 Task: Send an email with the signature Allison Brown with the subject Request for feedback and the message I am writing to confirm our meeting time. from softage.1@softage.net to softage.8@softage.net and softage.9@softage.net with an attached document Business_plan.docx
Action: Mouse moved to (359, 583)
Screenshot: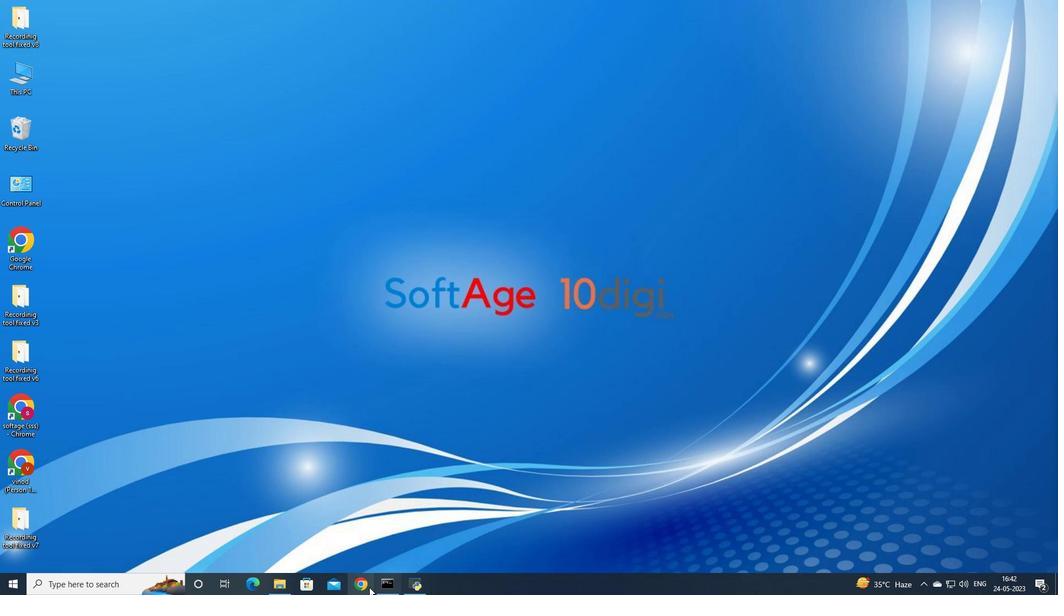 
Action: Mouse pressed left at (359, 583)
Screenshot: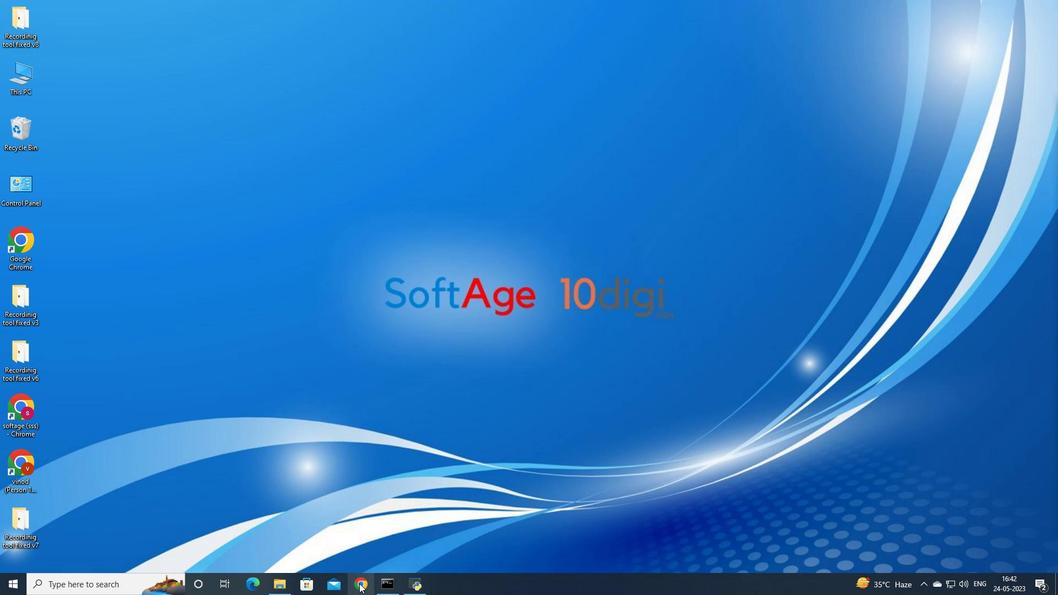 
Action: Mouse moved to (484, 347)
Screenshot: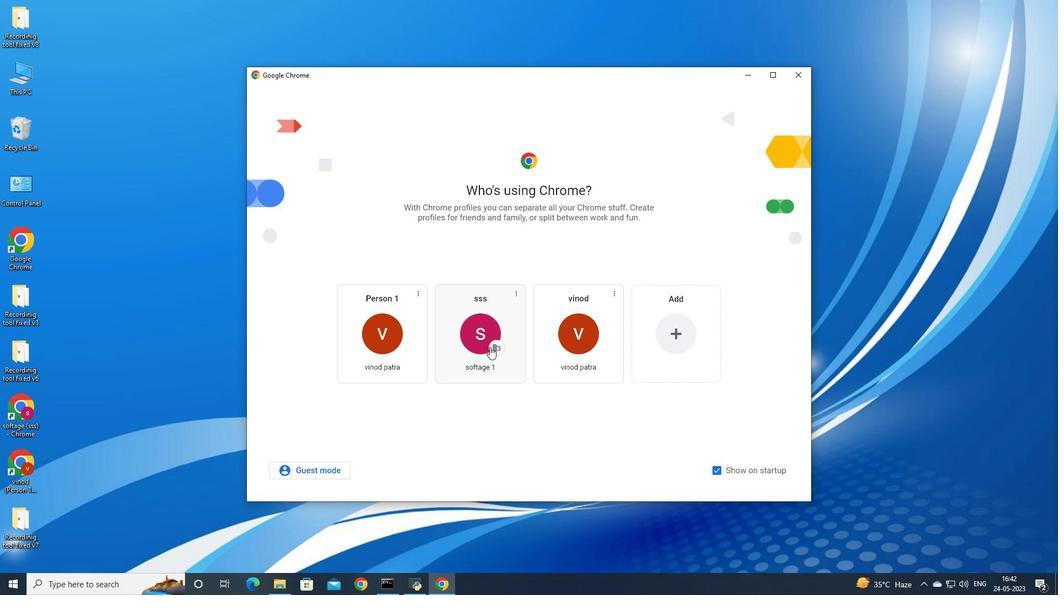 
Action: Mouse pressed left at (484, 347)
Screenshot: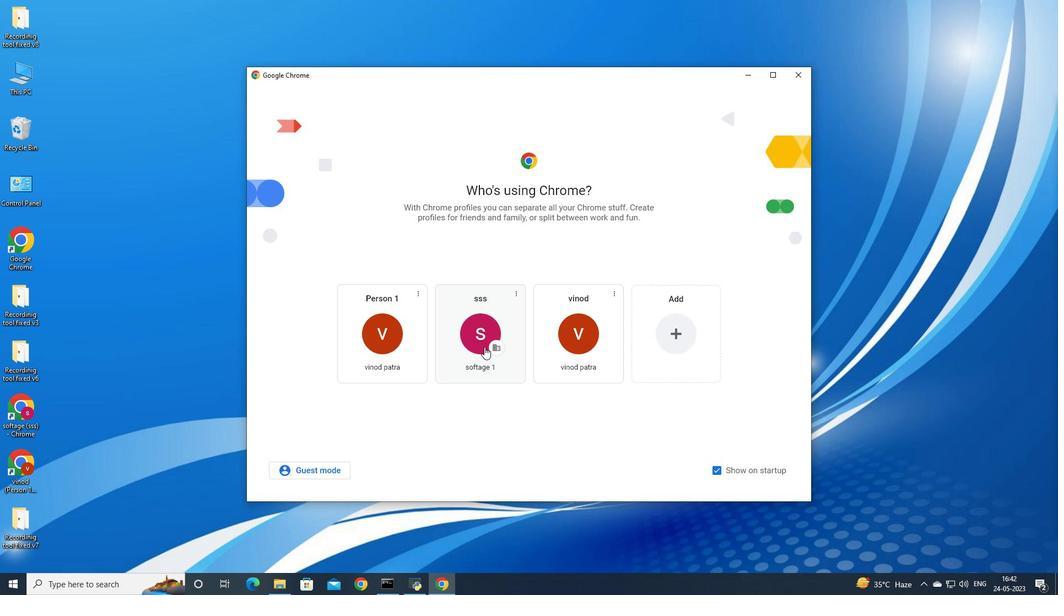 
Action: Mouse moved to (943, 56)
Screenshot: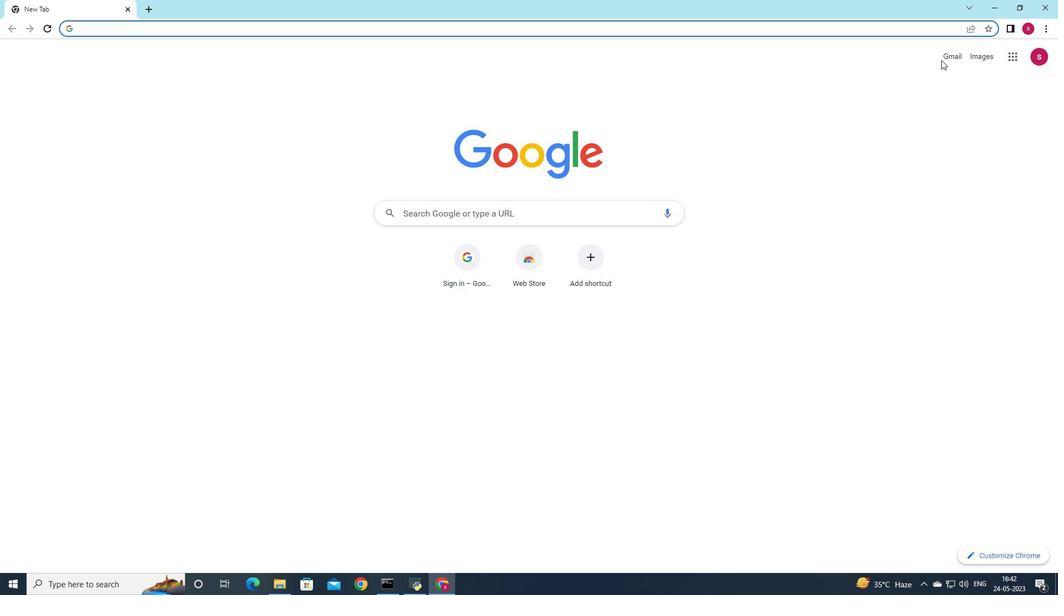 
Action: Mouse pressed left at (943, 56)
Screenshot: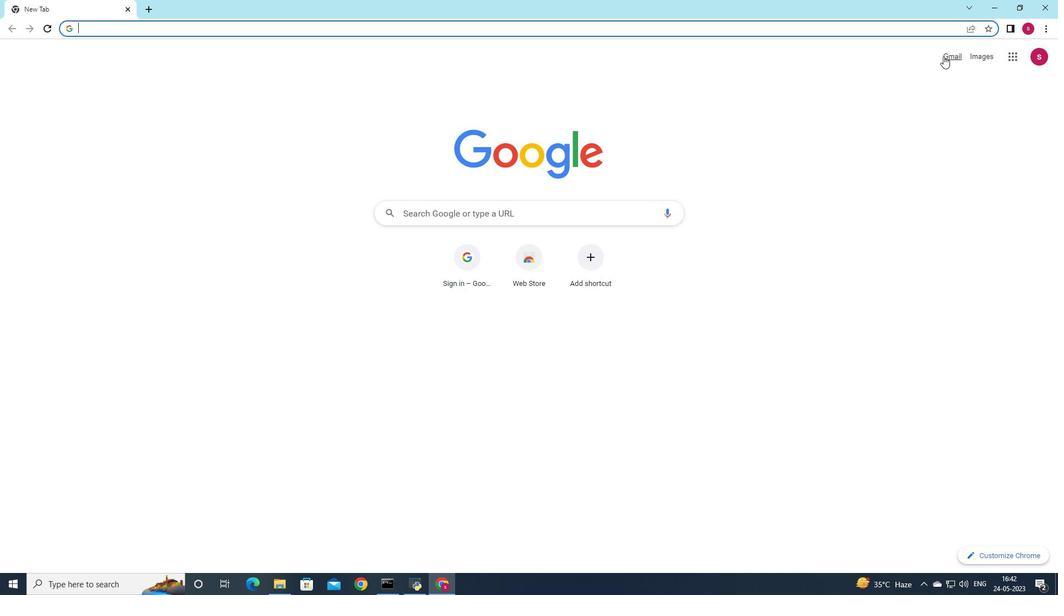 
Action: Mouse moved to (936, 73)
Screenshot: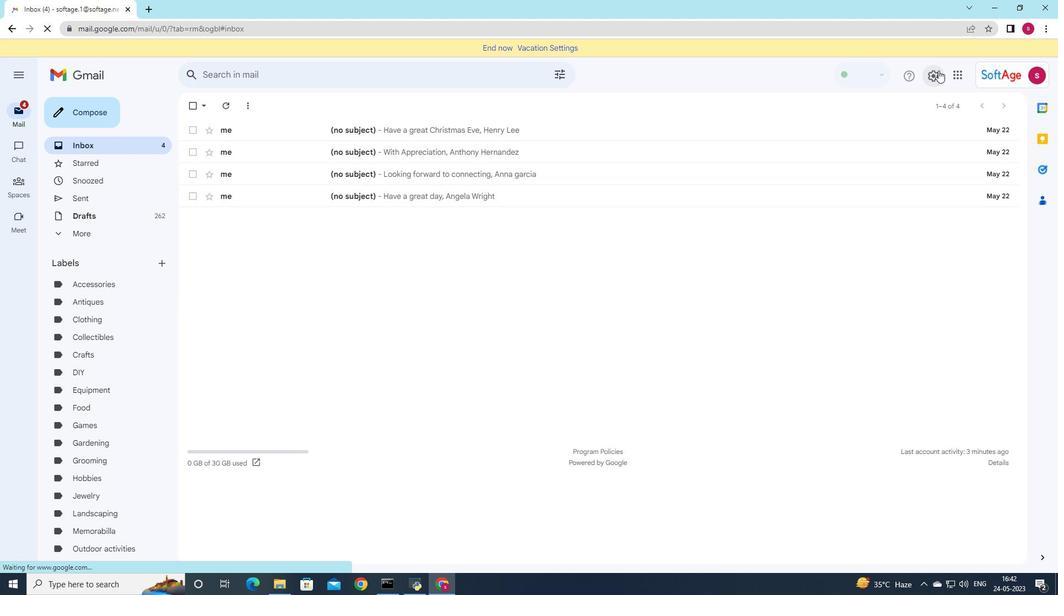
Action: Mouse pressed left at (936, 73)
Screenshot: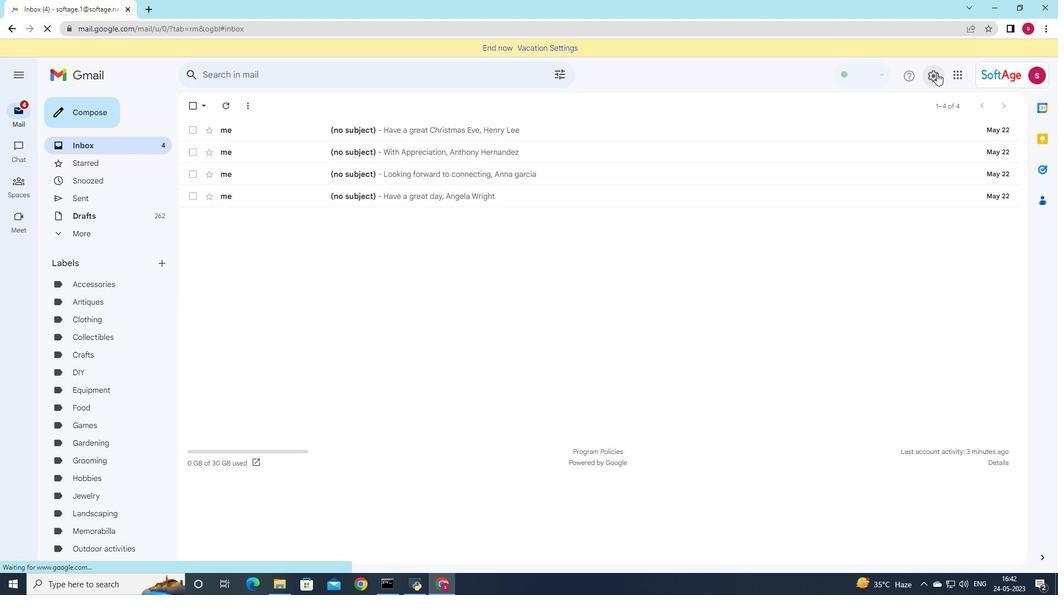 
Action: Mouse moved to (950, 127)
Screenshot: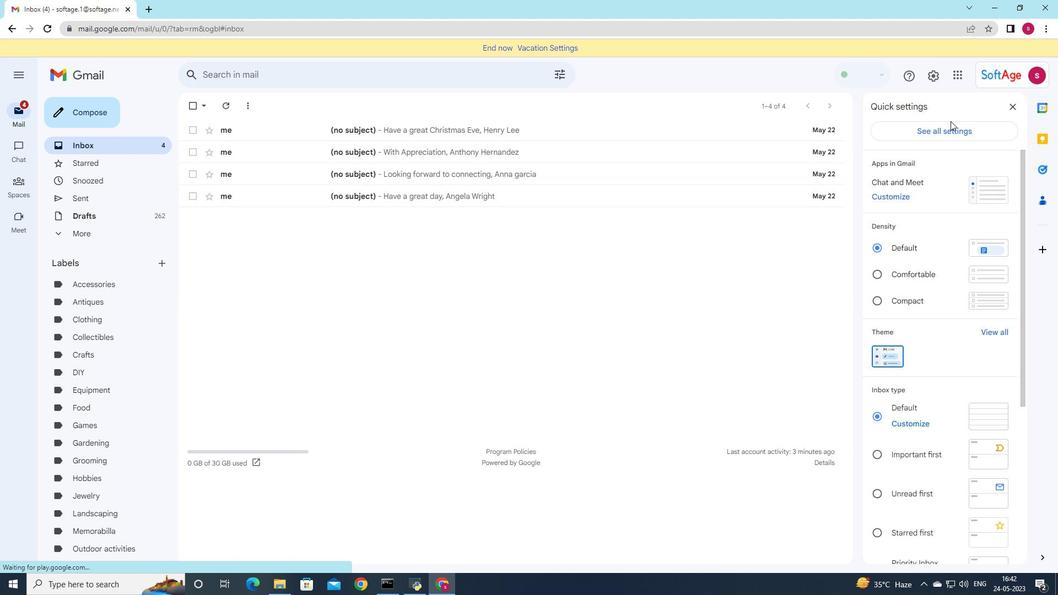 
Action: Mouse pressed left at (950, 127)
Screenshot: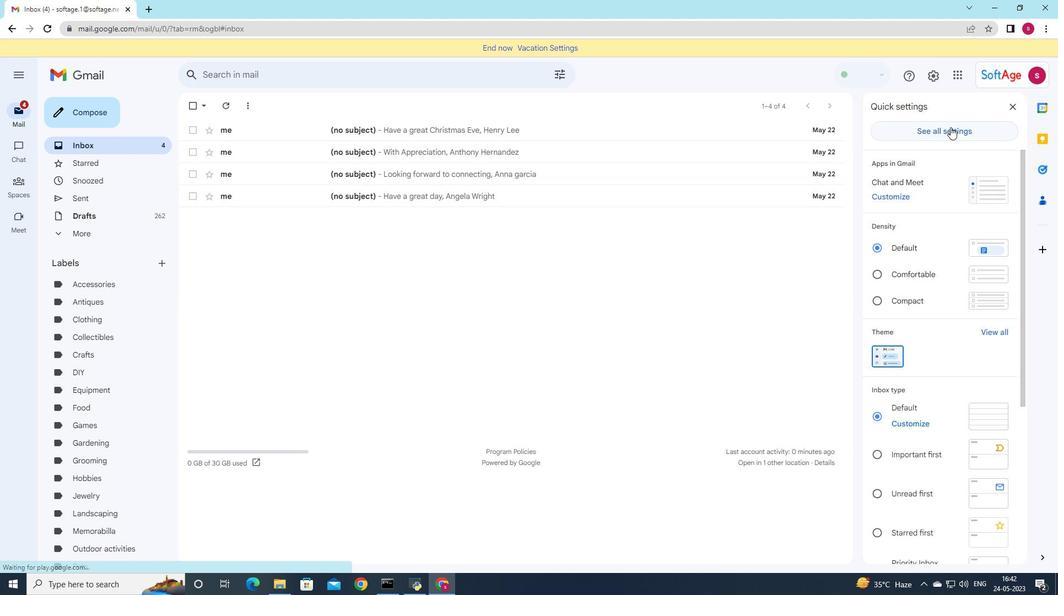 
Action: Mouse moved to (370, 325)
Screenshot: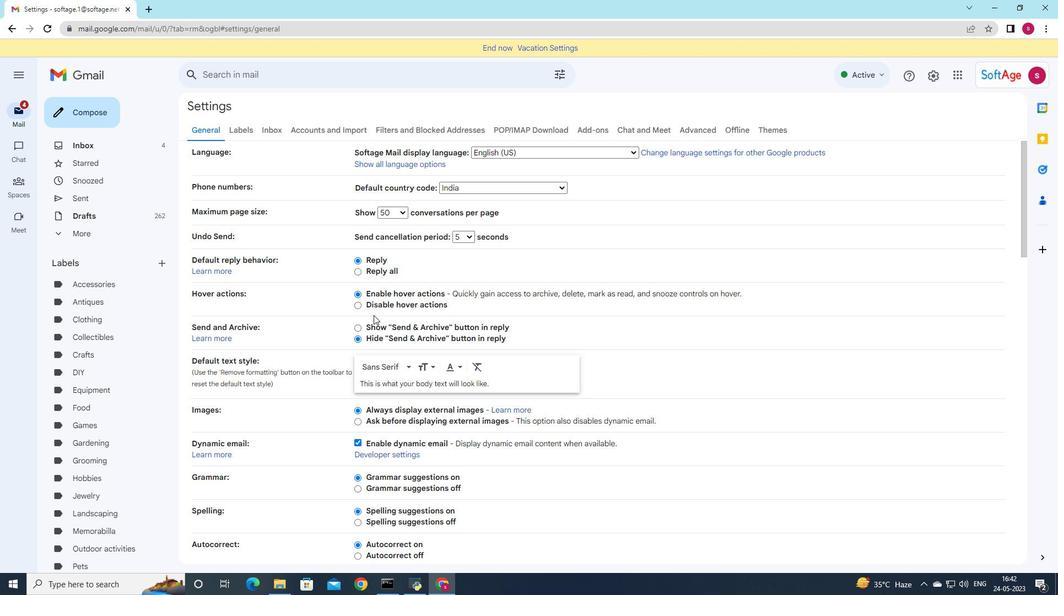 
Action: Mouse scrolled (370, 324) with delta (0, 0)
Screenshot: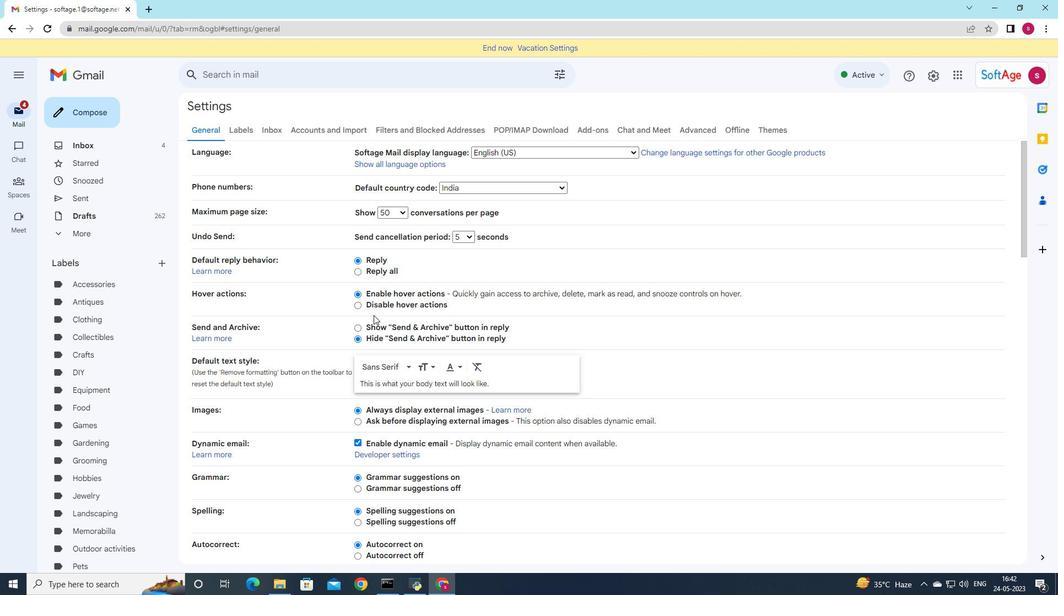 
Action: Mouse moved to (369, 333)
Screenshot: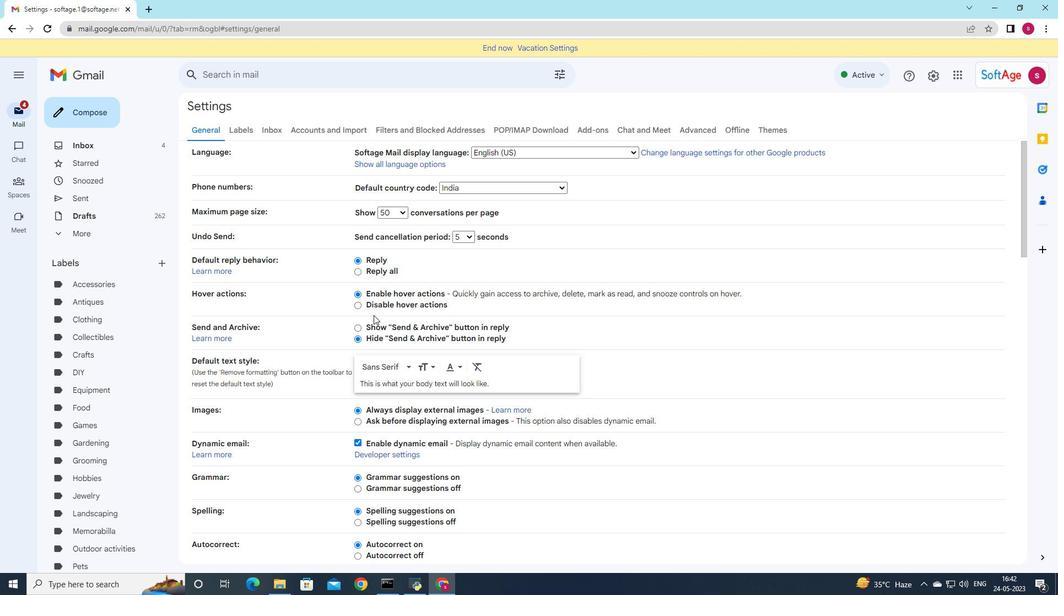 
Action: Mouse scrolled (369, 333) with delta (0, 0)
Screenshot: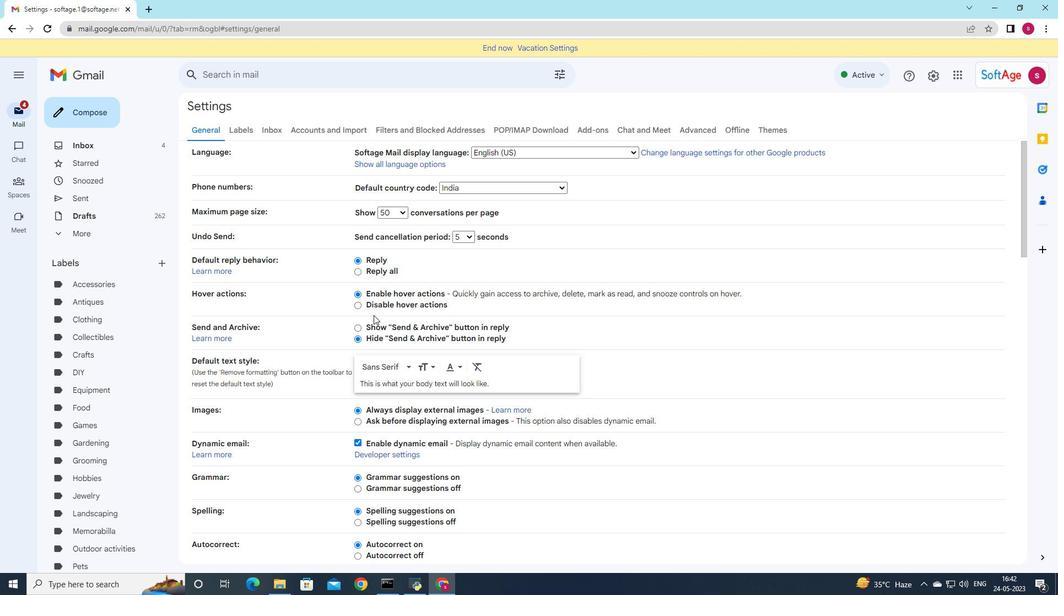 
Action: Mouse moved to (369, 333)
Screenshot: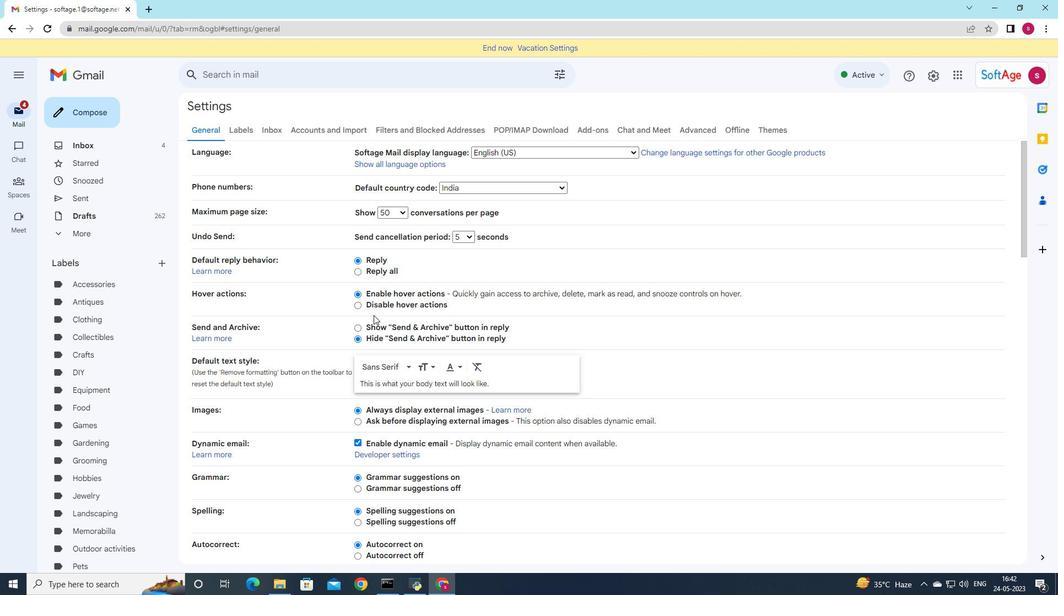 
Action: Mouse scrolled (369, 333) with delta (0, 0)
Screenshot: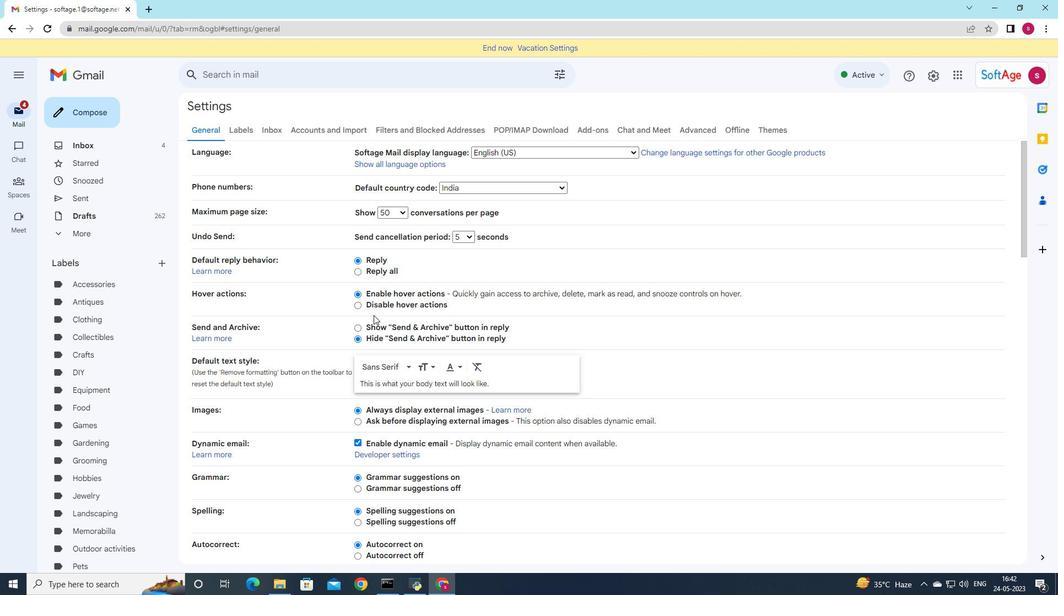 
Action: Mouse scrolled (369, 333) with delta (0, 0)
Screenshot: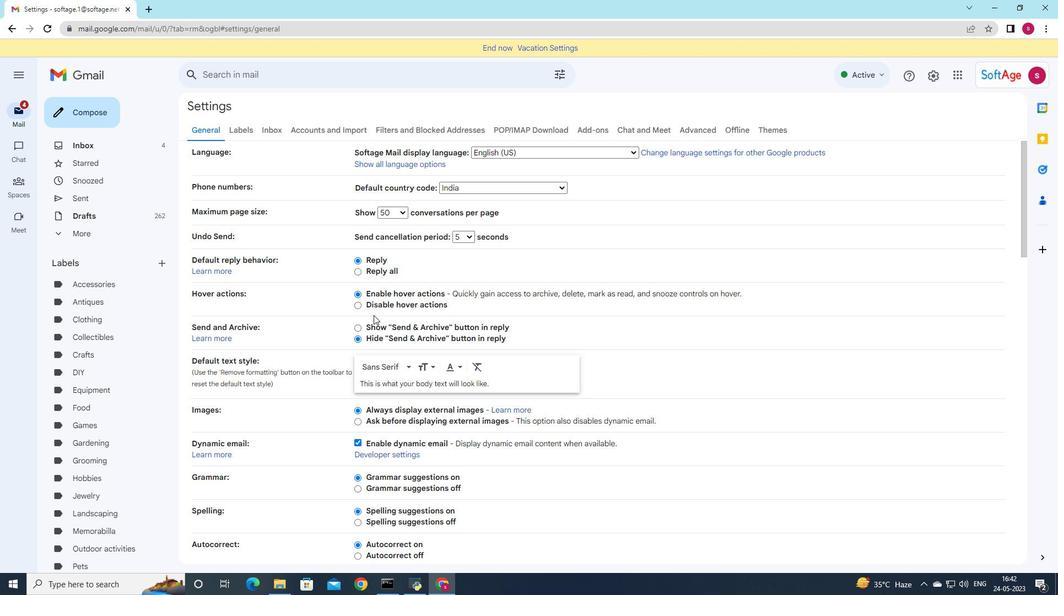 
Action: Mouse moved to (370, 325)
Screenshot: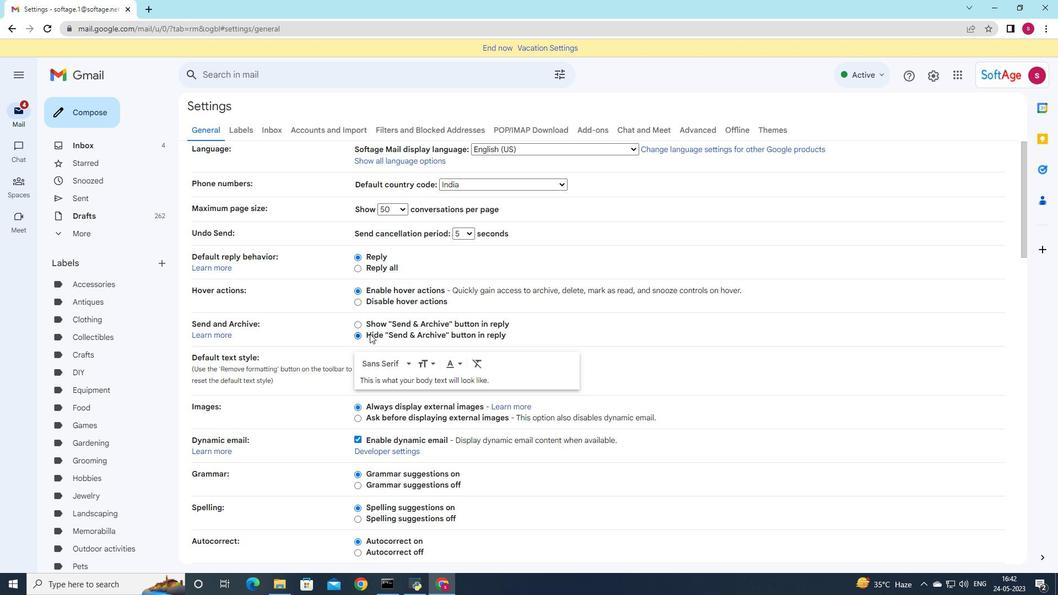 
Action: Mouse scrolled (370, 325) with delta (0, 0)
Screenshot: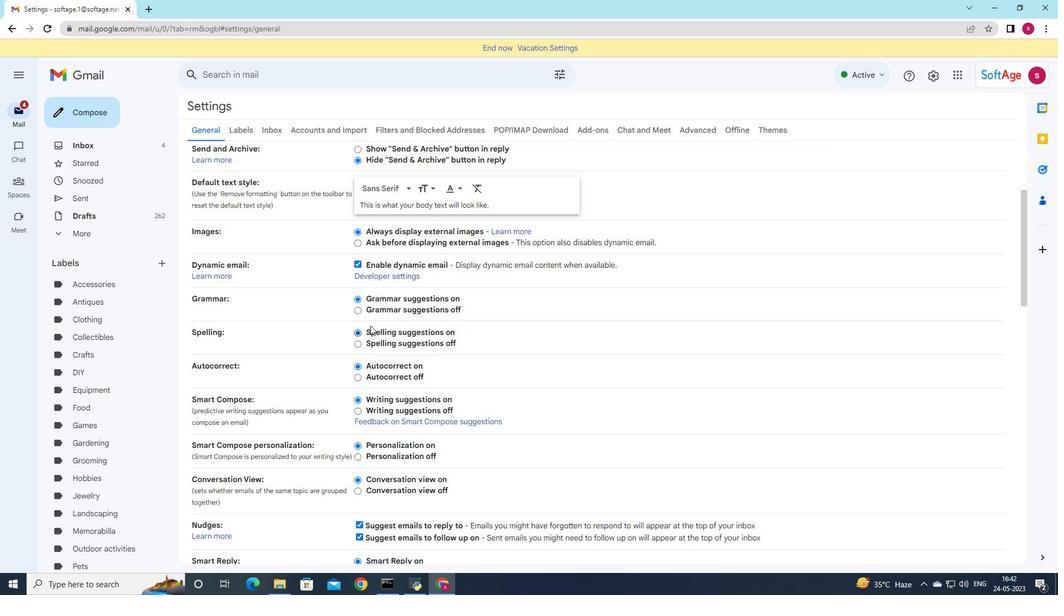 
Action: Mouse moved to (371, 326)
Screenshot: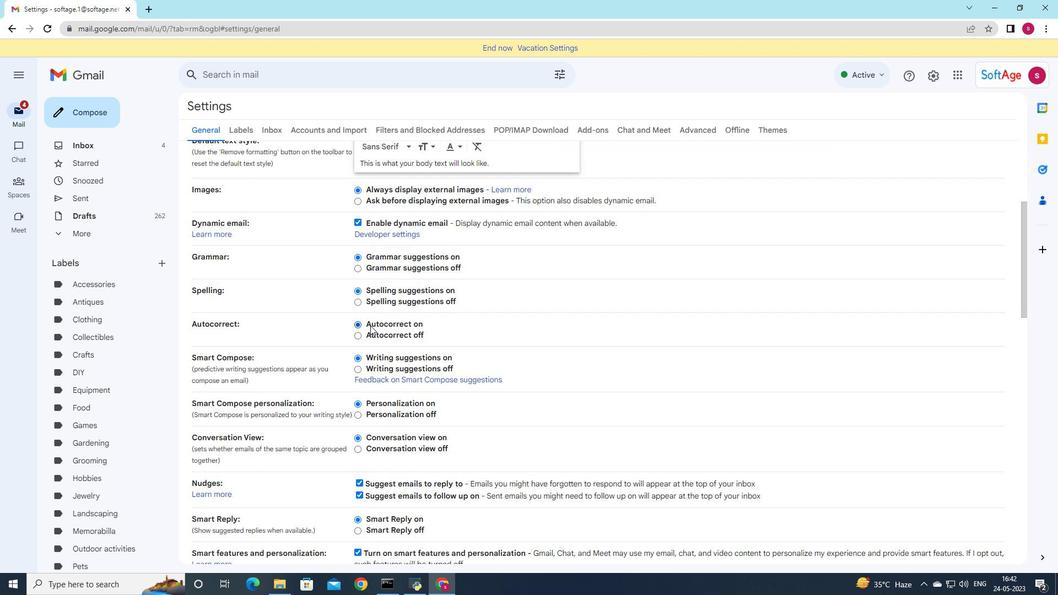 
Action: Mouse scrolled (370, 325) with delta (0, 0)
Screenshot: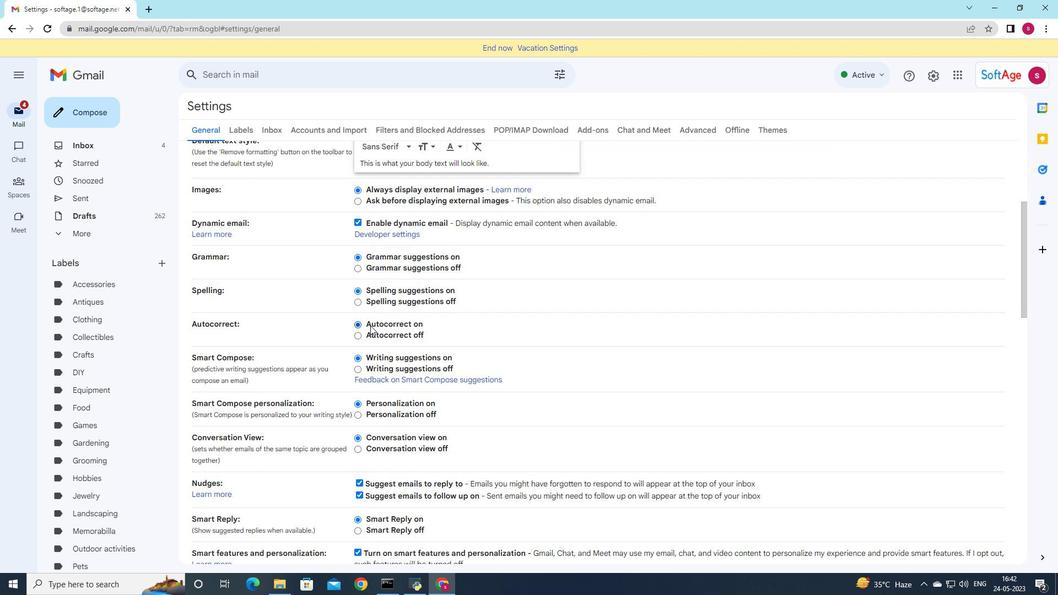 
Action: Mouse moved to (373, 327)
Screenshot: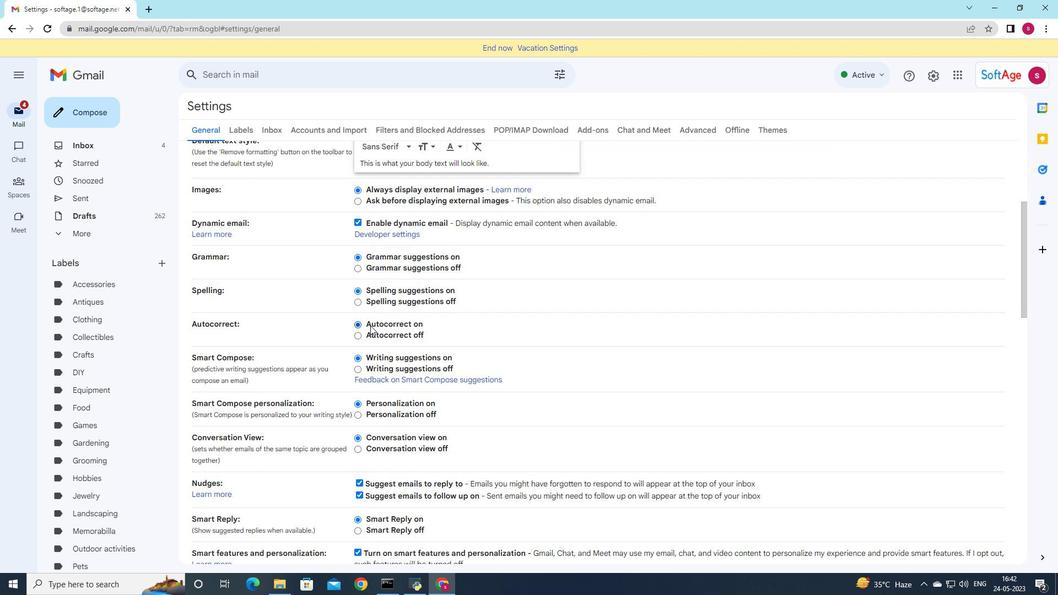 
Action: Mouse scrolled (370, 325) with delta (0, 0)
Screenshot: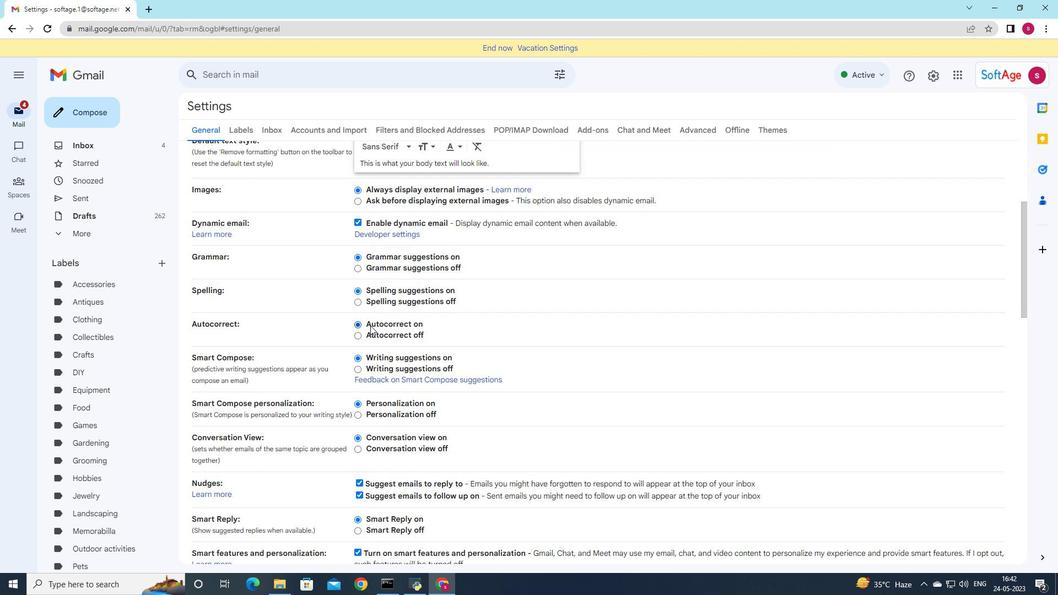 
Action: Mouse scrolled (370, 325) with delta (0, 0)
Screenshot: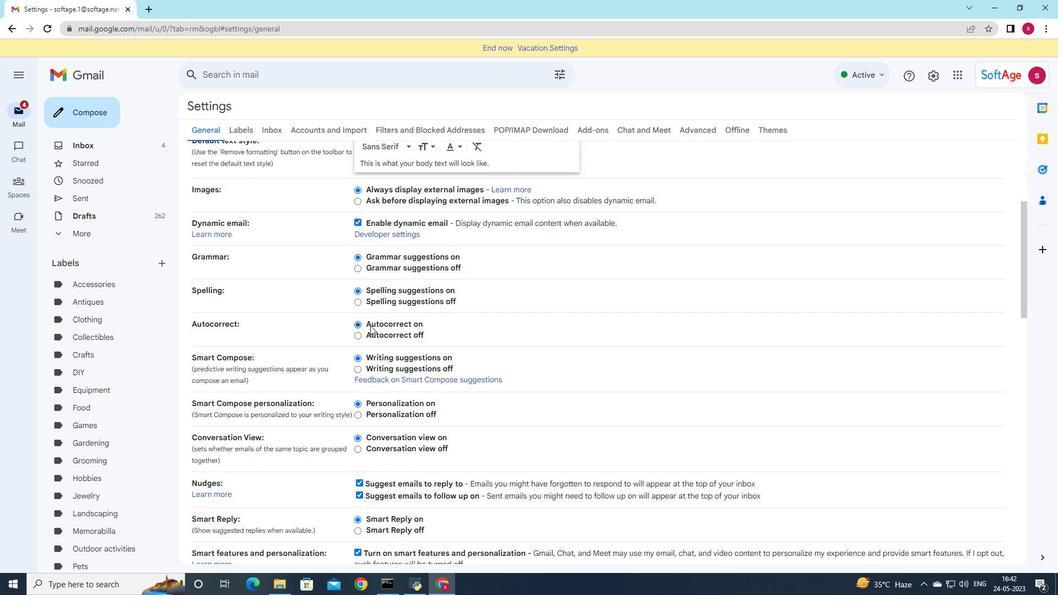 
Action: Mouse moved to (396, 369)
Screenshot: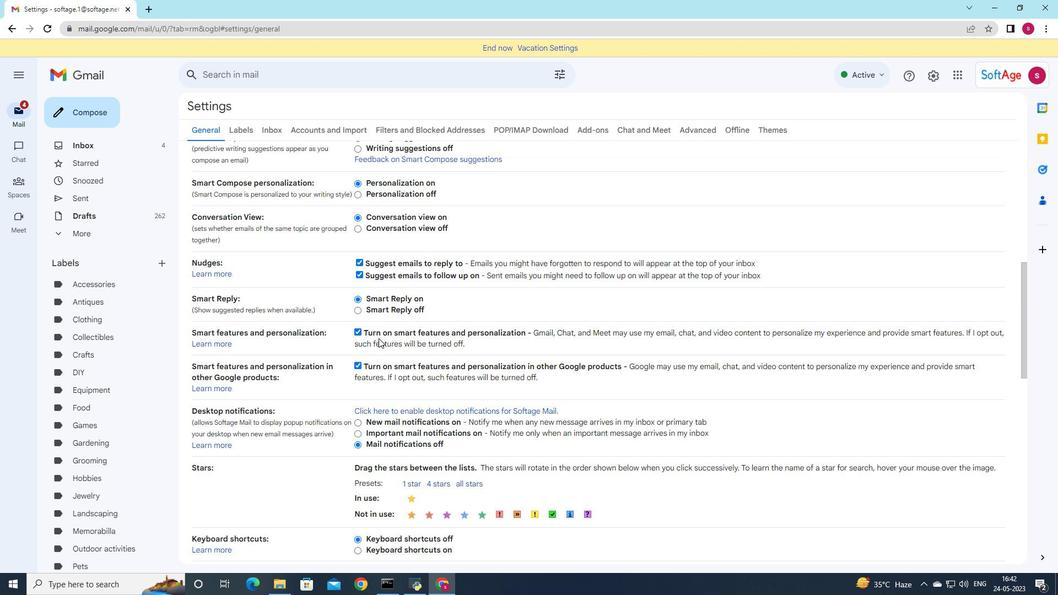 
Action: Mouse scrolled (396, 369) with delta (0, 0)
Screenshot: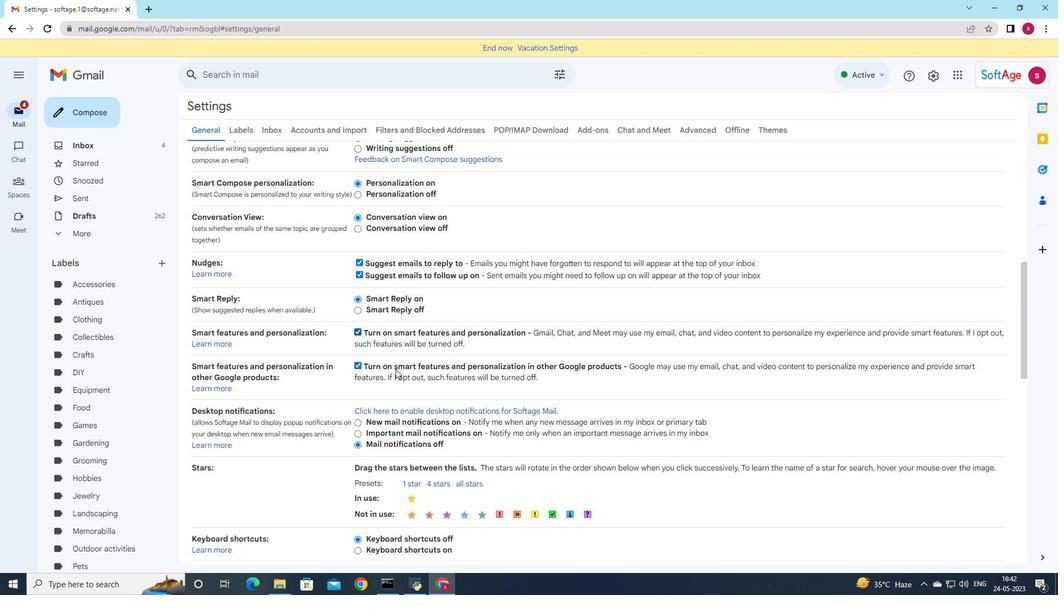 
Action: Mouse moved to (396, 370)
Screenshot: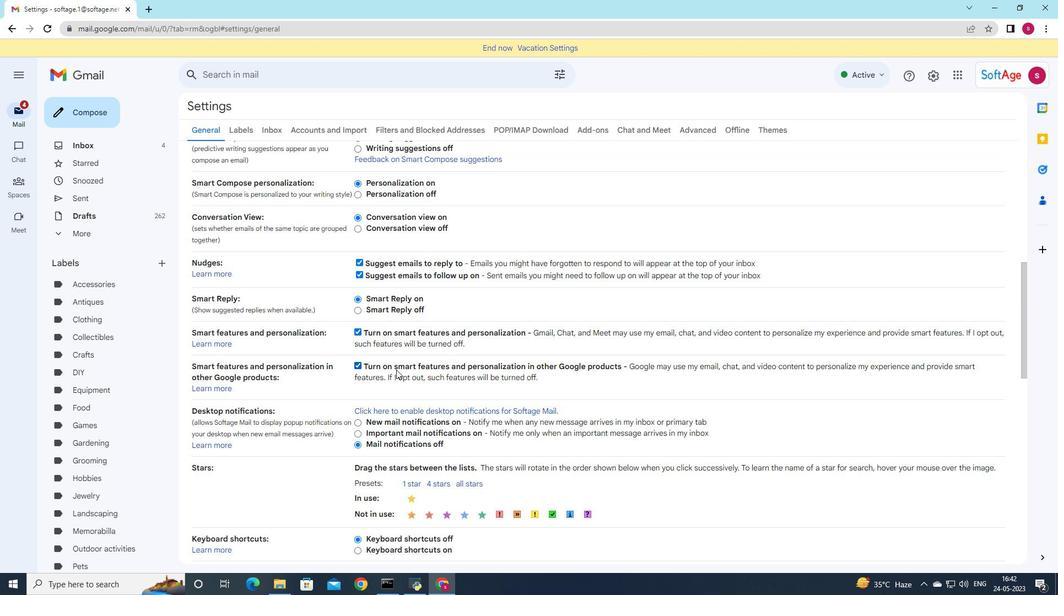 
Action: Mouse scrolled (396, 370) with delta (0, 0)
Screenshot: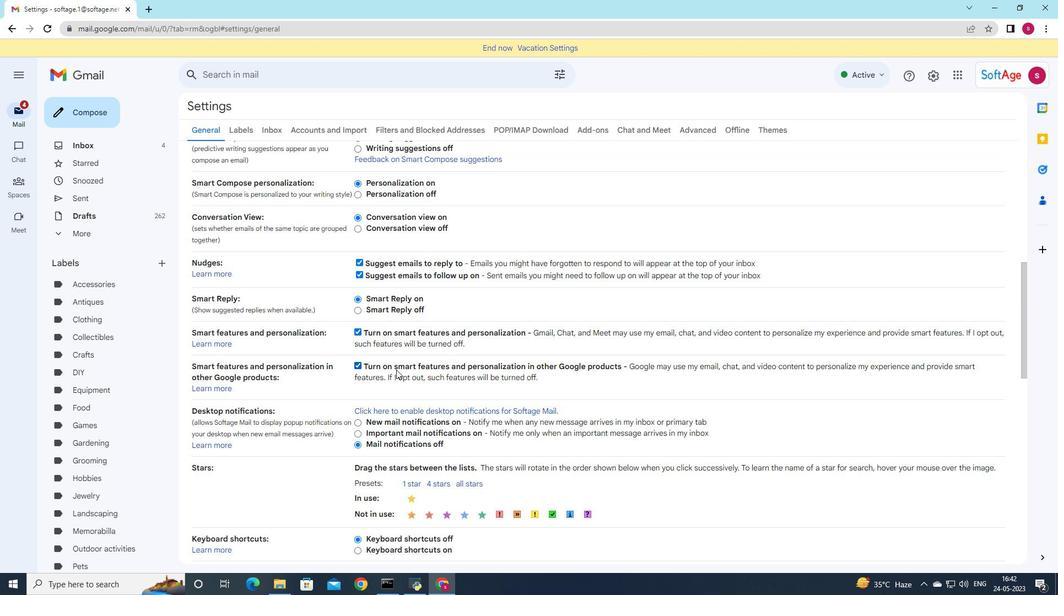 
Action: Mouse moved to (396, 371)
Screenshot: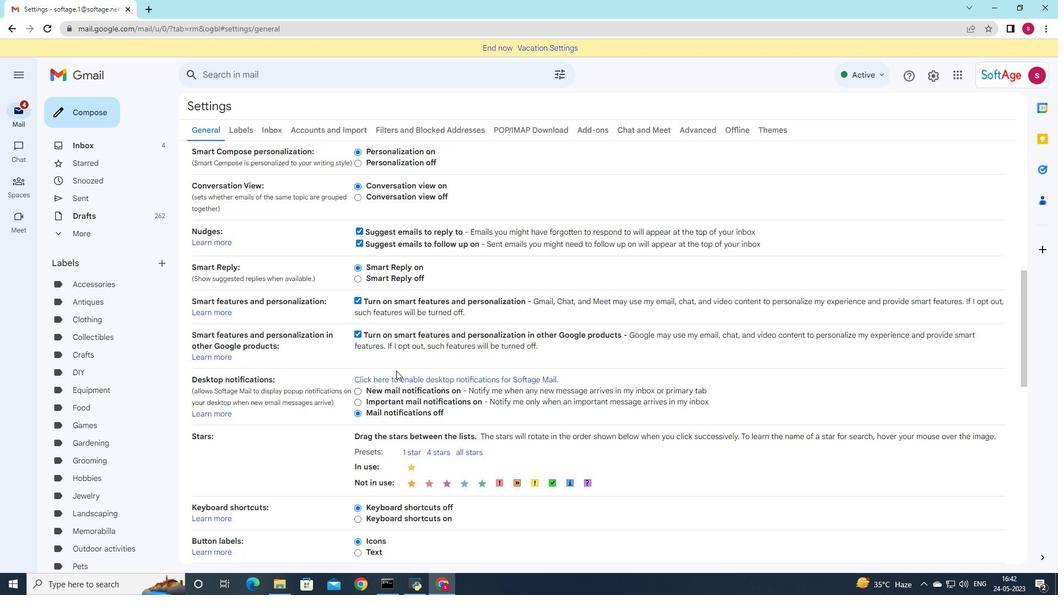 
Action: Mouse scrolled (396, 370) with delta (0, 0)
Screenshot: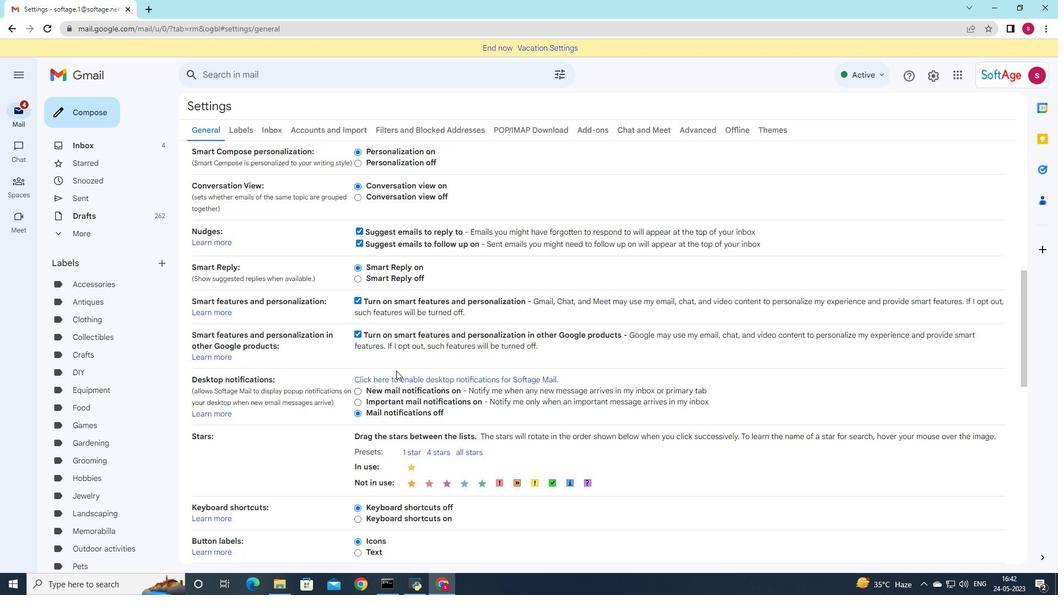 
Action: Mouse moved to (396, 374)
Screenshot: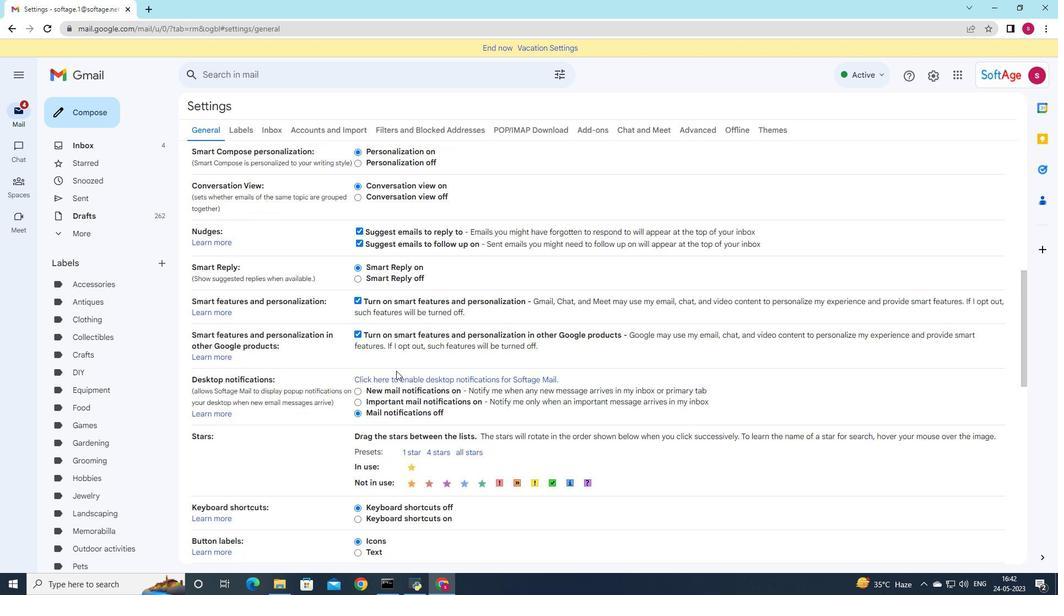 
Action: Mouse scrolled (395, 370) with delta (0, 0)
Screenshot: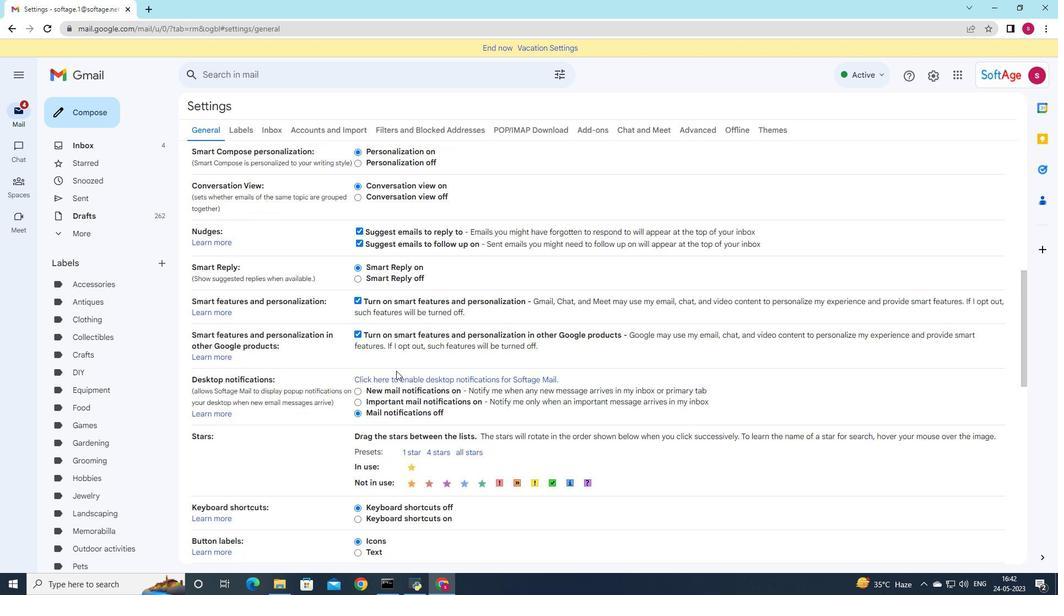 
Action: Mouse moved to (397, 375)
Screenshot: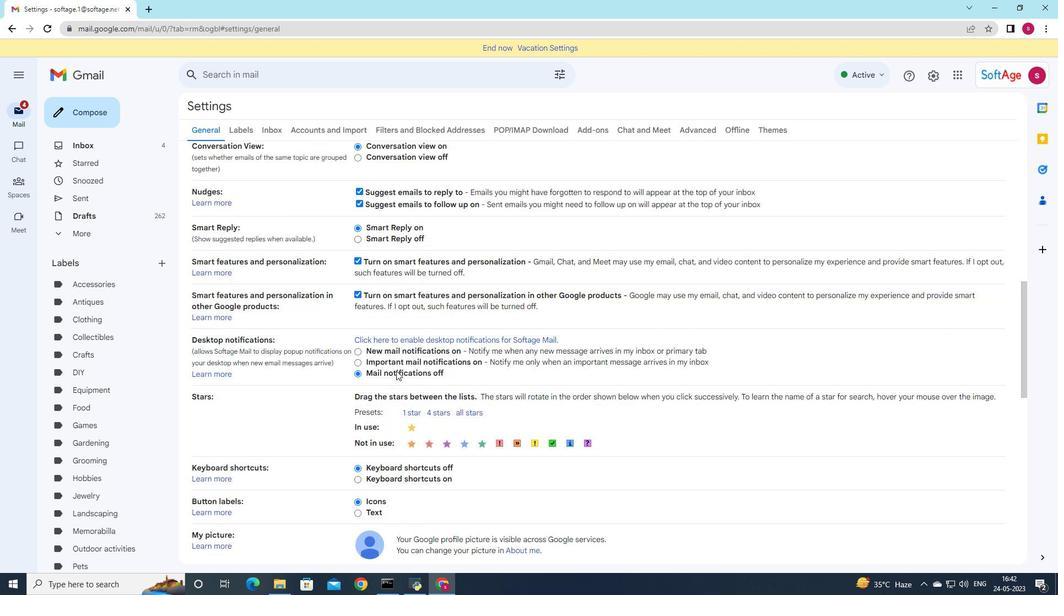 
Action: Mouse scrolled (395, 372) with delta (0, 0)
Screenshot: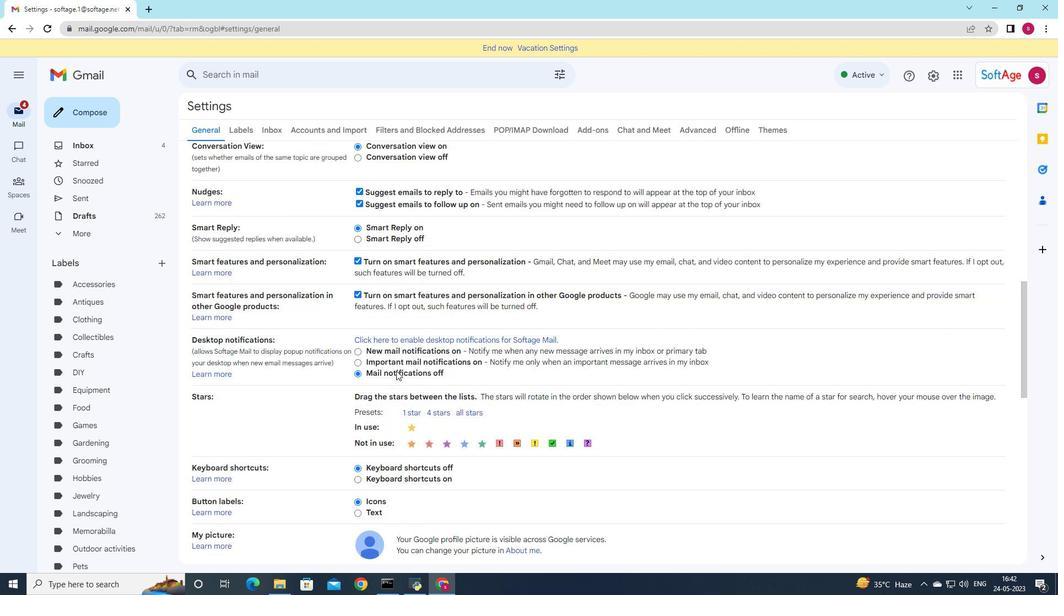 
Action: Mouse moved to (426, 388)
Screenshot: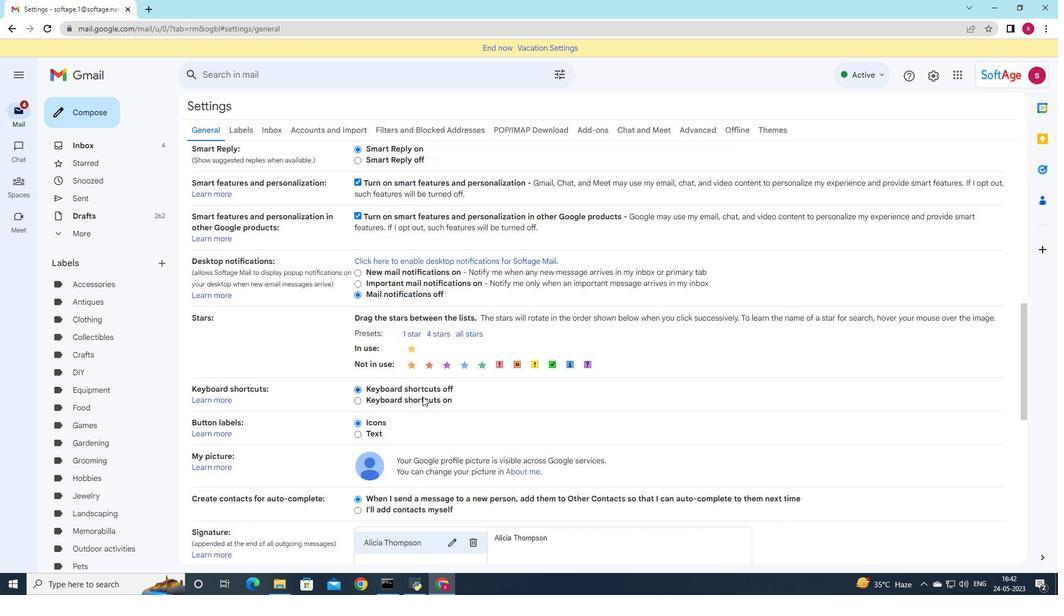 
Action: Mouse scrolled (426, 387) with delta (0, 0)
Screenshot: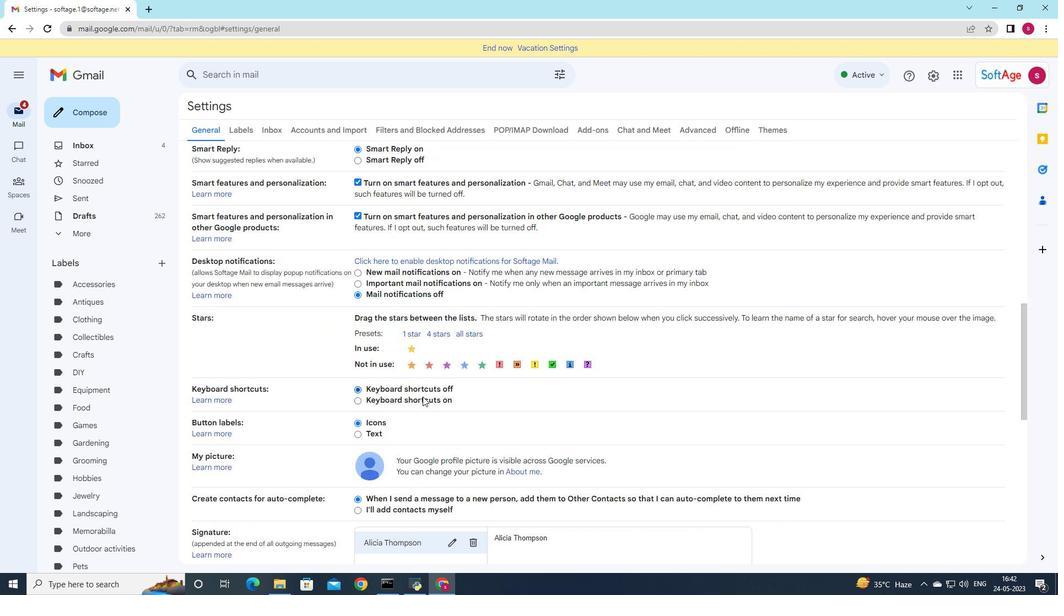 
Action: Mouse scrolled (426, 387) with delta (0, 0)
Screenshot: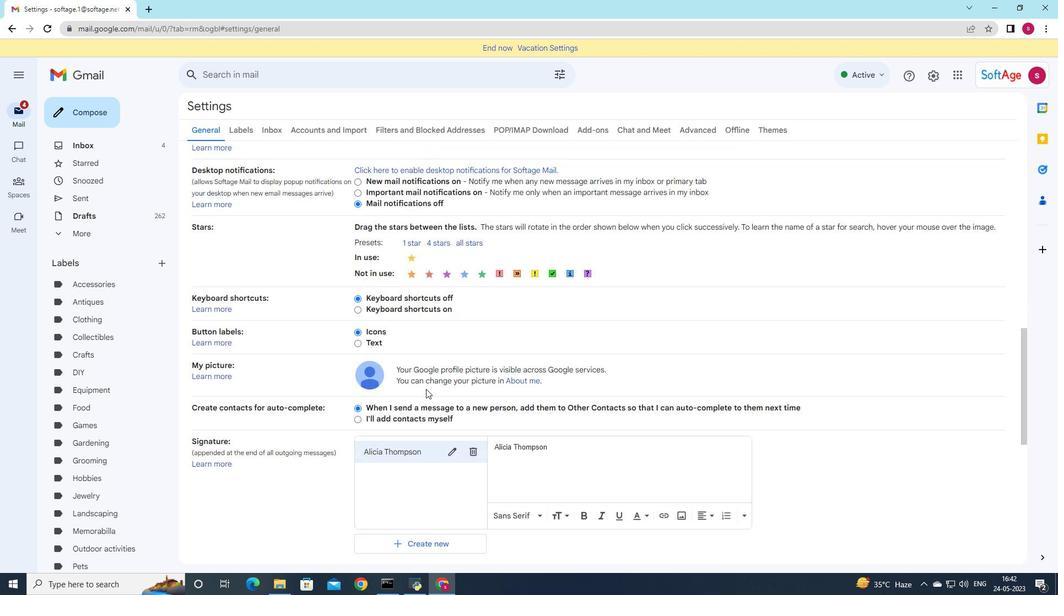 
Action: Mouse scrolled (426, 387) with delta (0, 0)
Screenshot: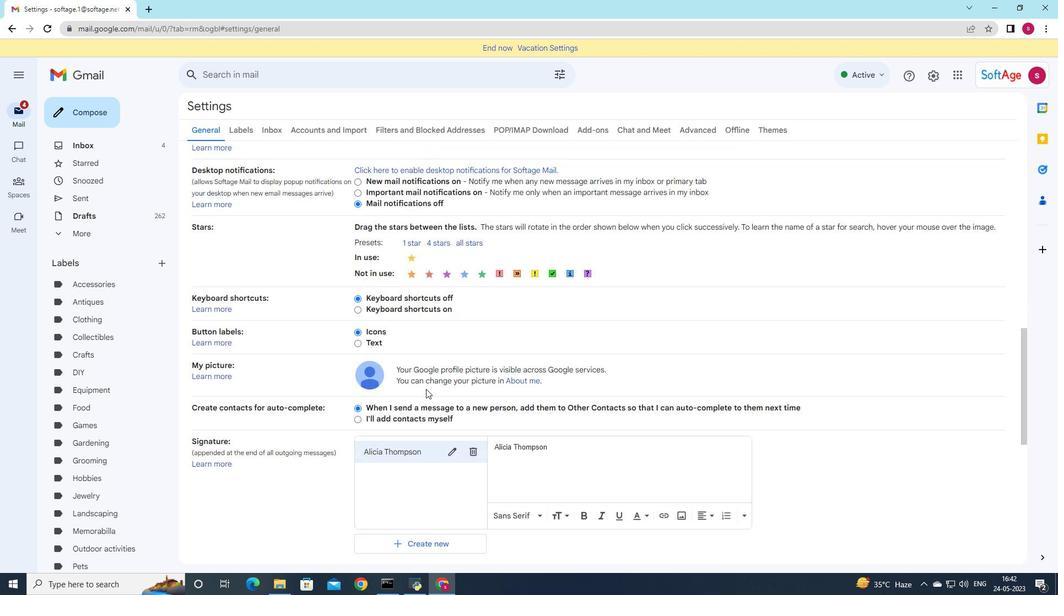 
Action: Mouse moved to (426, 390)
Screenshot: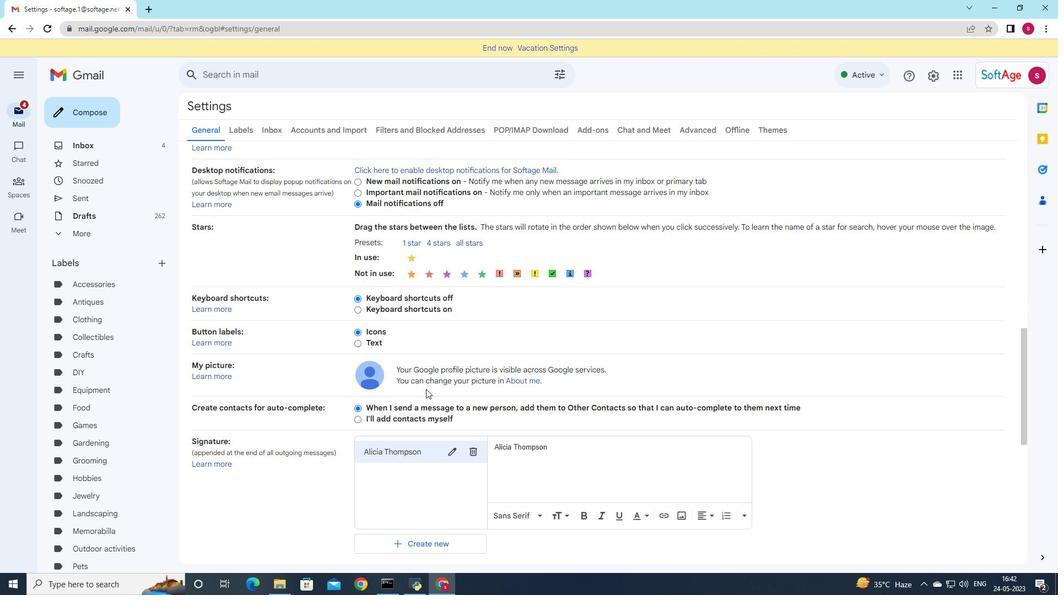 
Action: Mouse scrolled (426, 390) with delta (0, 0)
Screenshot: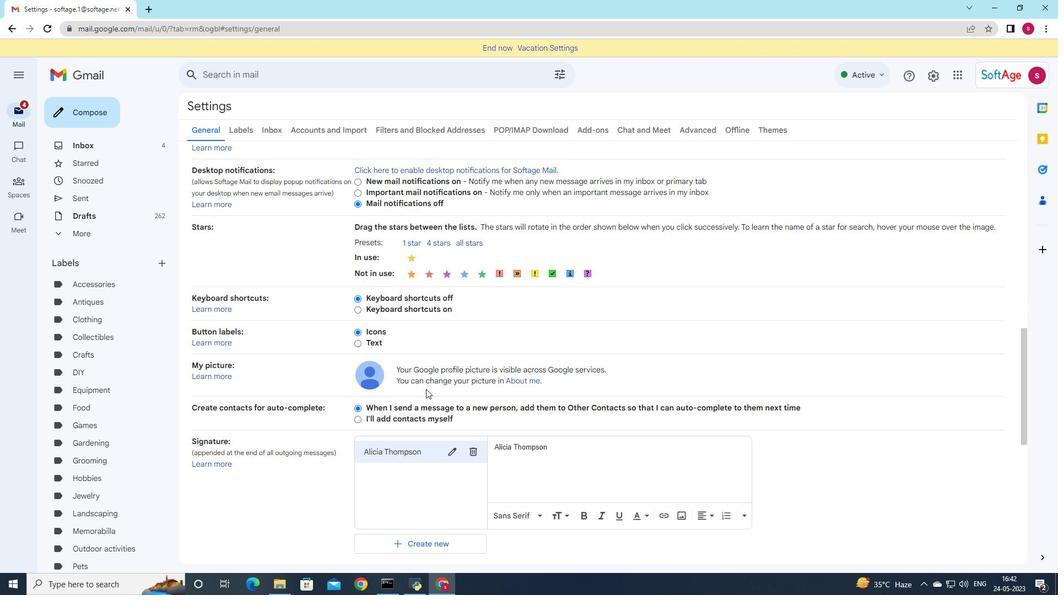 
Action: Mouse moved to (475, 192)
Screenshot: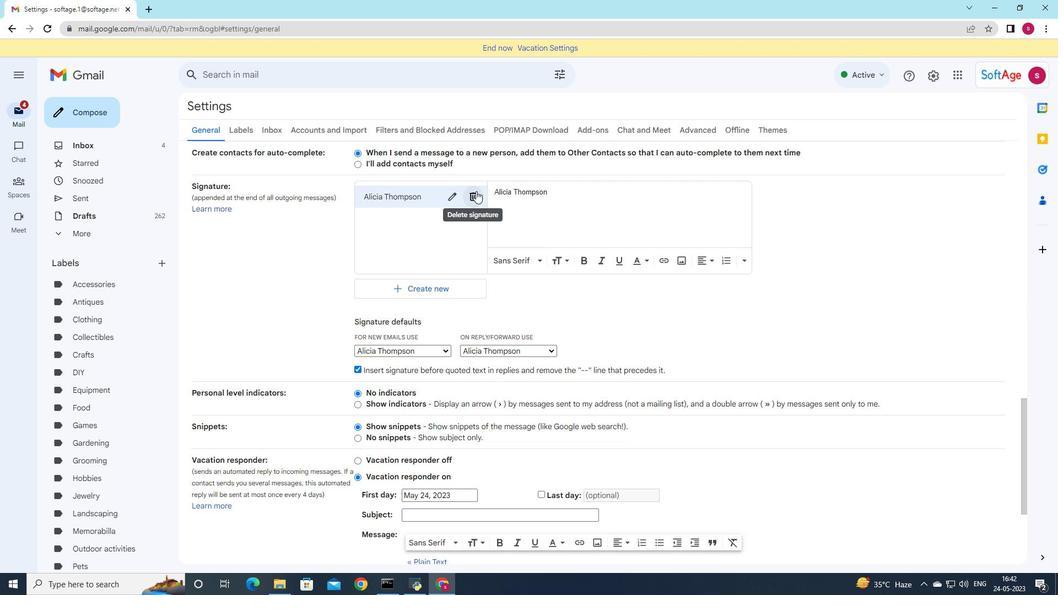 
Action: Mouse pressed left at (475, 192)
Screenshot: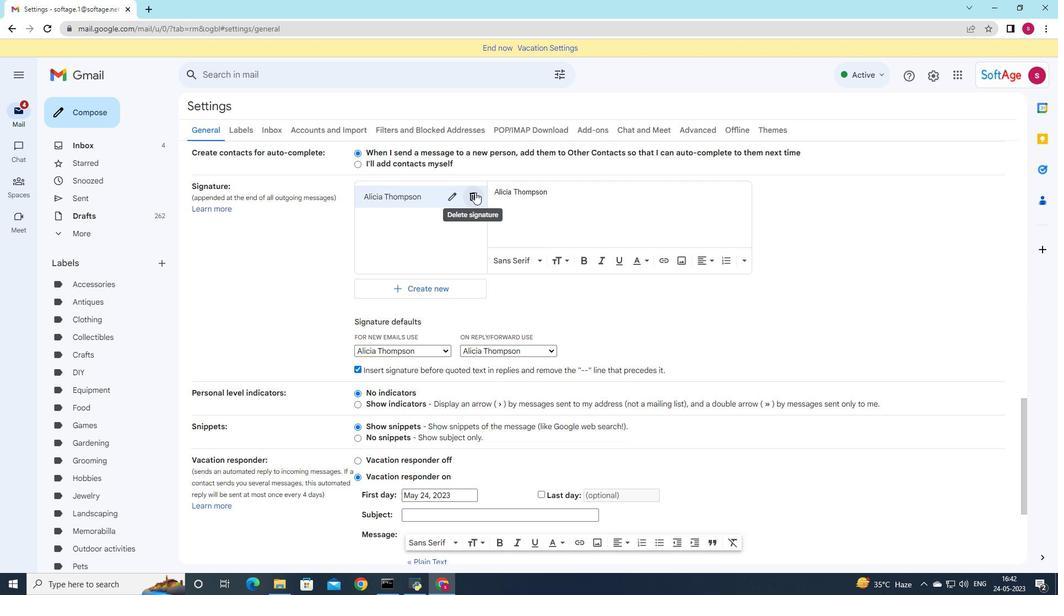 
Action: Mouse moved to (628, 324)
Screenshot: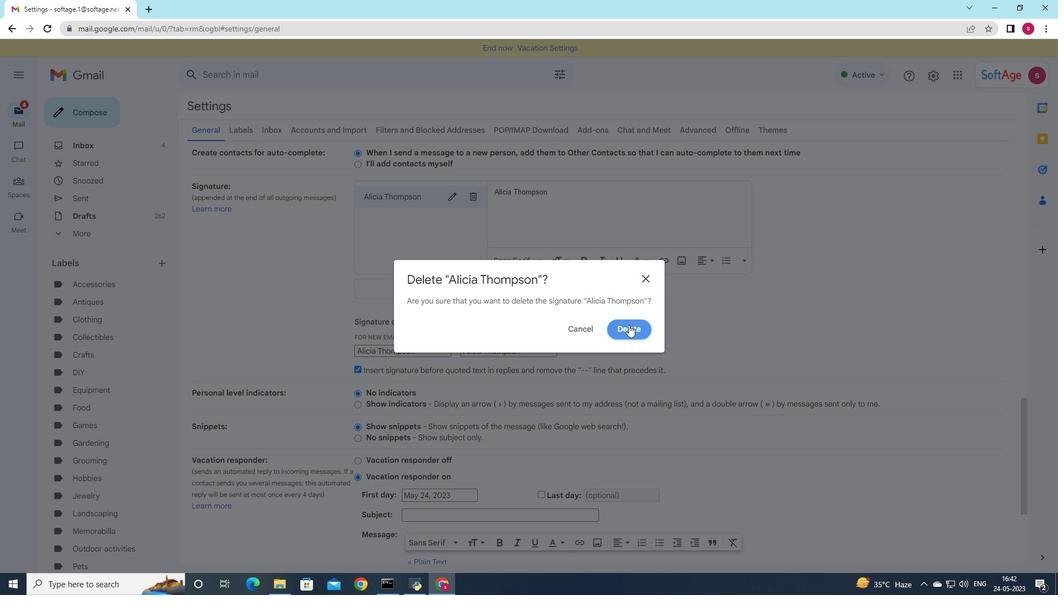 
Action: Mouse pressed left at (628, 324)
Screenshot: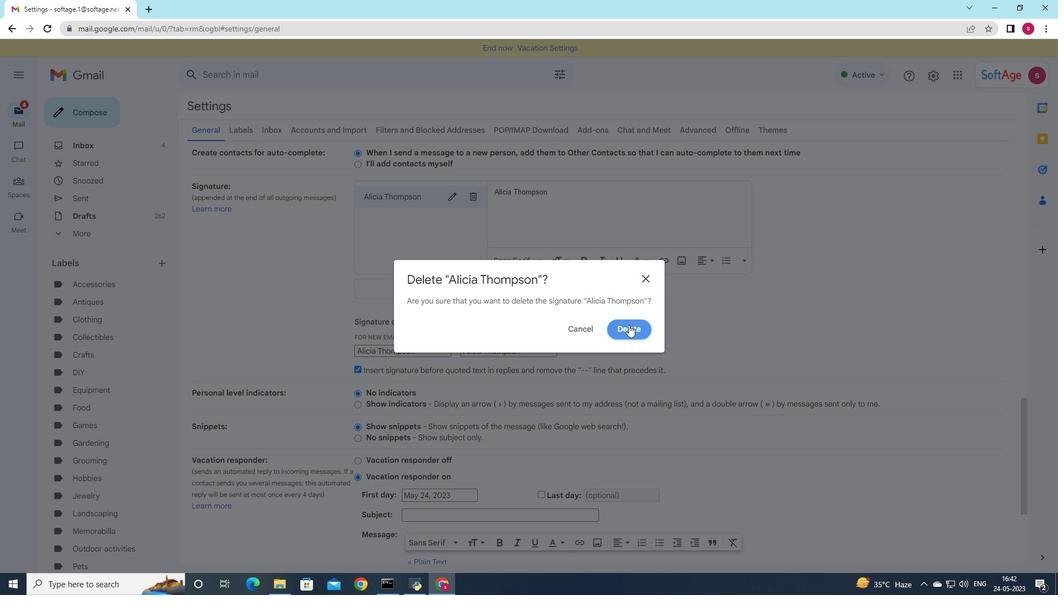 
Action: Mouse moved to (406, 207)
Screenshot: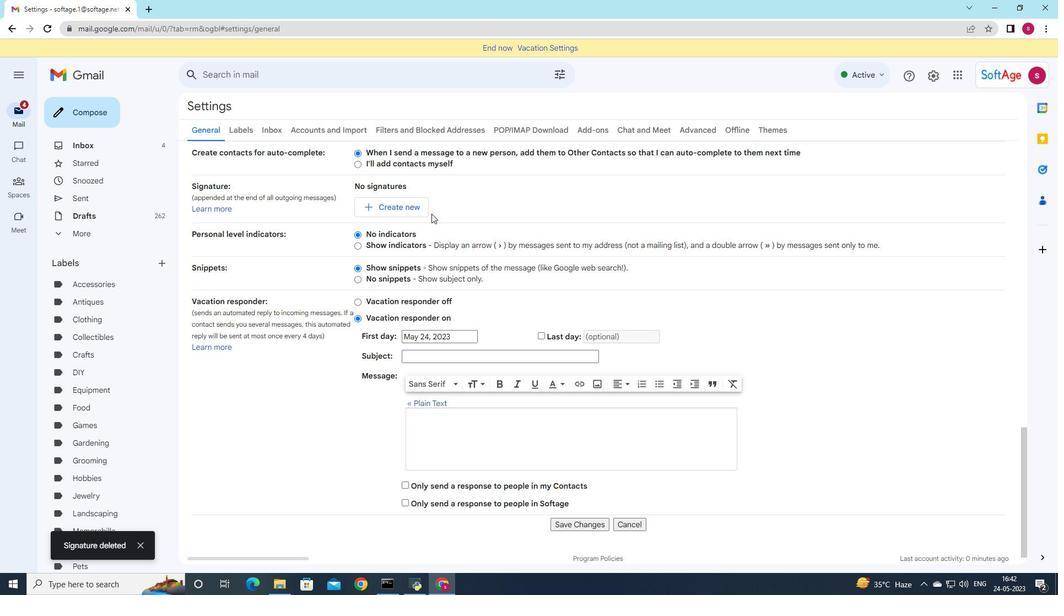 
Action: Mouse pressed left at (406, 207)
Screenshot: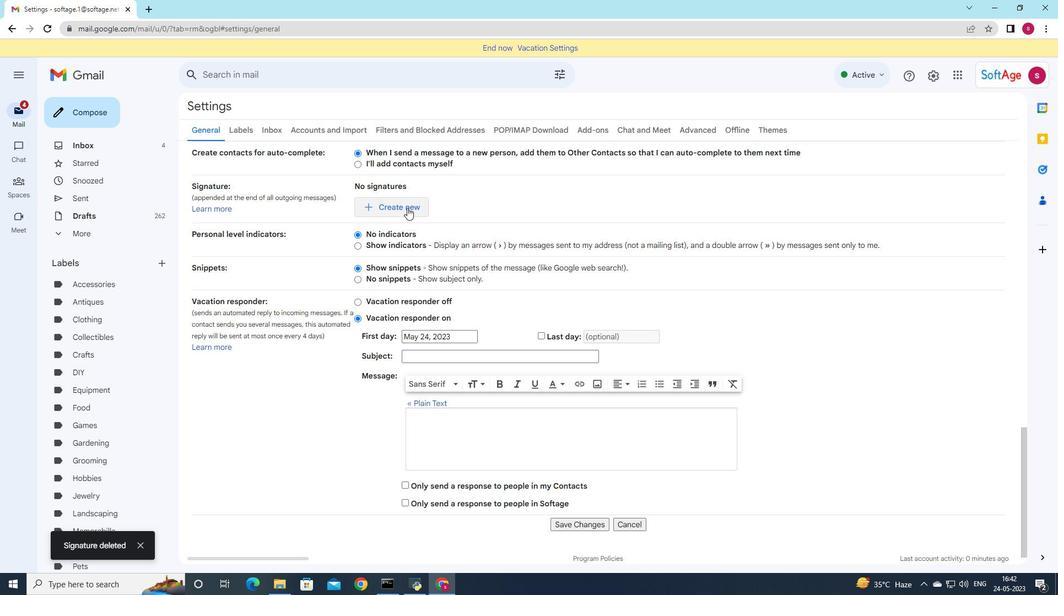 
Action: Mouse moved to (521, 218)
Screenshot: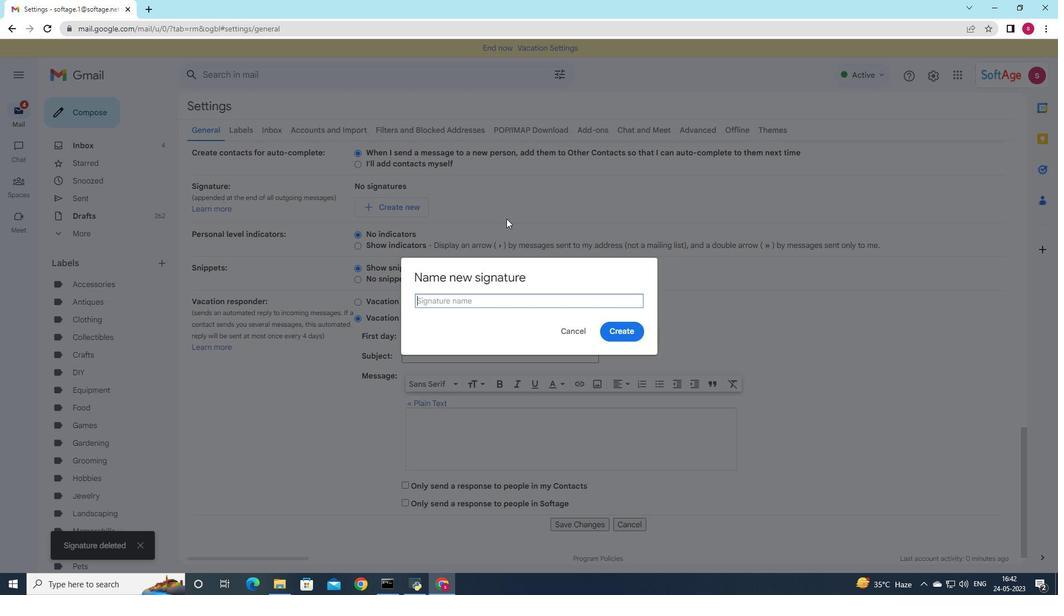 
Action: Key pressed <Key.shift>Allison<Key.space><Key.shift>Brown
Screenshot: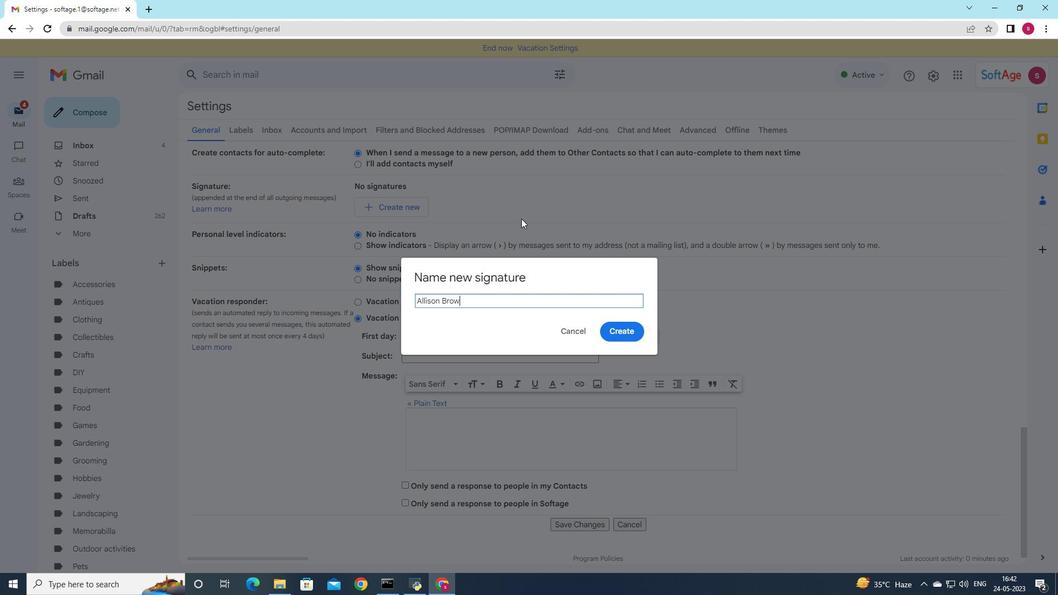 
Action: Mouse moved to (632, 327)
Screenshot: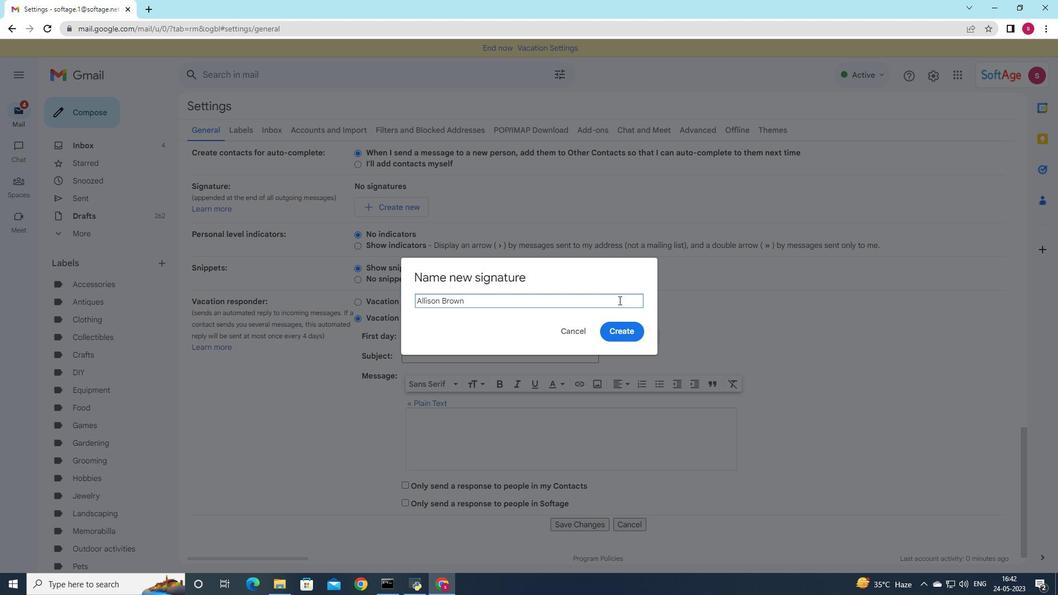 
Action: Mouse pressed left at (632, 327)
Screenshot: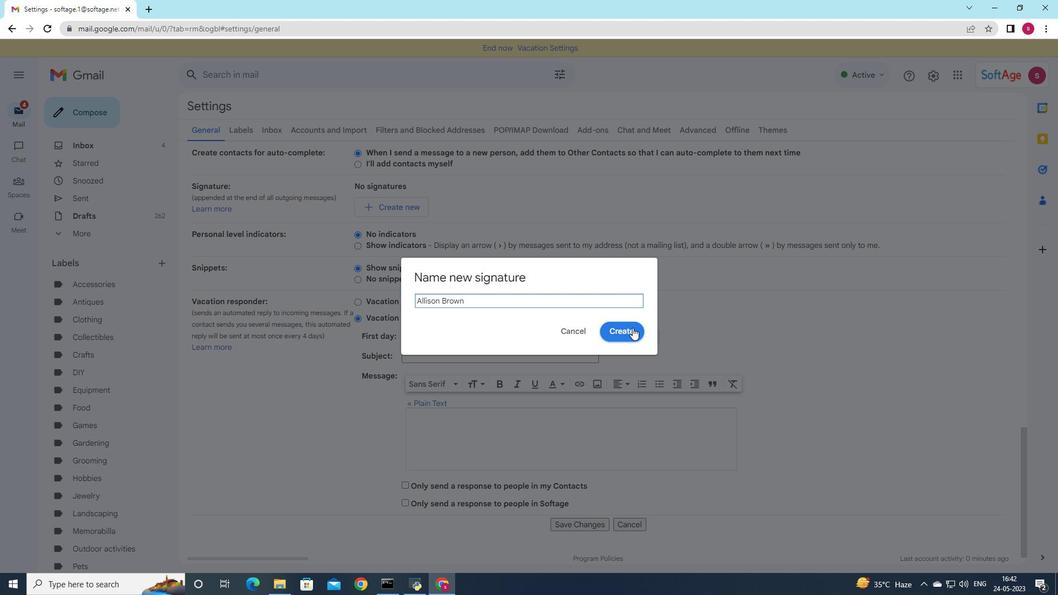 
Action: Mouse moved to (571, 189)
Screenshot: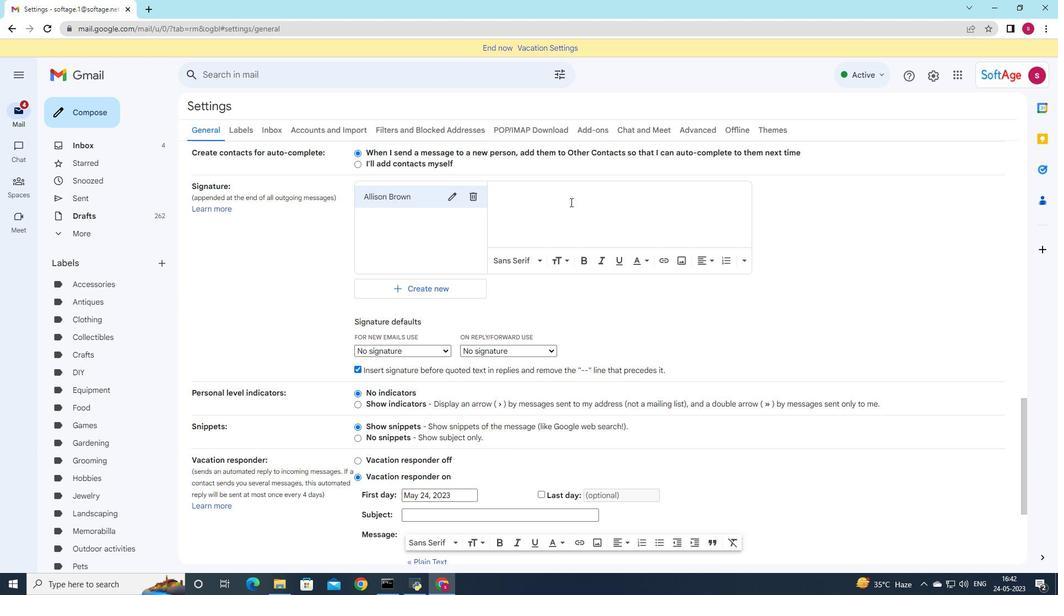 
Action: Mouse pressed left at (571, 189)
Screenshot: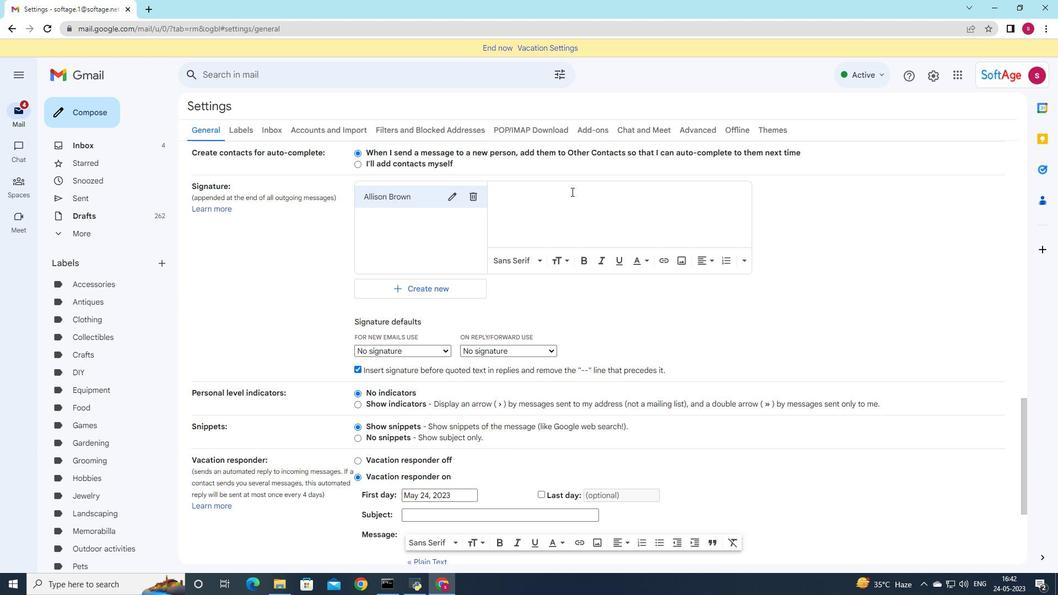 
Action: Mouse moved to (572, 207)
Screenshot: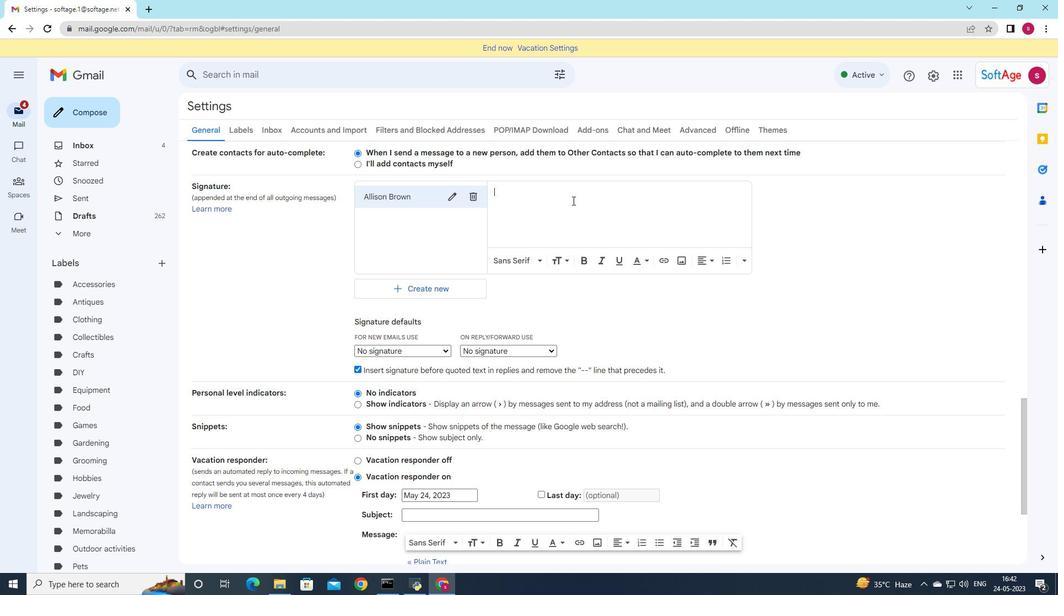 
Action: Key pressed <Key.shift>Allison<Key.space><Key.shift>Brown
Screenshot: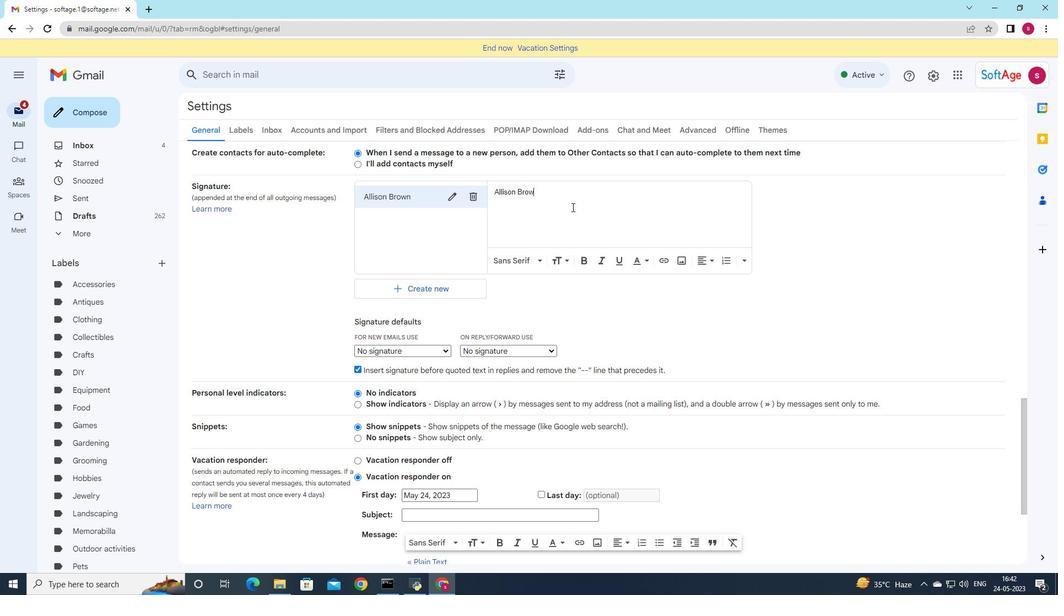 
Action: Mouse moved to (576, 295)
Screenshot: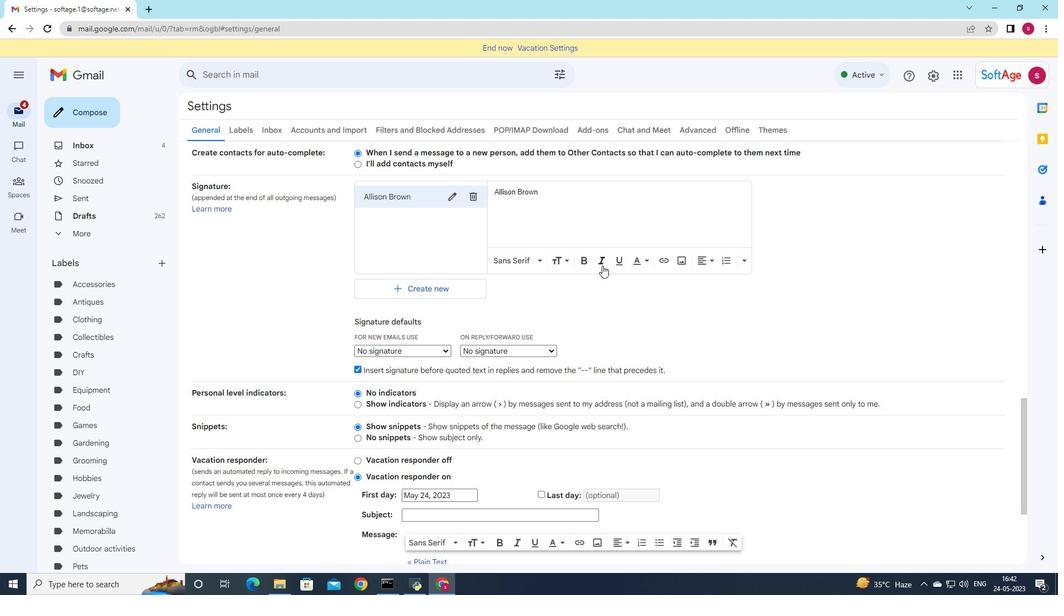 
Action: Mouse scrolled (576, 294) with delta (0, 0)
Screenshot: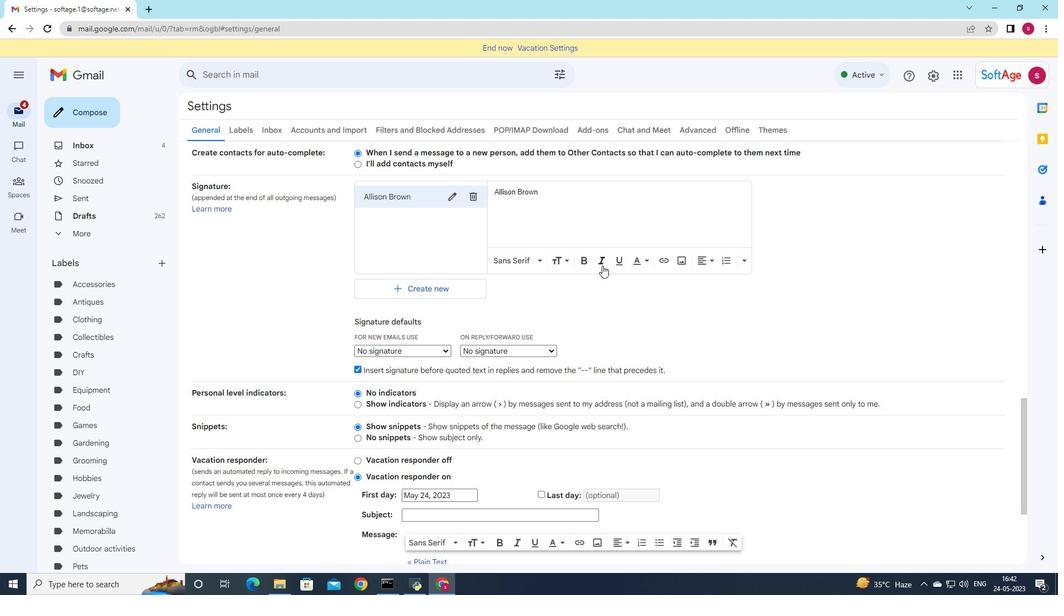 
Action: Mouse moved to (576, 295)
Screenshot: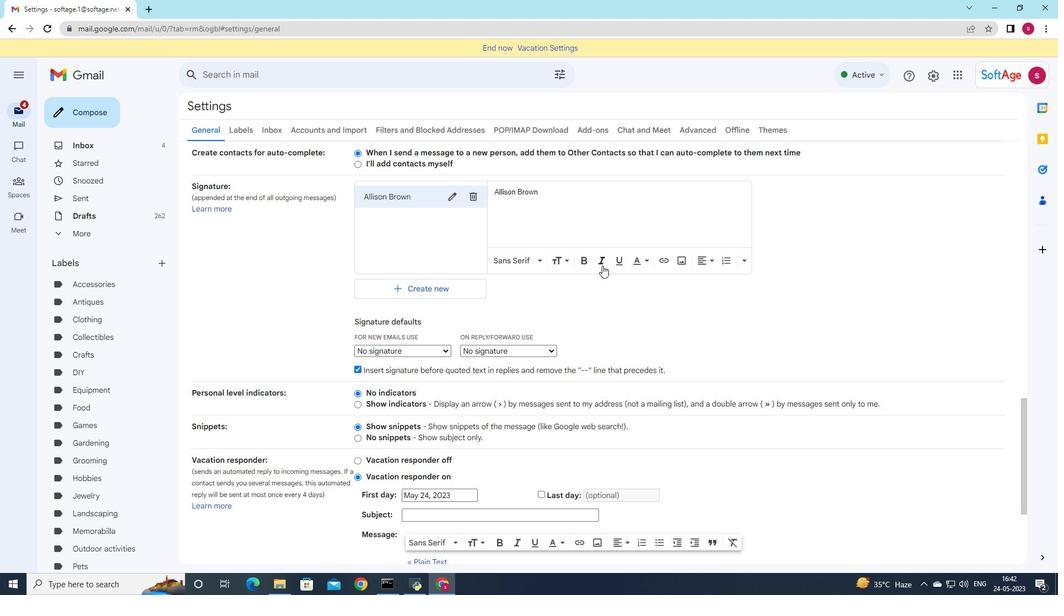 
Action: Mouse scrolled (576, 294) with delta (0, 0)
Screenshot: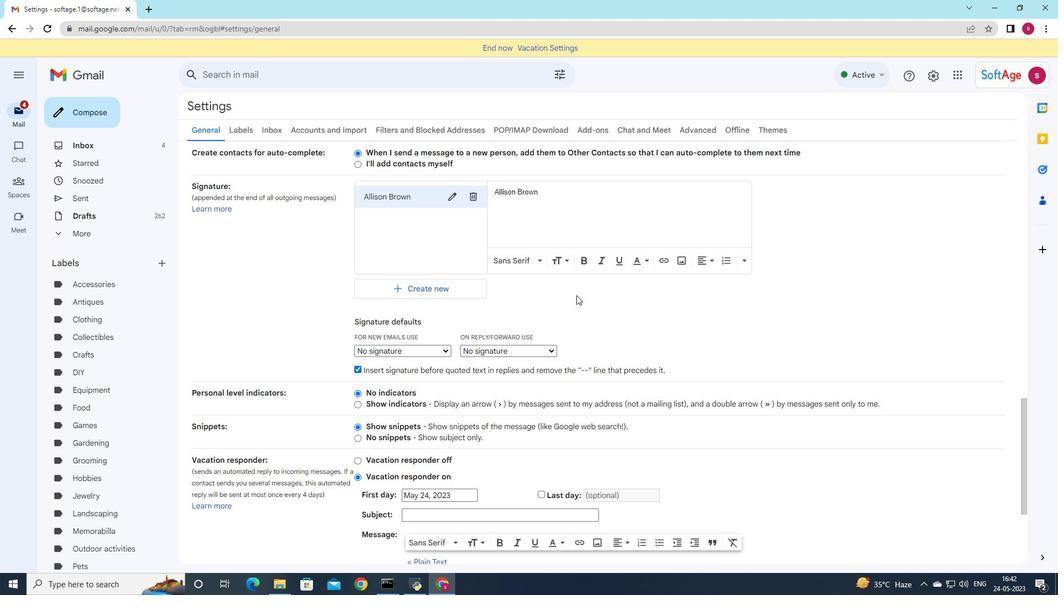
Action: Mouse moved to (433, 242)
Screenshot: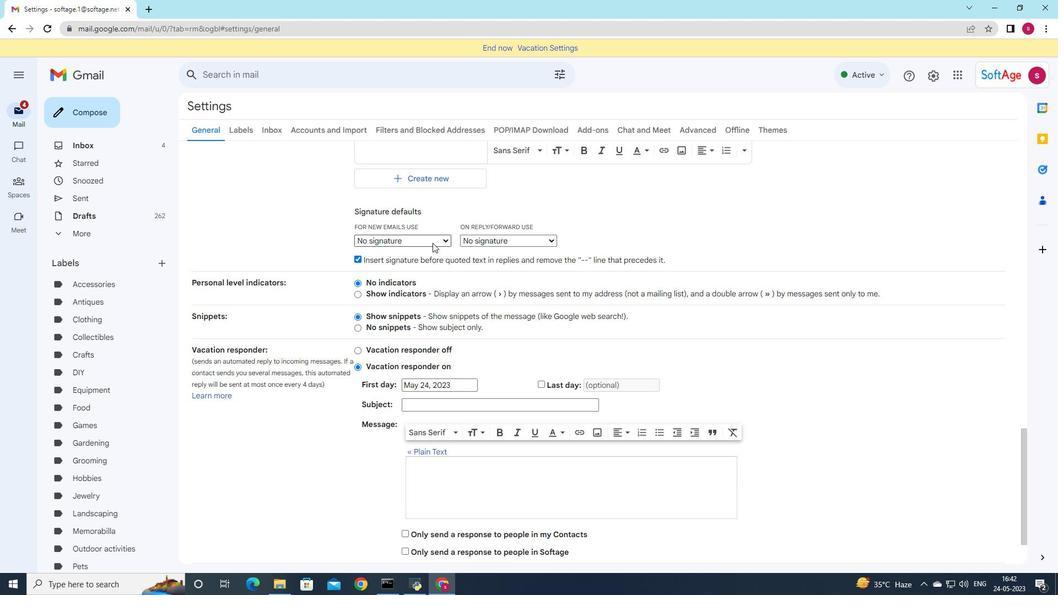 
Action: Mouse pressed left at (433, 242)
Screenshot: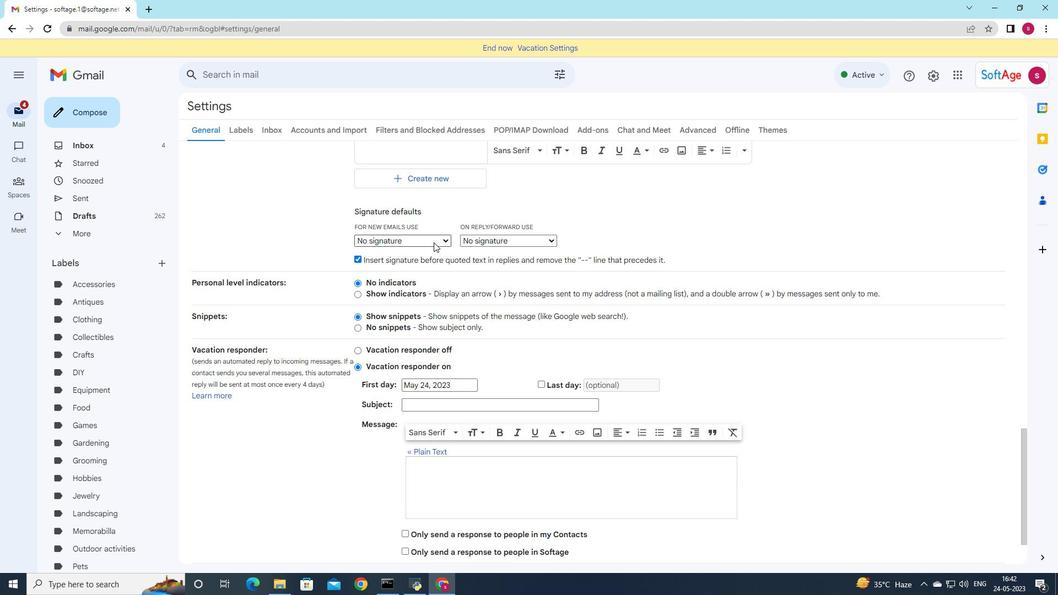 
Action: Mouse moved to (429, 257)
Screenshot: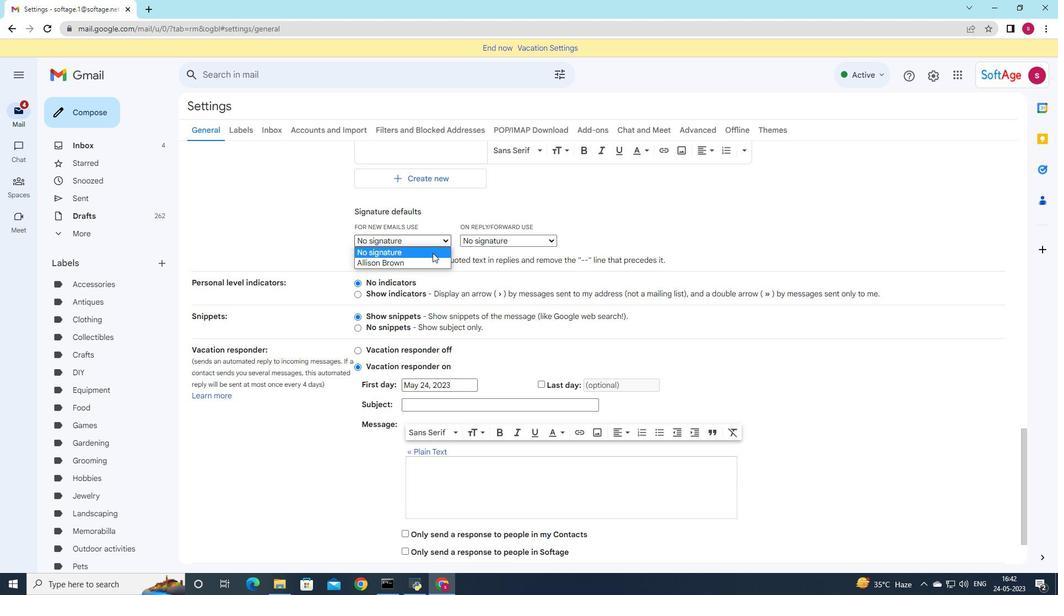 
Action: Mouse pressed left at (429, 257)
Screenshot: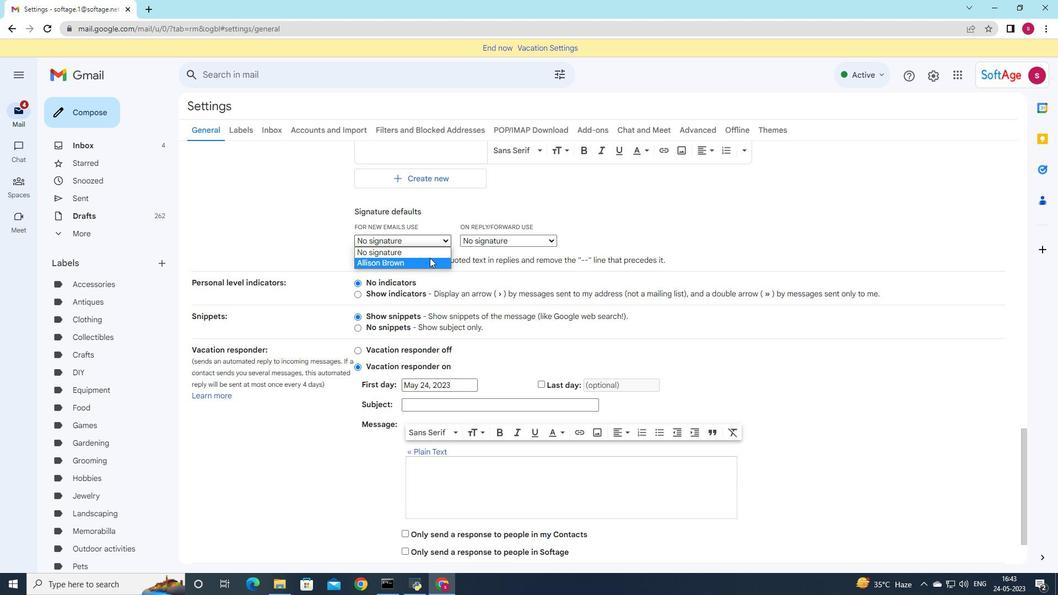 
Action: Mouse moved to (477, 240)
Screenshot: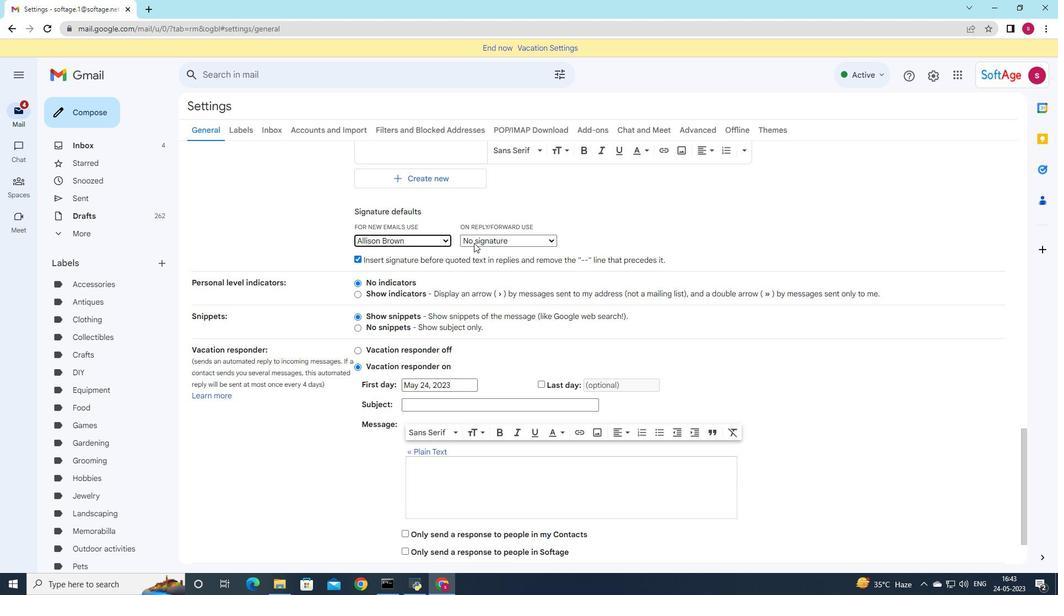 
Action: Mouse pressed left at (477, 240)
Screenshot: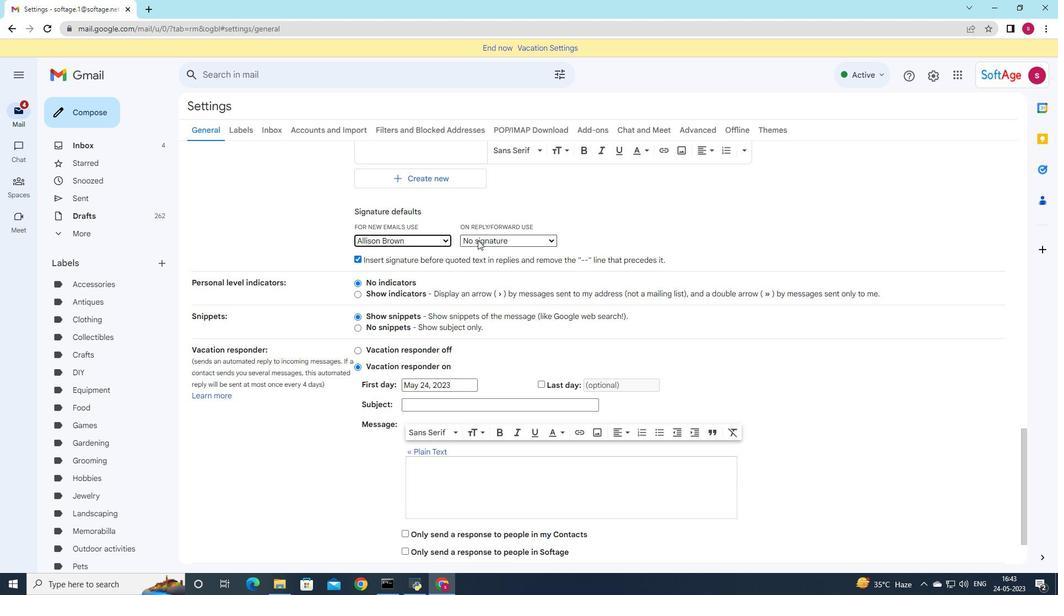 
Action: Mouse moved to (478, 264)
Screenshot: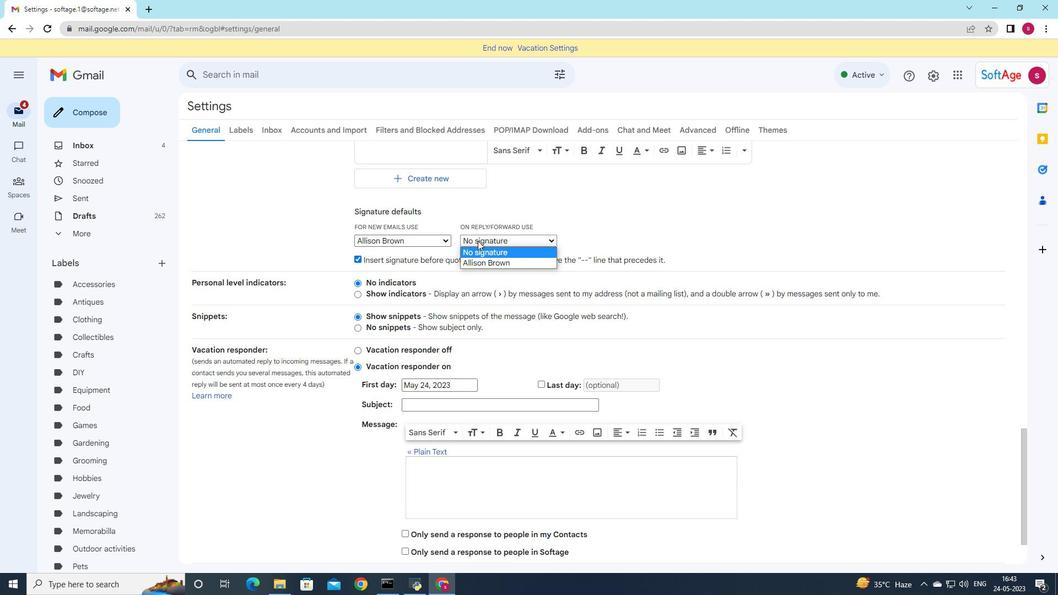 
Action: Mouse pressed left at (478, 264)
Screenshot: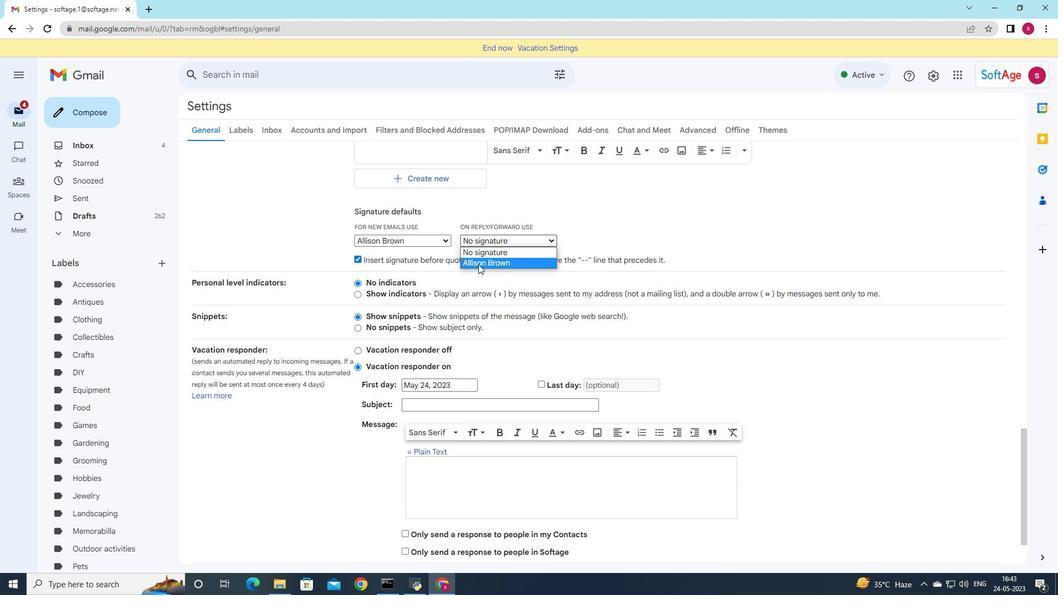 
Action: Mouse moved to (478, 262)
Screenshot: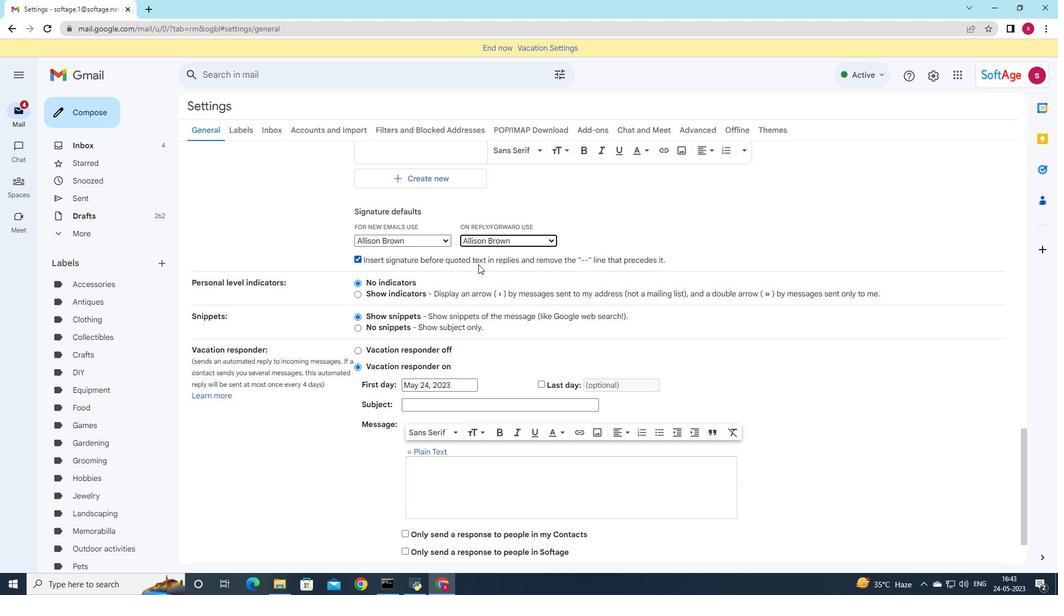 
Action: Mouse scrolled (478, 261) with delta (0, 0)
Screenshot: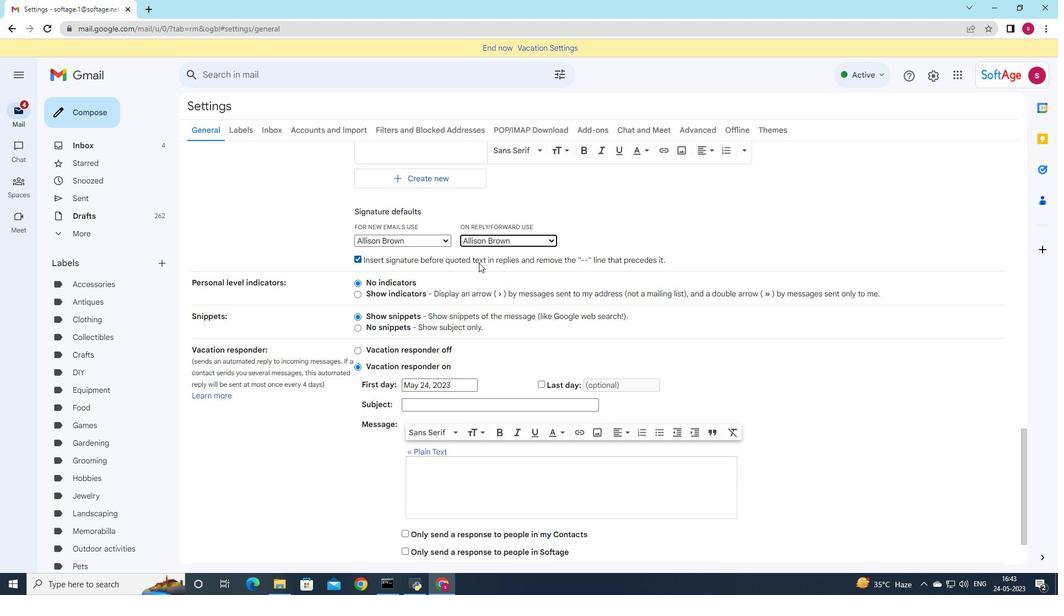 
Action: Mouse scrolled (478, 261) with delta (0, 0)
Screenshot: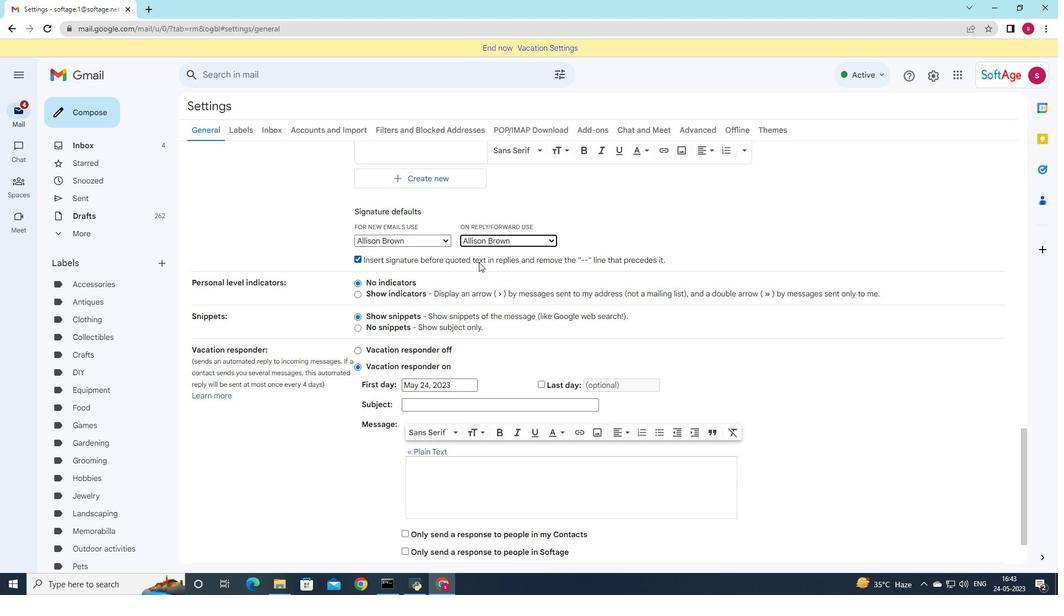 
Action: Mouse scrolled (478, 261) with delta (0, 0)
Screenshot: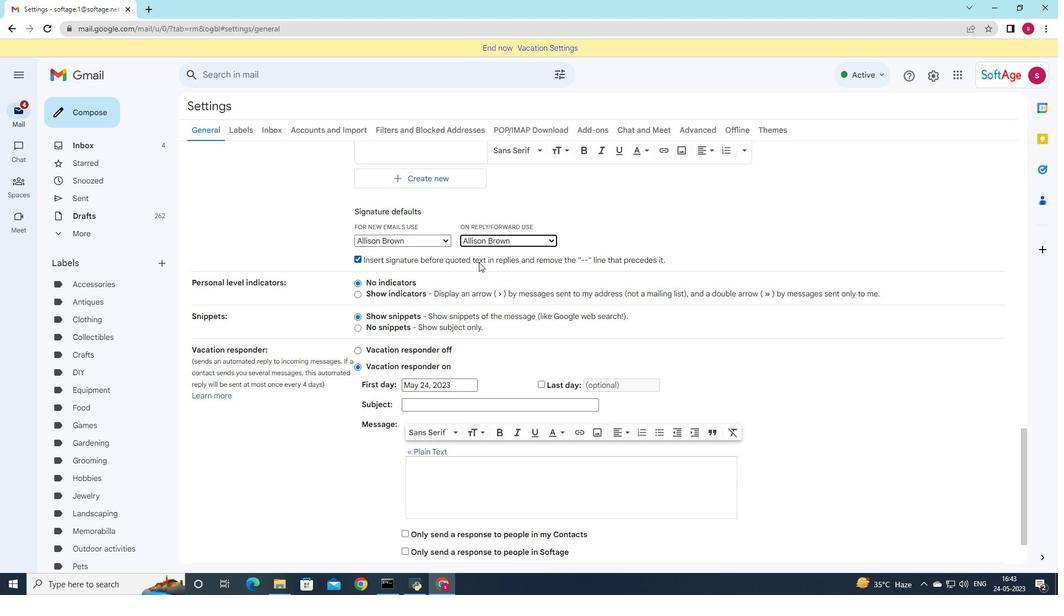 
Action: Mouse scrolled (478, 261) with delta (0, 0)
Screenshot: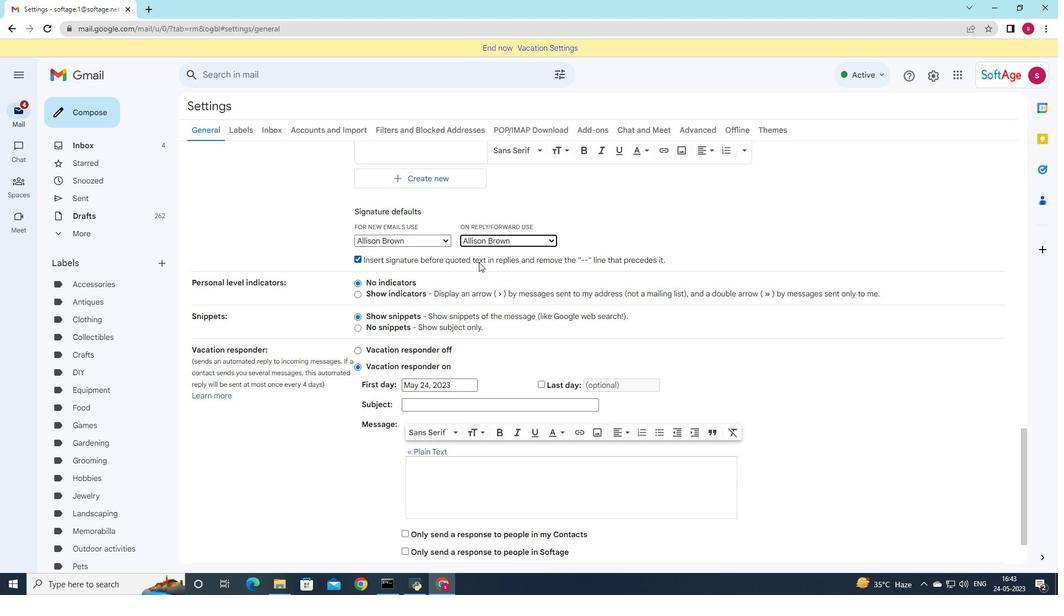
Action: Mouse scrolled (478, 261) with delta (0, 0)
Screenshot: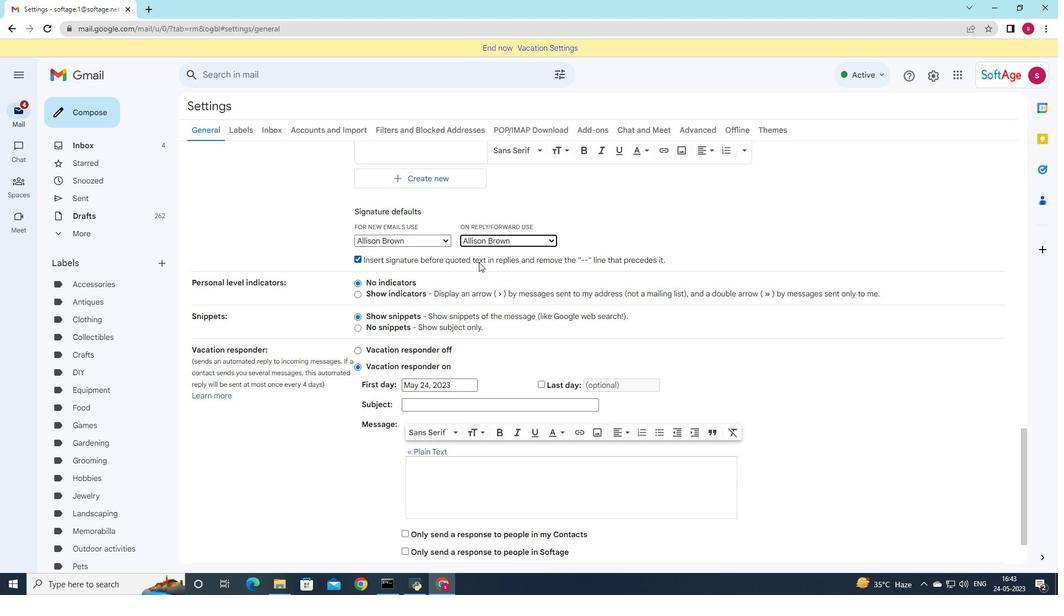 
Action: Mouse moved to (479, 261)
Screenshot: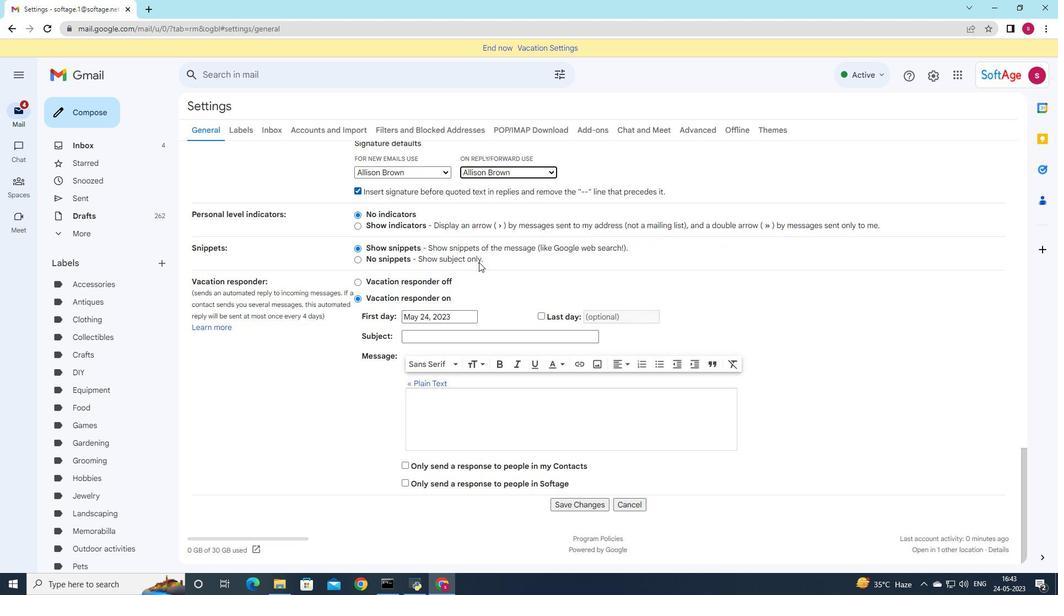
Action: Mouse scrolled (479, 261) with delta (0, 0)
Screenshot: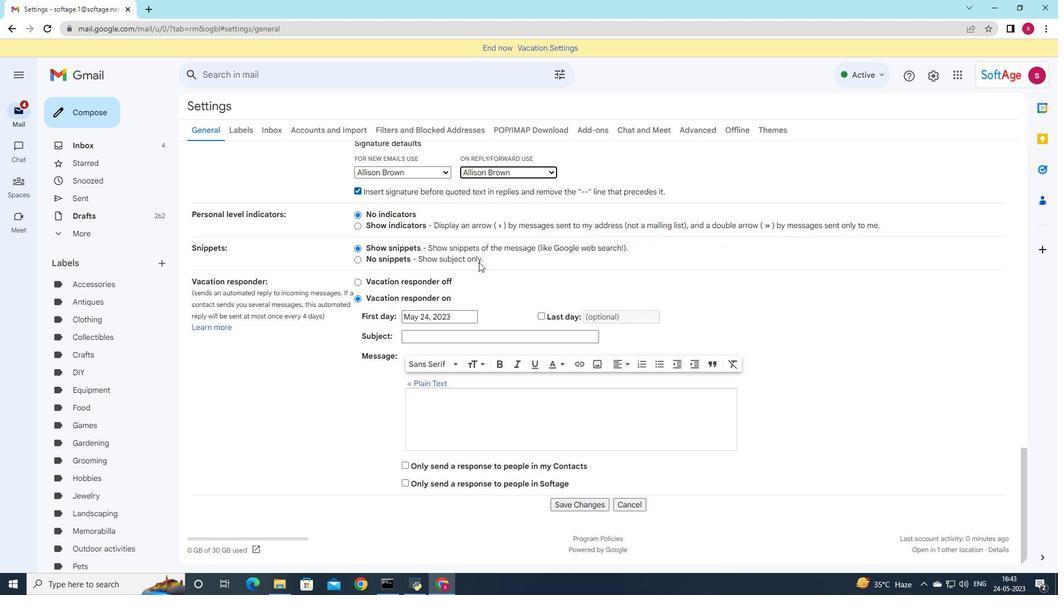 
Action: Mouse moved to (480, 266)
Screenshot: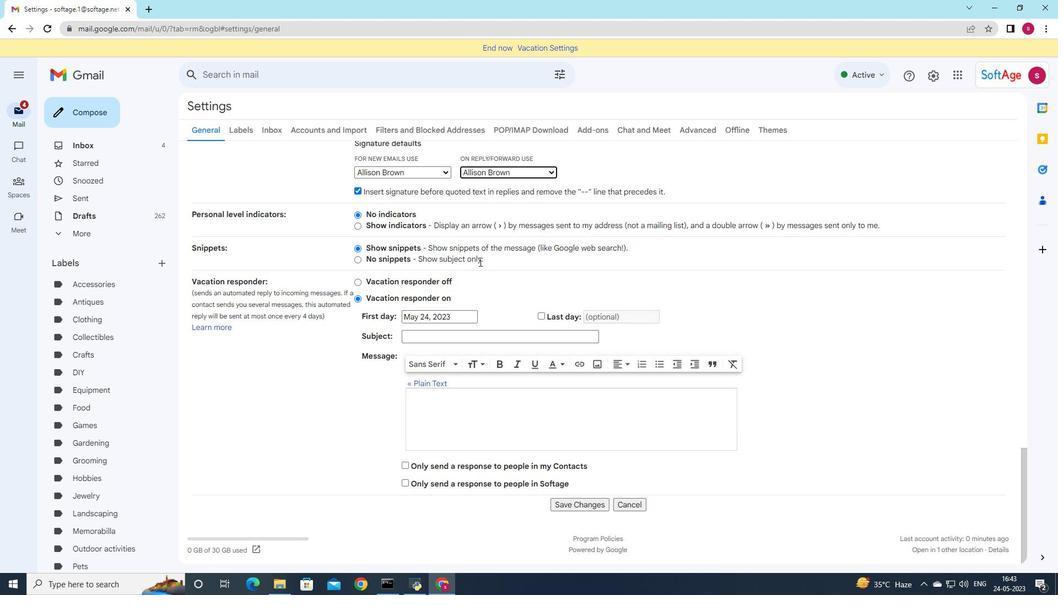 
Action: Mouse scrolled (480, 265) with delta (0, 0)
Screenshot: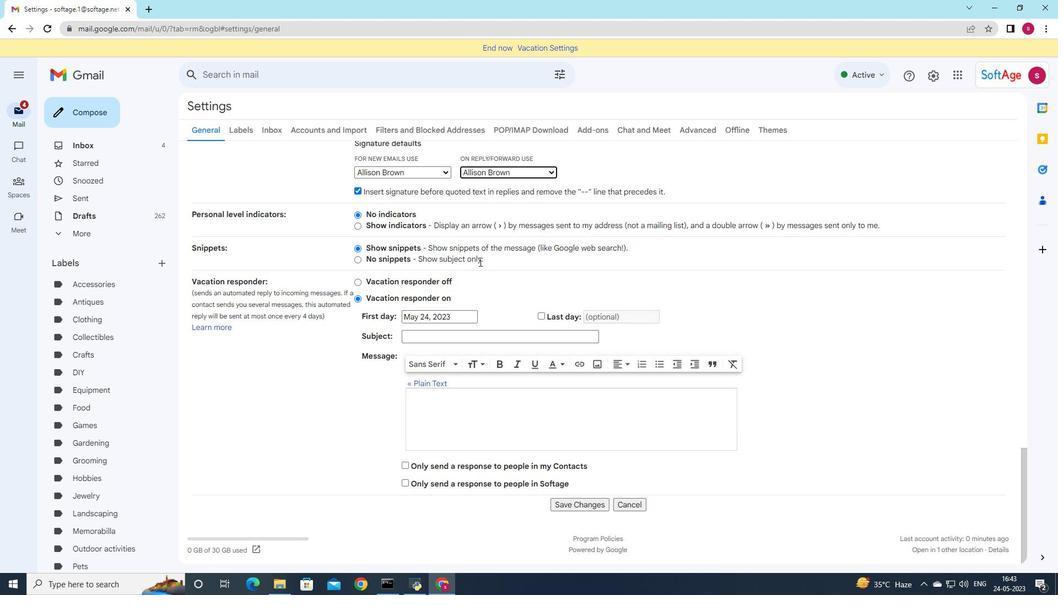 
Action: Mouse moved to (586, 503)
Screenshot: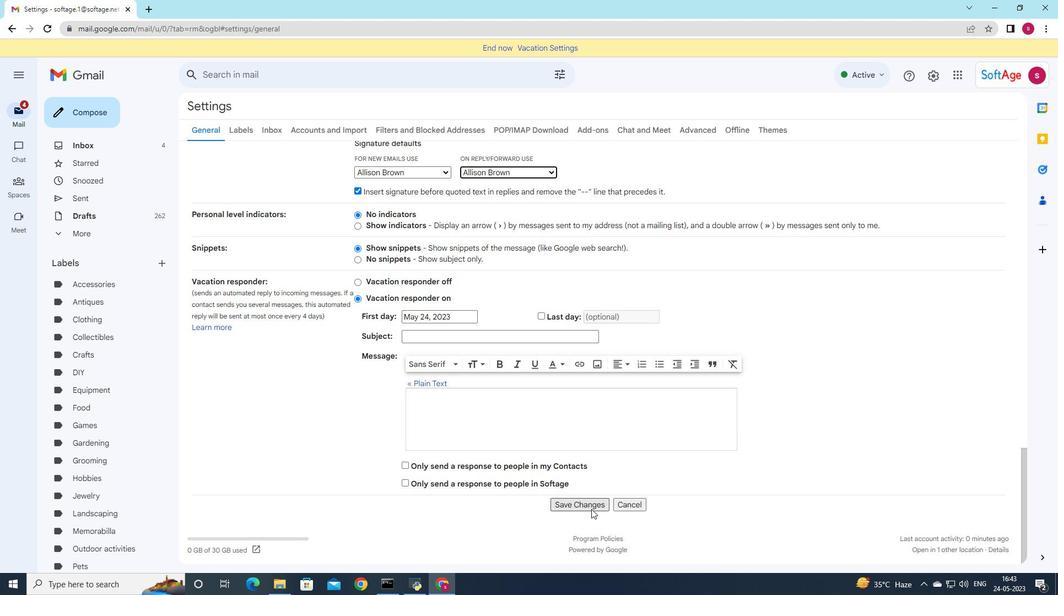 
Action: Mouse pressed left at (586, 503)
Screenshot: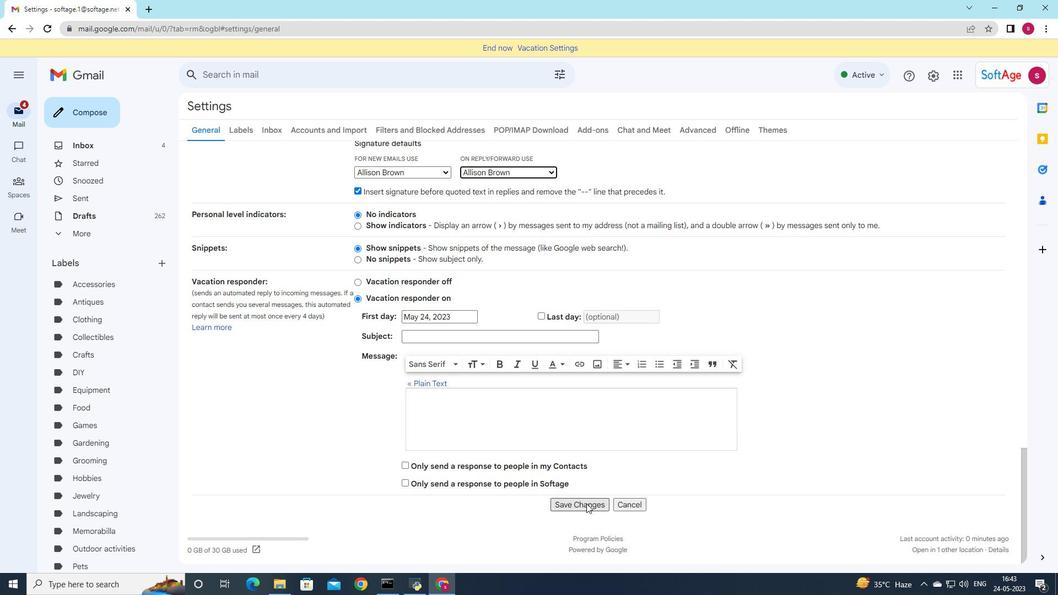 
Action: Mouse moved to (95, 107)
Screenshot: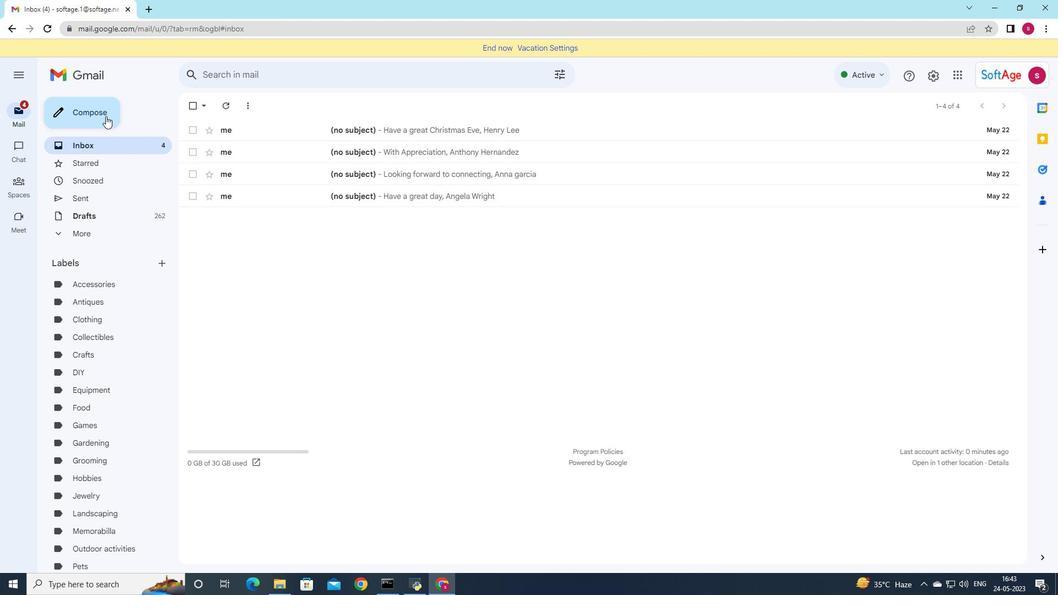 
Action: Mouse pressed left at (95, 107)
Screenshot: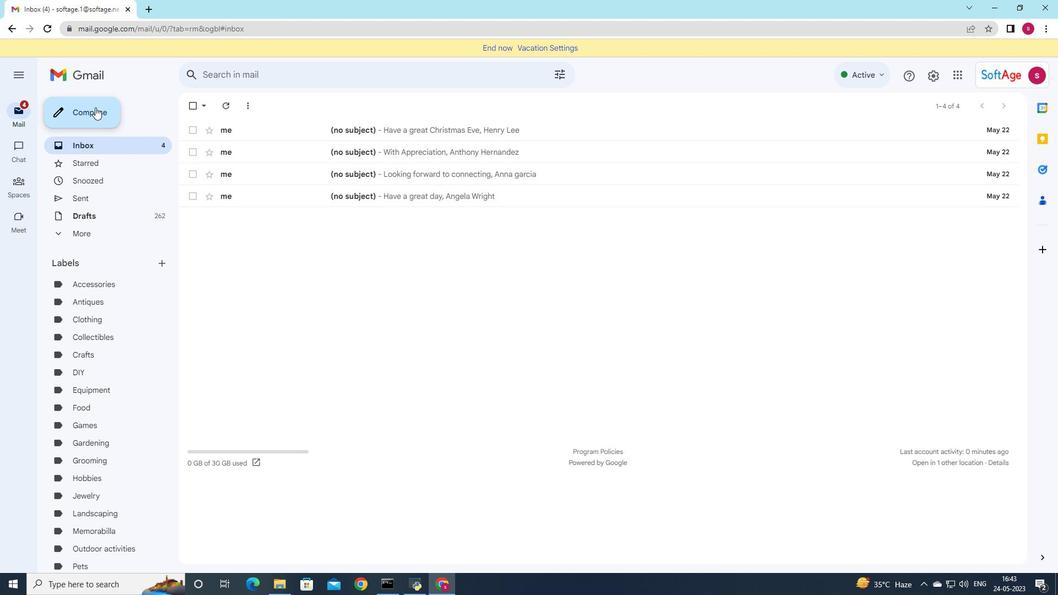 
Action: Mouse moved to (795, 266)
Screenshot: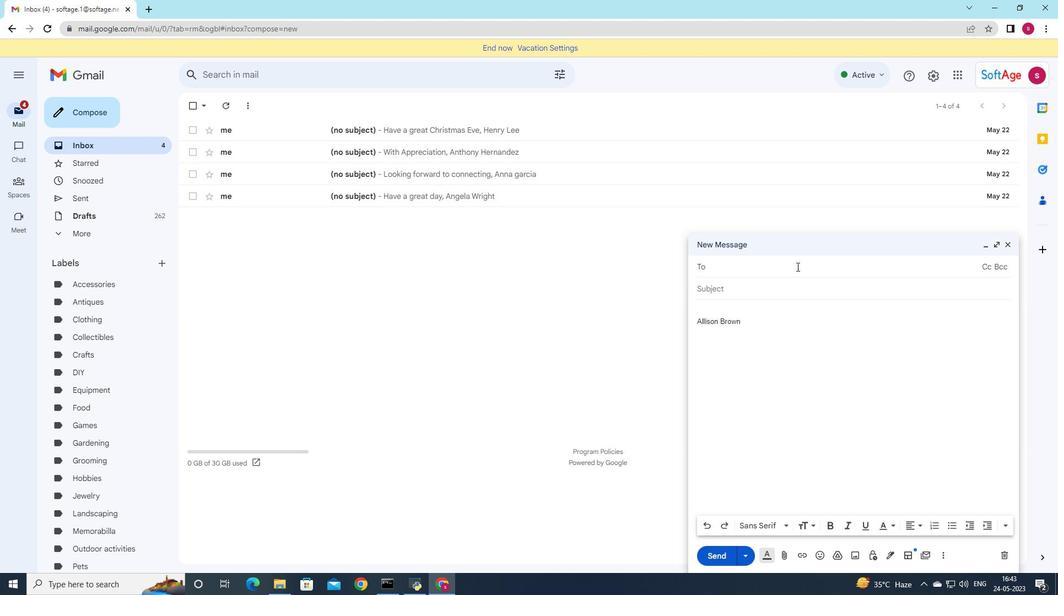 
Action: Key pressed s
Screenshot: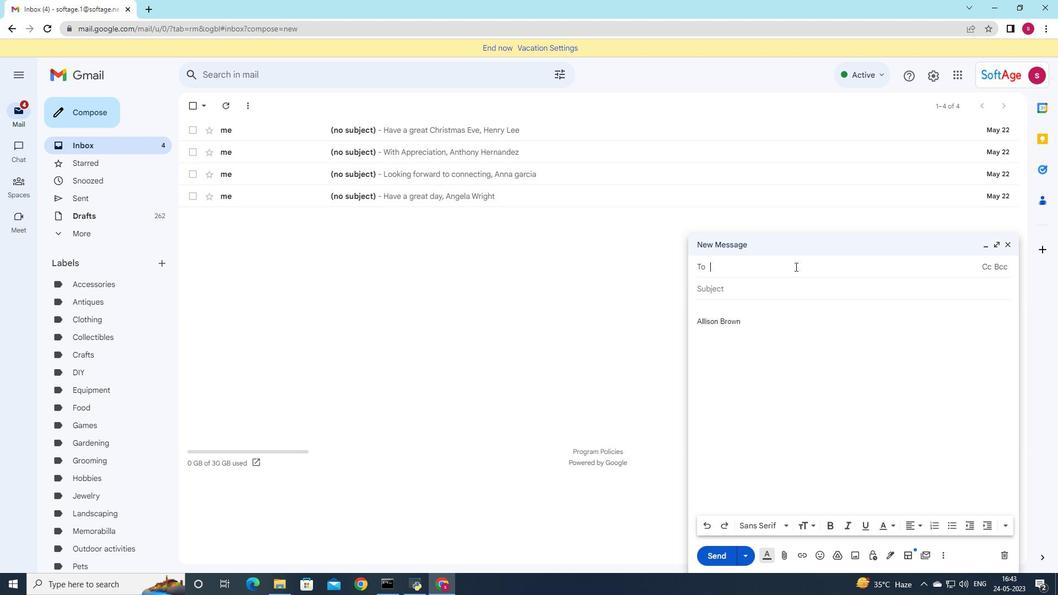 
Action: Mouse moved to (785, 476)
Screenshot: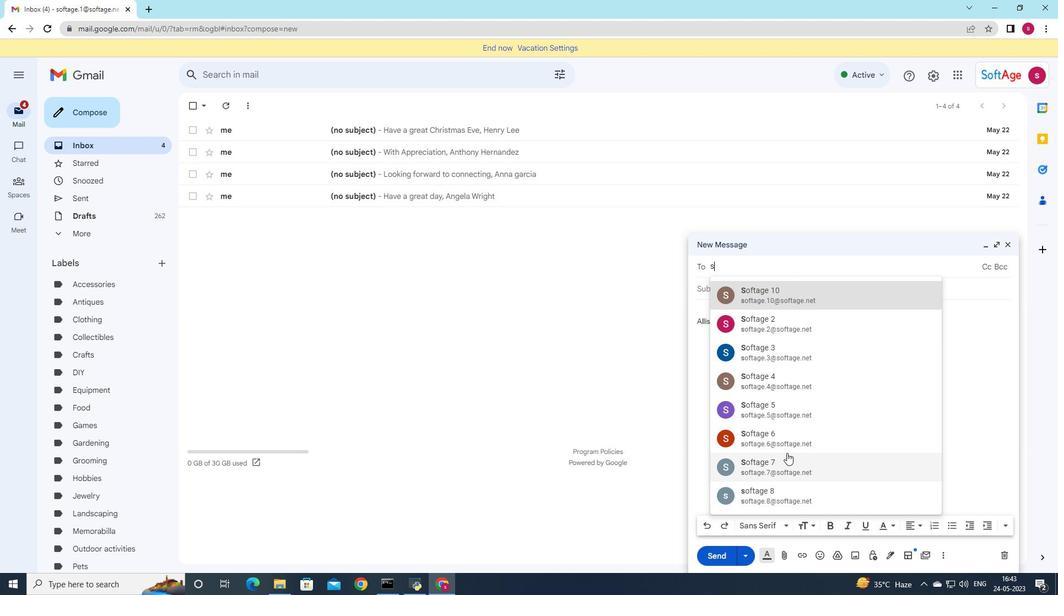 
Action: Mouse pressed left at (785, 476)
Screenshot: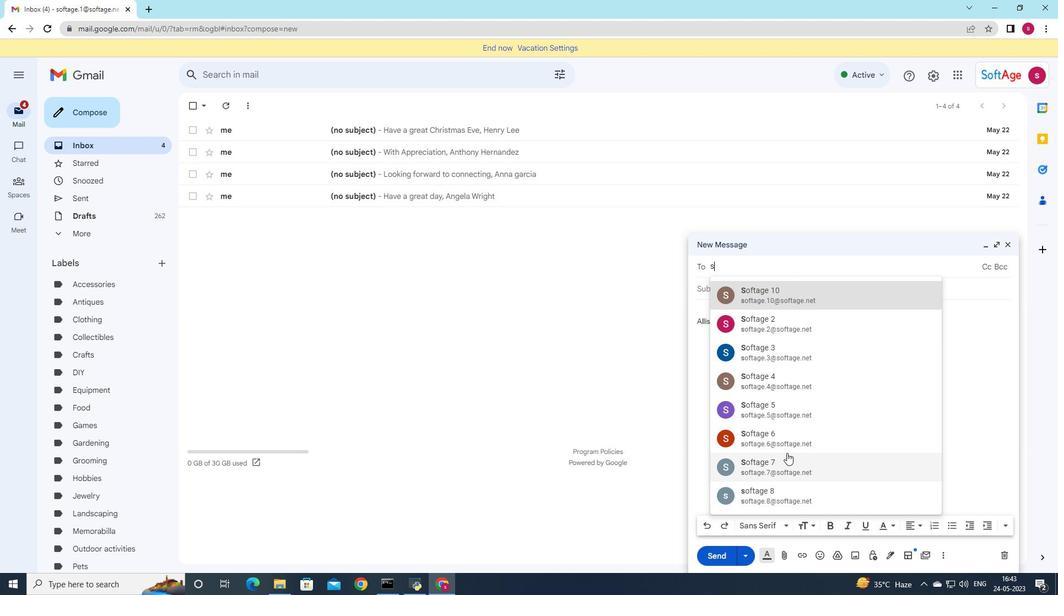
Action: Mouse moved to (786, 484)
Screenshot: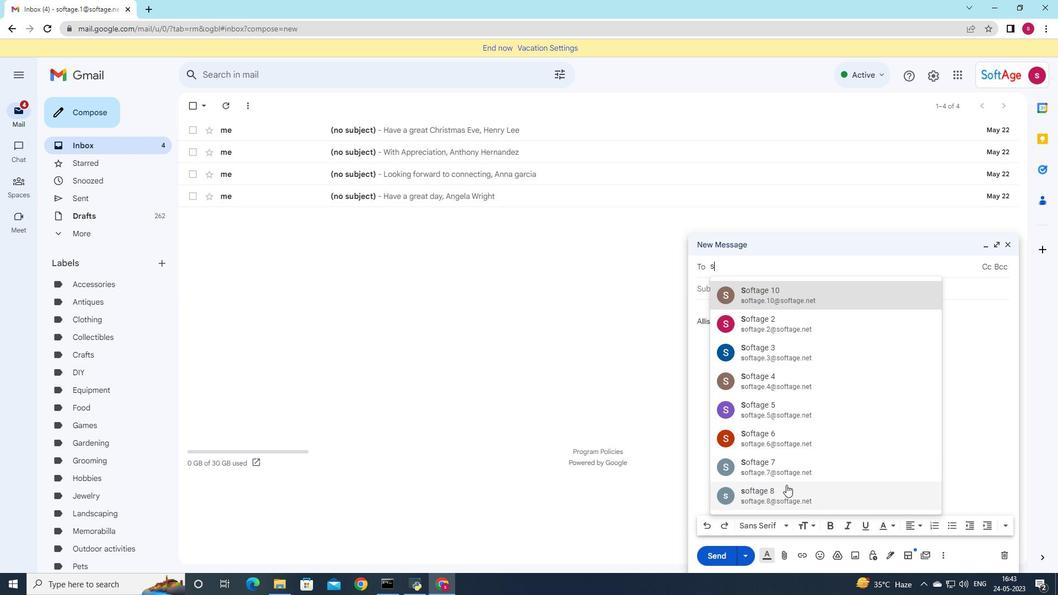 
Action: Mouse pressed left at (786, 484)
Screenshot: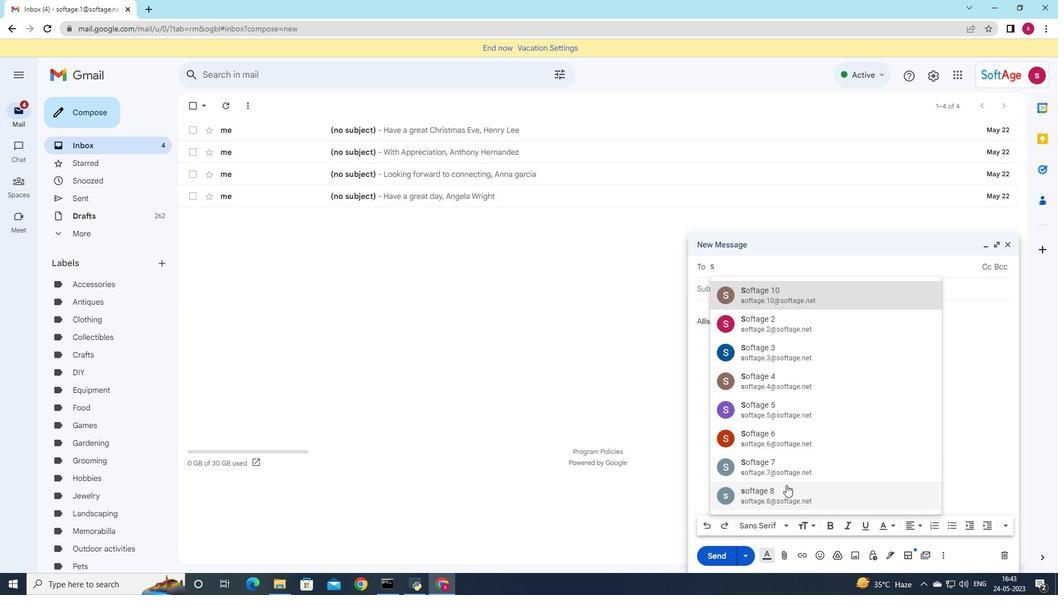 
Action: Mouse moved to (818, 383)
Screenshot: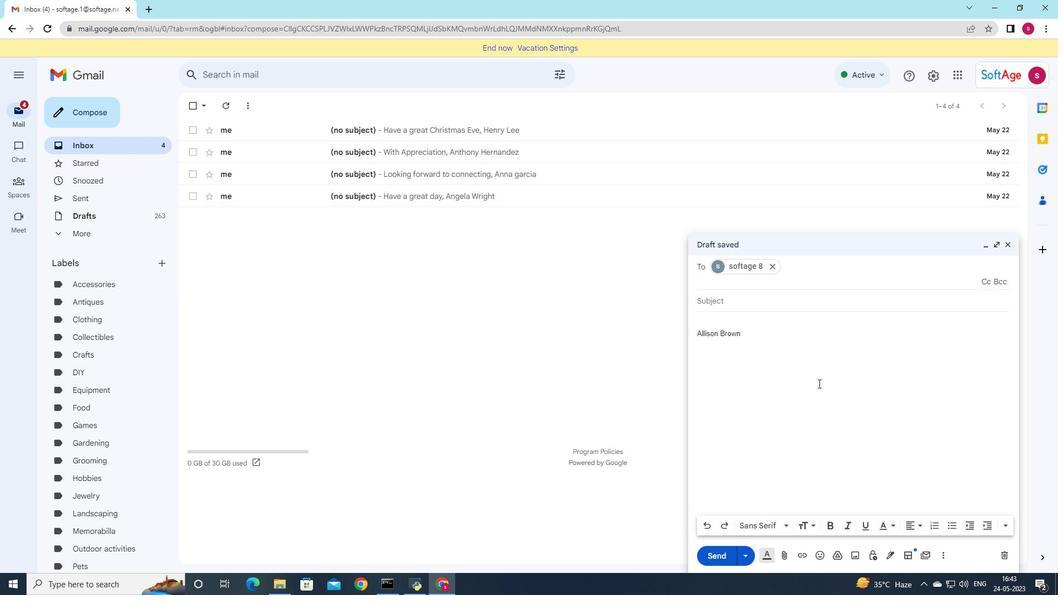 
Action: Key pressed s
Screenshot: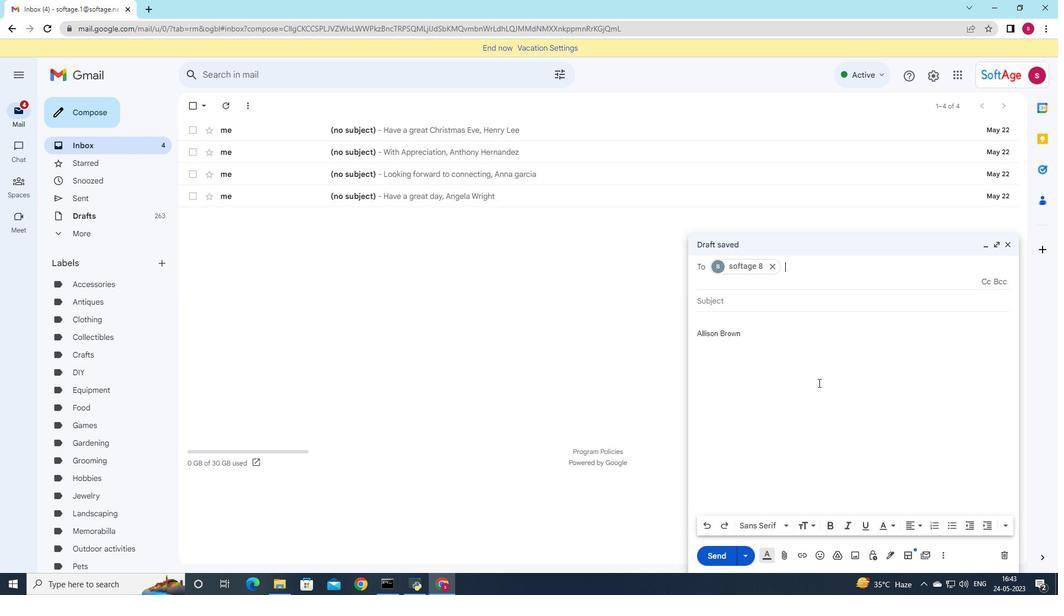 
Action: Mouse moved to (929, 337)
Screenshot: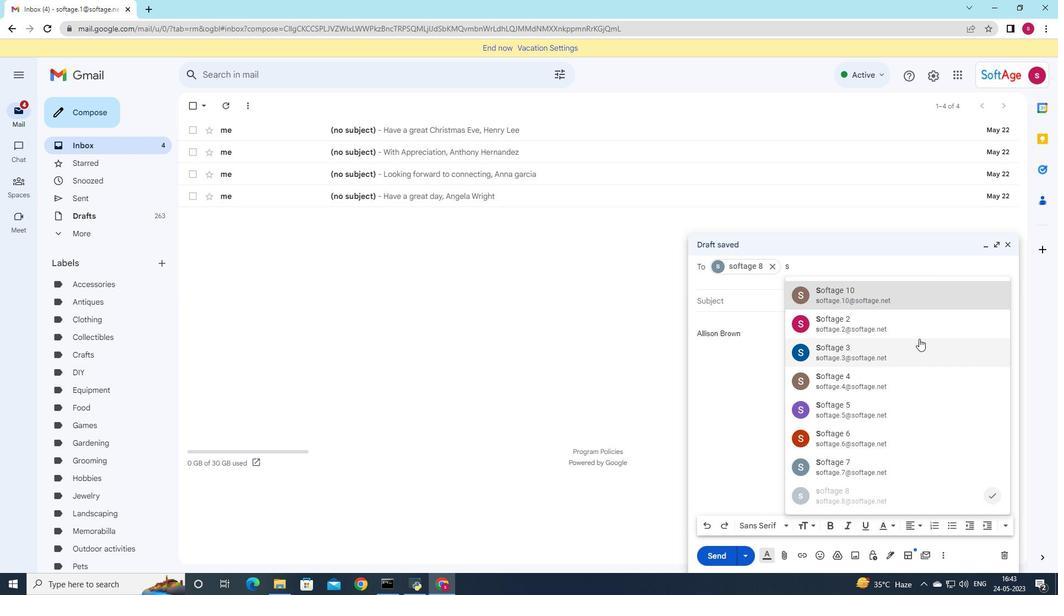 
Action: Key pressed oftage.9
Screenshot: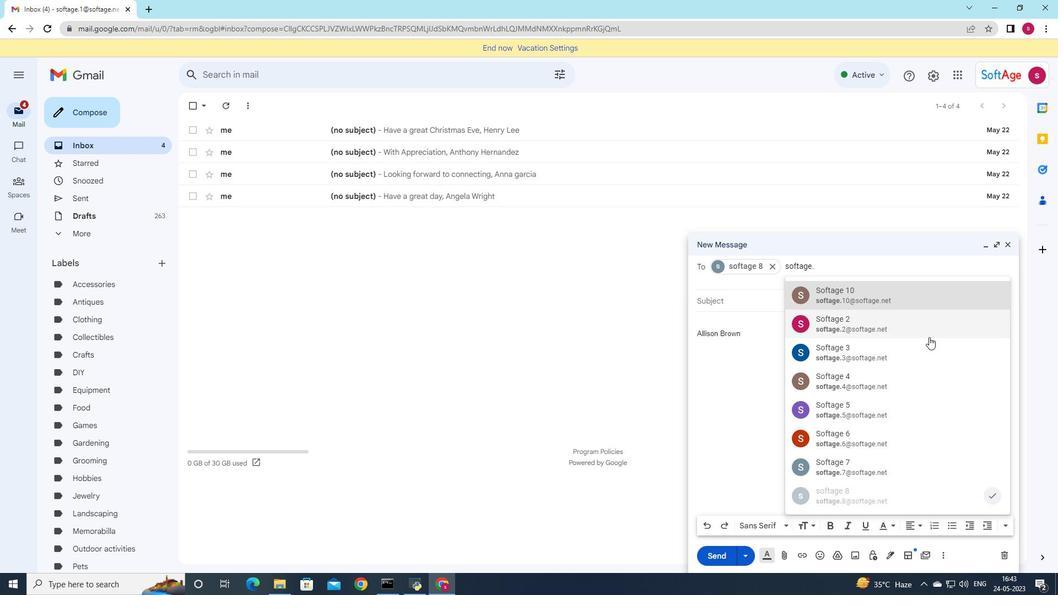 
Action: Mouse moved to (882, 298)
Screenshot: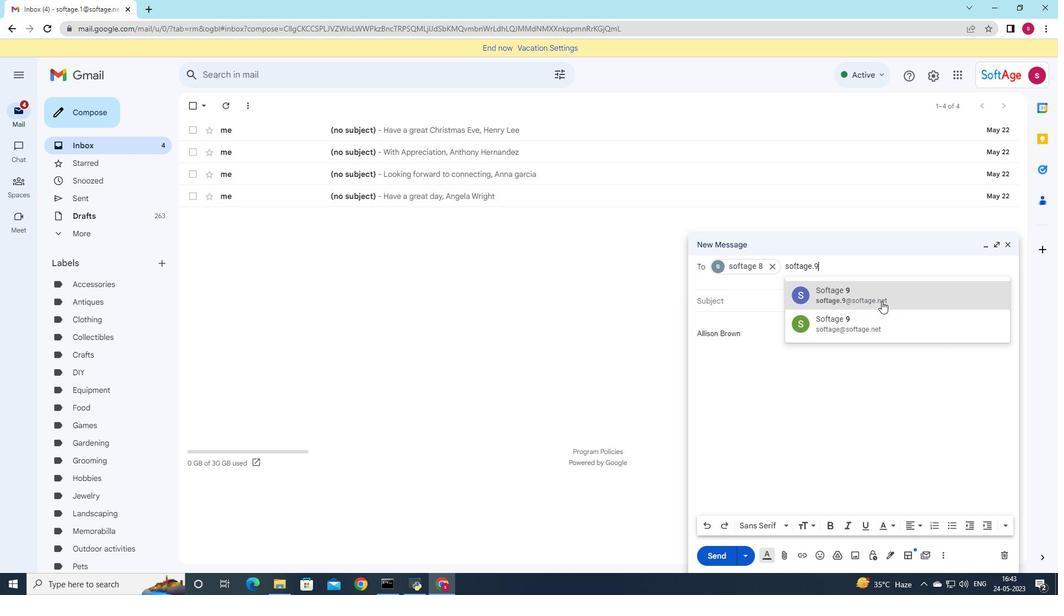 
Action: Mouse pressed left at (882, 298)
Screenshot: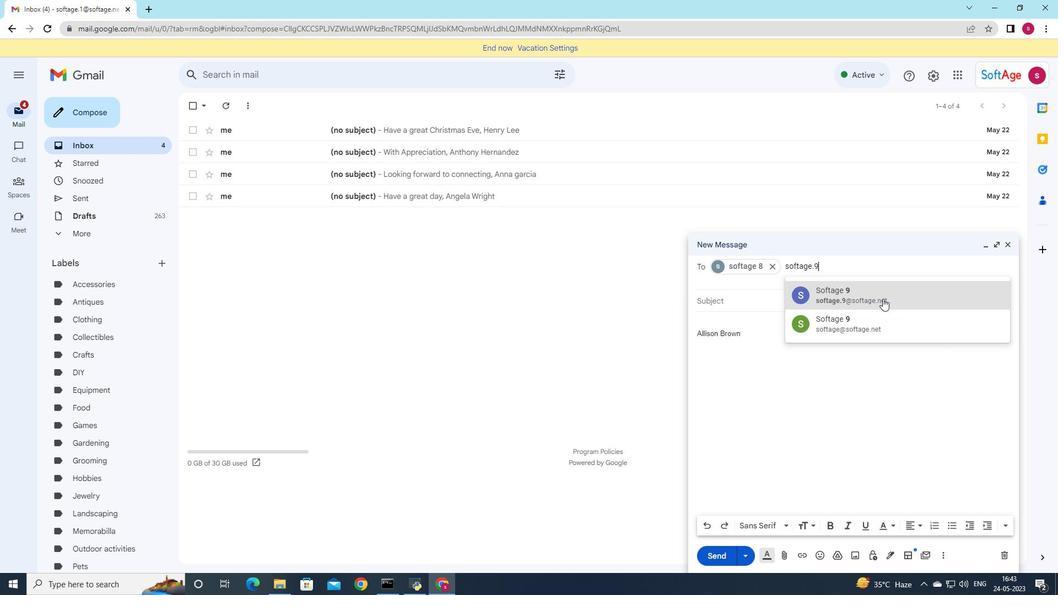 
Action: Mouse moved to (761, 303)
Screenshot: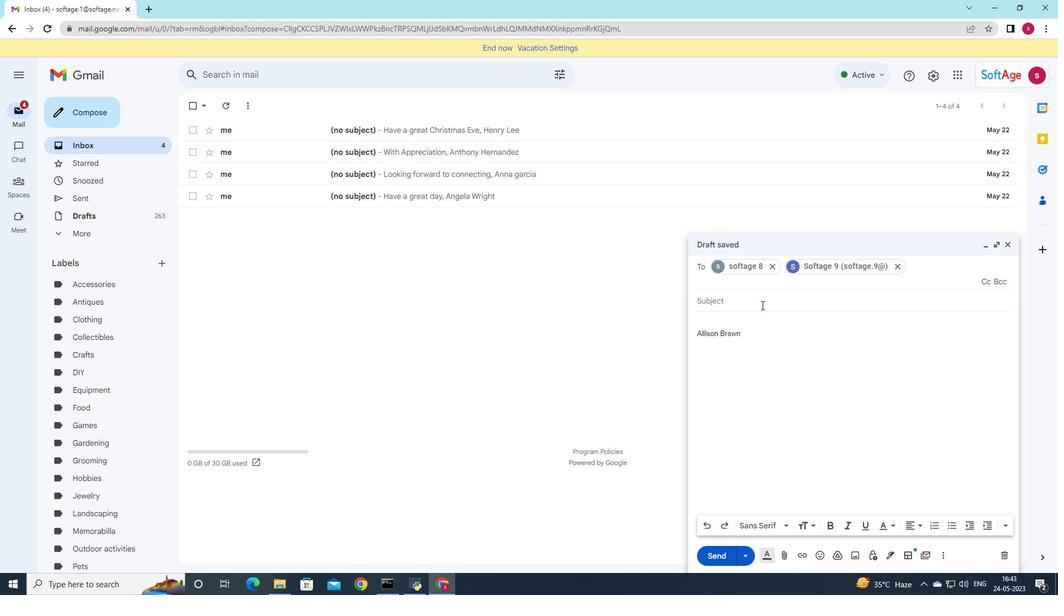
Action: Mouse pressed left at (761, 303)
Screenshot: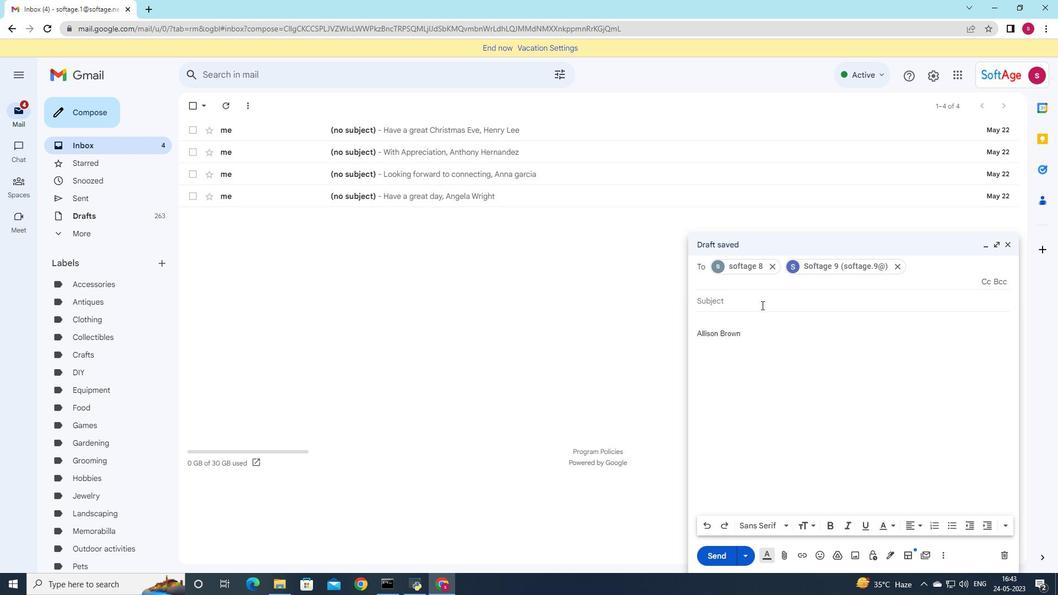 
Action: Mouse moved to (909, 293)
Screenshot: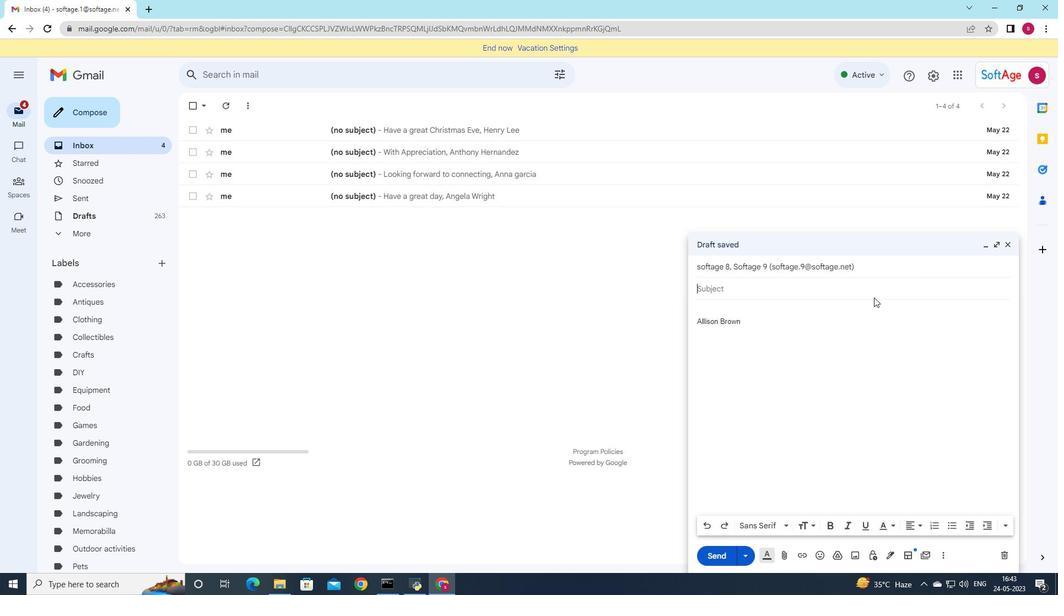 
Action: Key pressed <Key.shift><Key.shift><Key.shift><Key.shift><Key.shift><Key.shift><Key.shift><Key.shift><Key.shift><Key.shift><Key.shift><Key.shift><Key.shift><Key.shift>Request<Key.space>for<Key.space>feedback
Screenshot: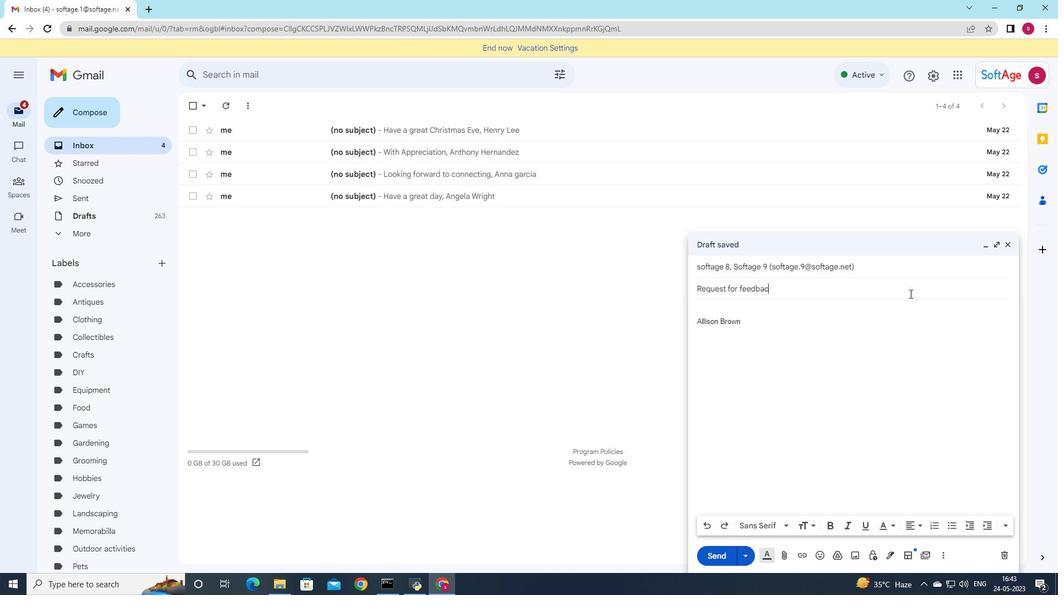 
Action: Mouse moved to (713, 300)
Screenshot: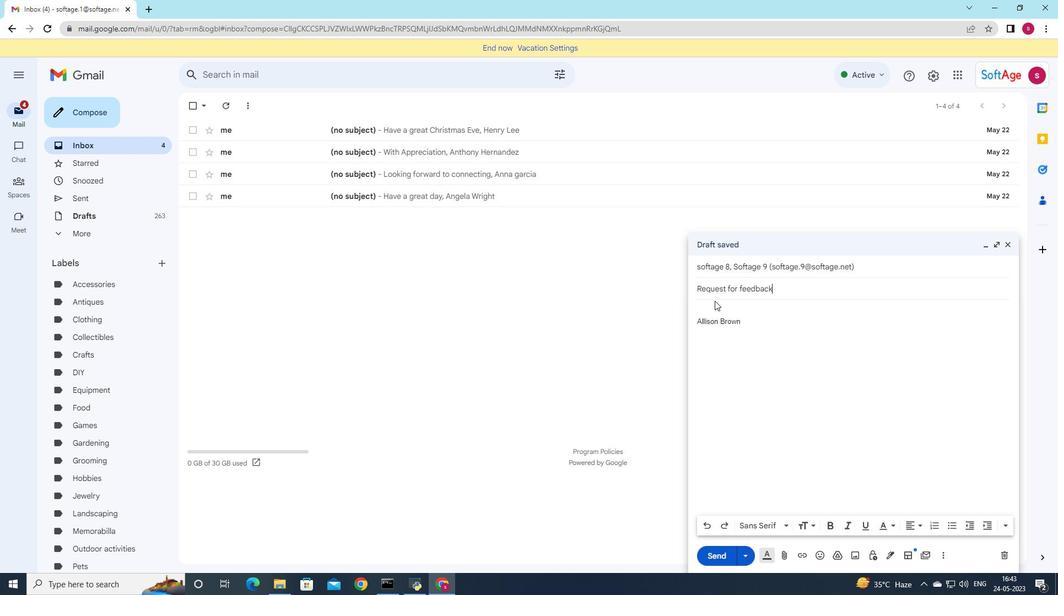 
Action: Mouse pressed left at (713, 300)
Screenshot: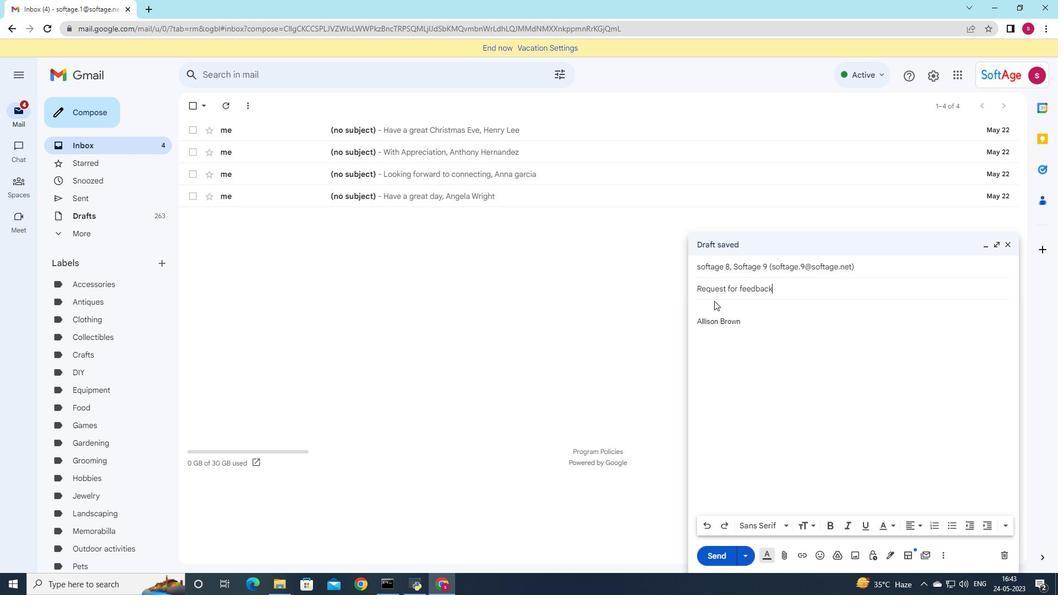 
Action: Mouse moved to (793, 330)
Screenshot: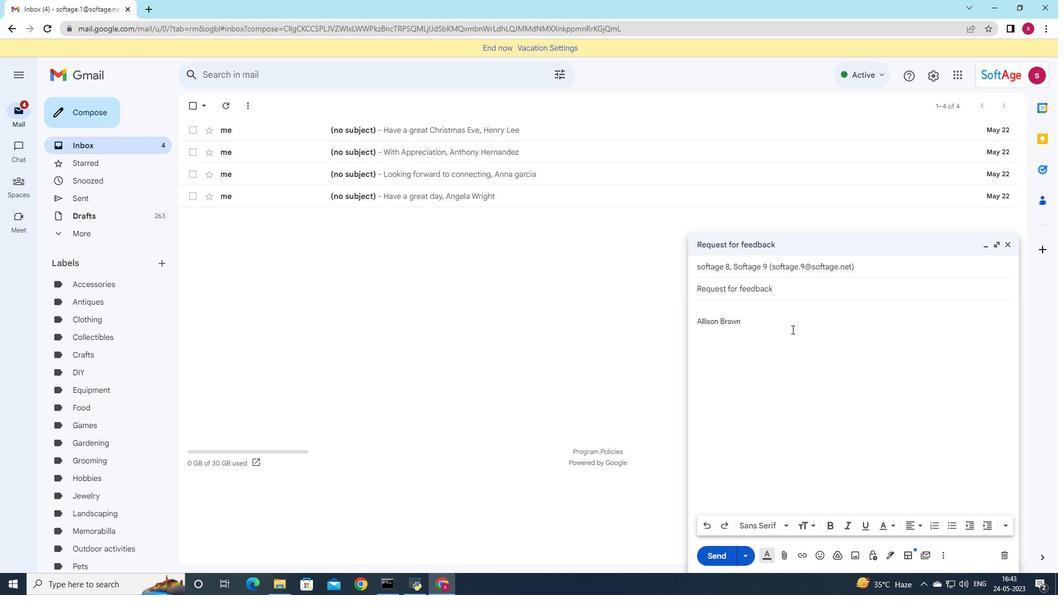 
Action: Key pressed <Key.shift>I<Key.space>am<Key.space>writing<Key.space>to<Key.space>confirm<Key.space>our<Key.space>meeting<Key.space>time.
Screenshot: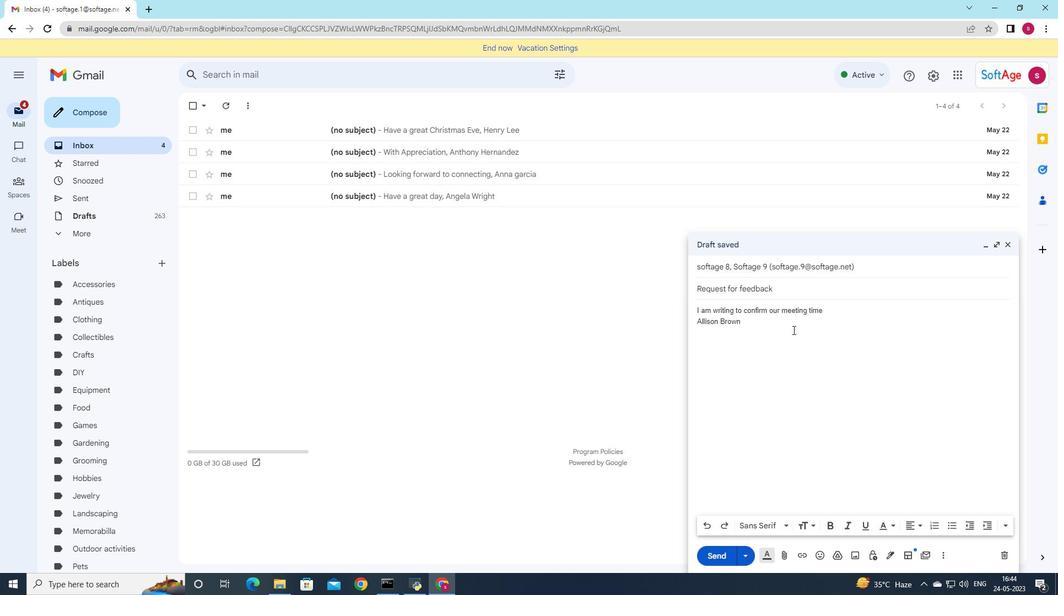 
Action: Mouse moved to (786, 552)
Screenshot: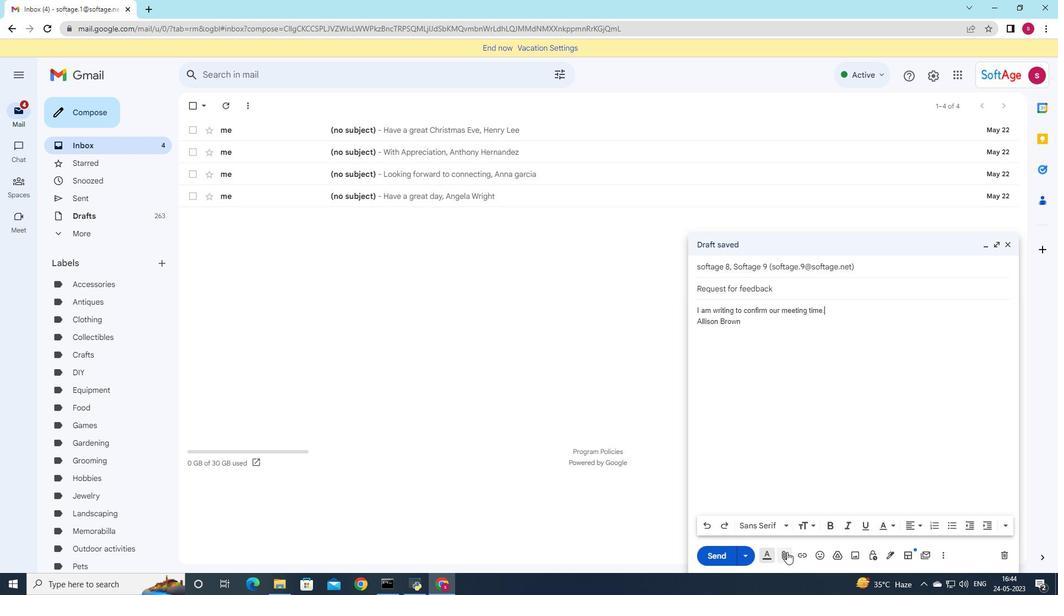 
Action: Mouse pressed left at (786, 552)
Screenshot: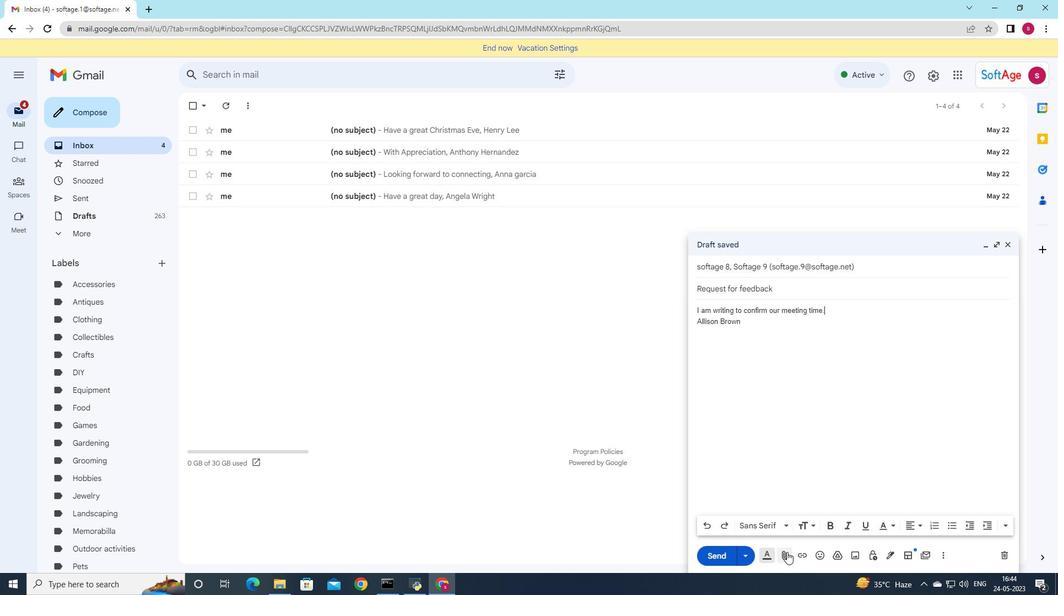
Action: Mouse moved to (206, 74)
Screenshot: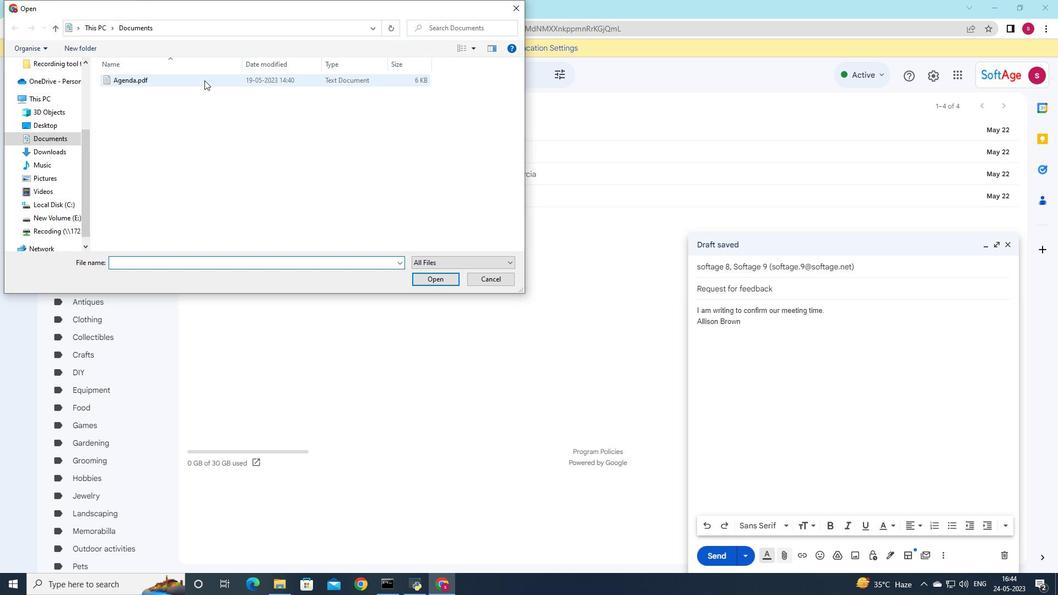
Action: Mouse pressed left at (206, 74)
Screenshot: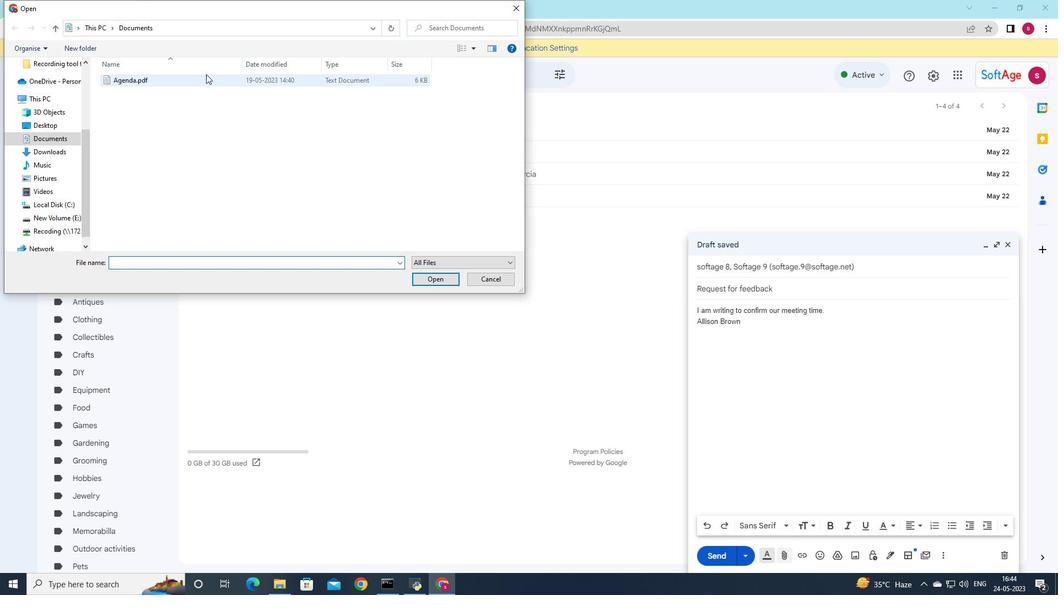 
Action: Mouse moved to (211, 76)
Screenshot: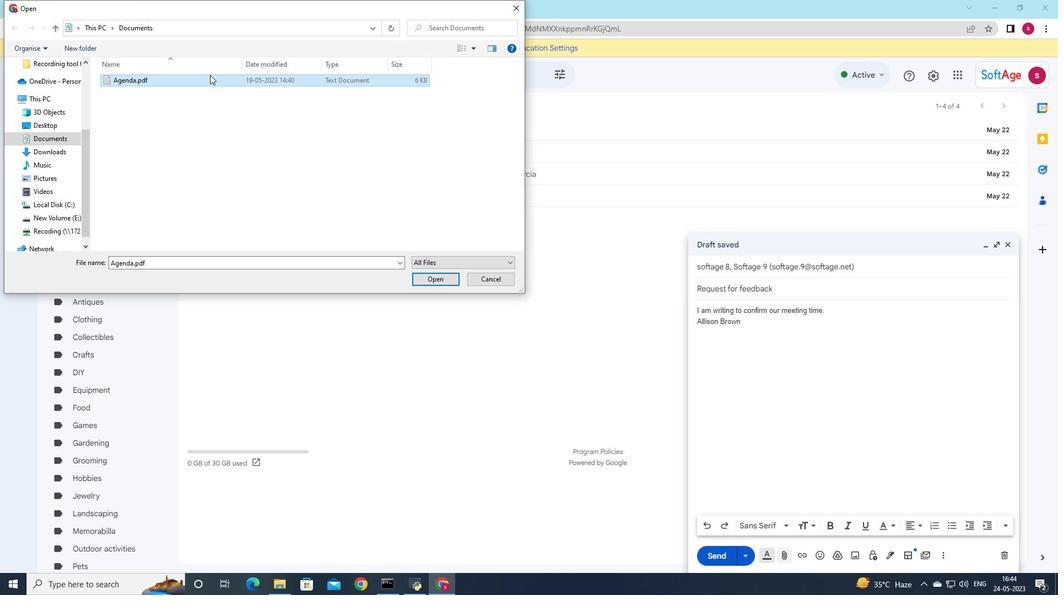 
Action: Mouse pressed left at (211, 76)
Screenshot: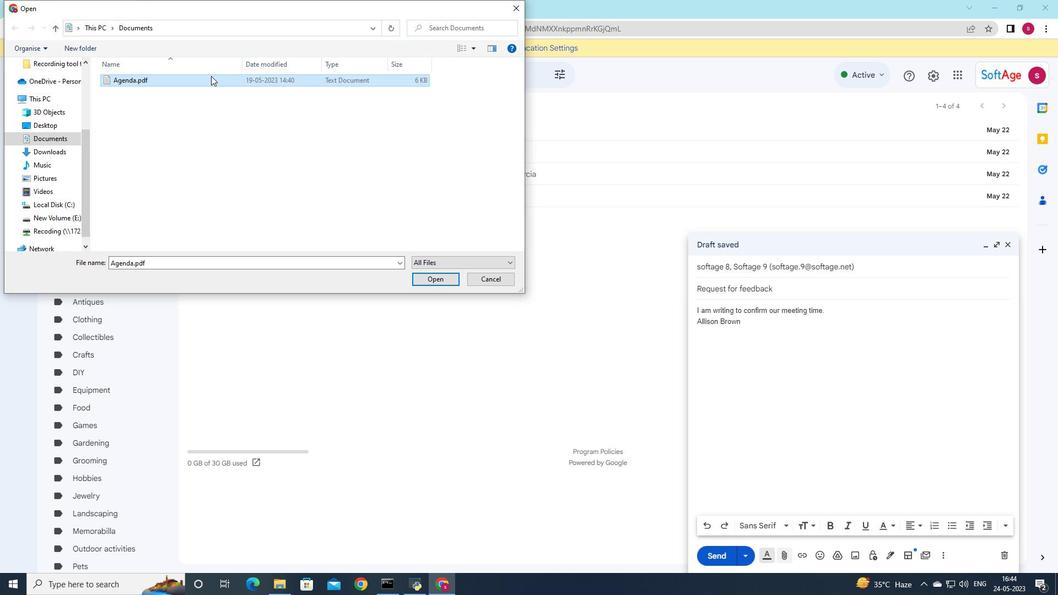 
Action: Mouse moved to (444, 122)
Screenshot: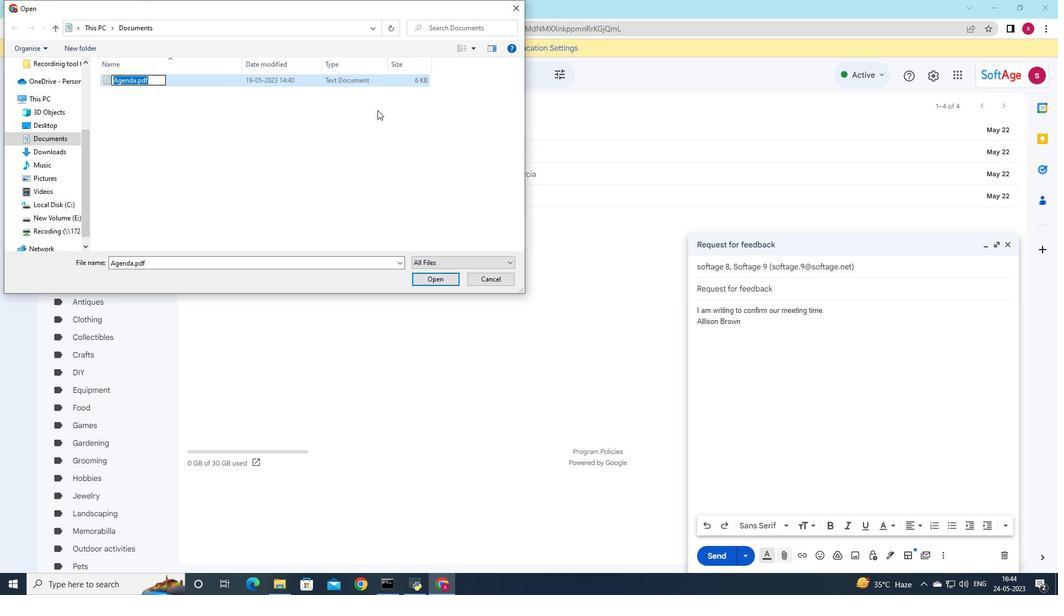 
Action: Key pressed <Key.shift>Buisness<Key.shift>_plan.docx
Screenshot: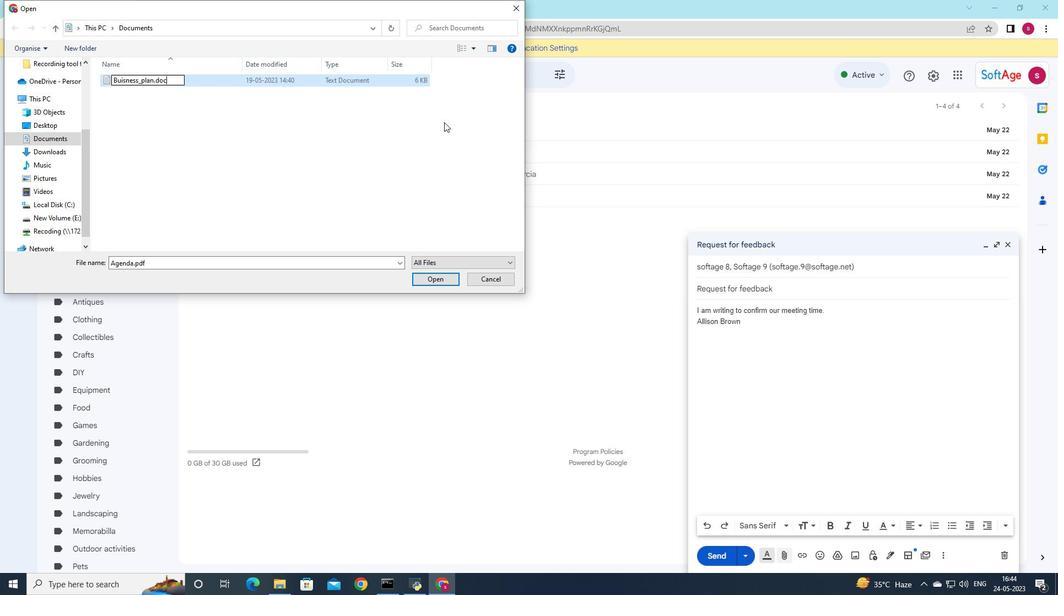 
Action: Mouse moved to (357, 83)
Screenshot: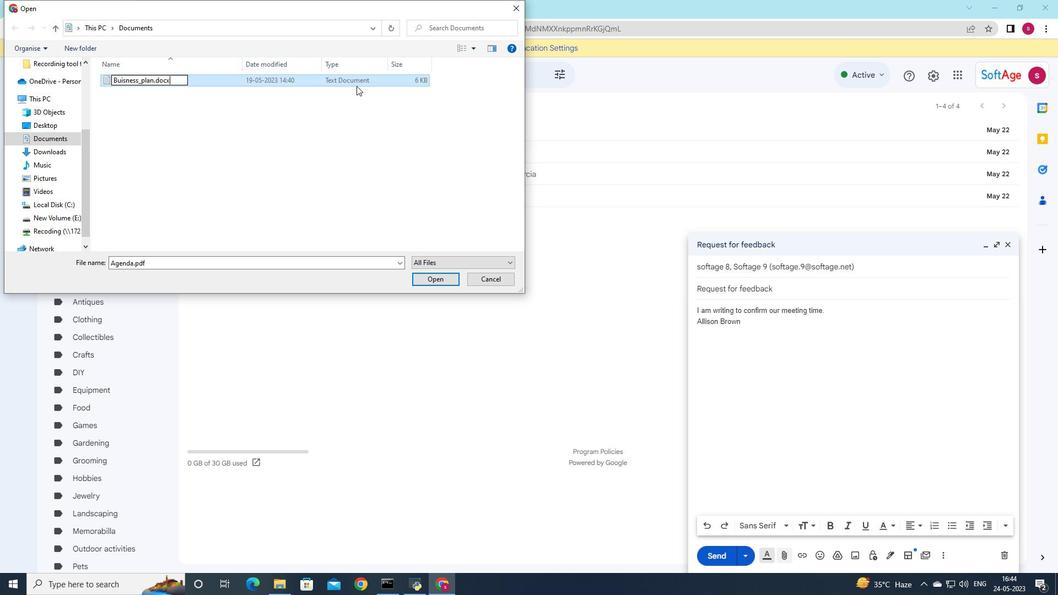 
Action: Mouse pressed left at (357, 83)
Screenshot: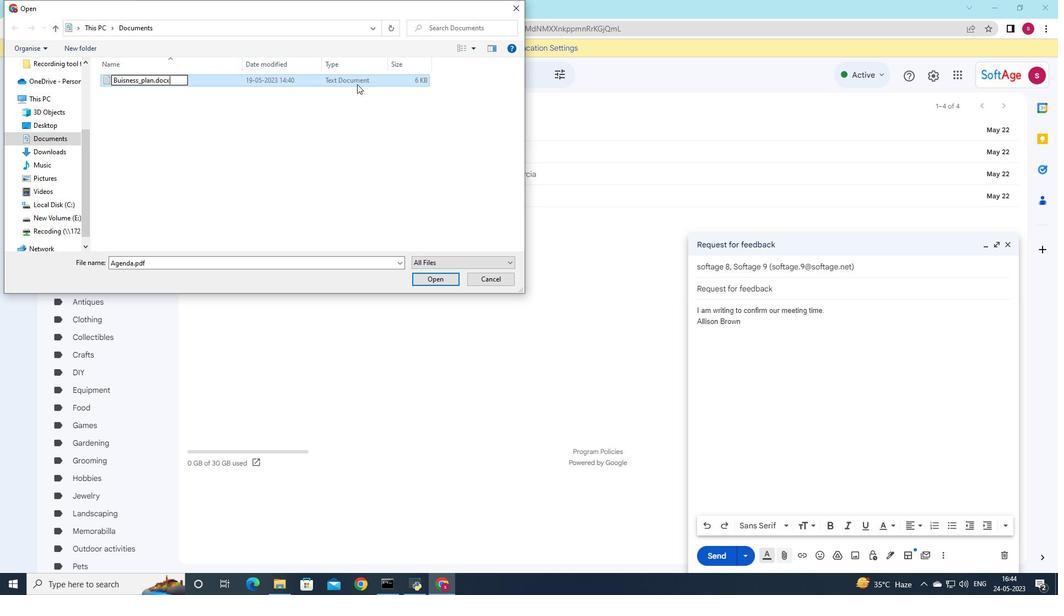 
Action: Mouse moved to (428, 281)
Screenshot: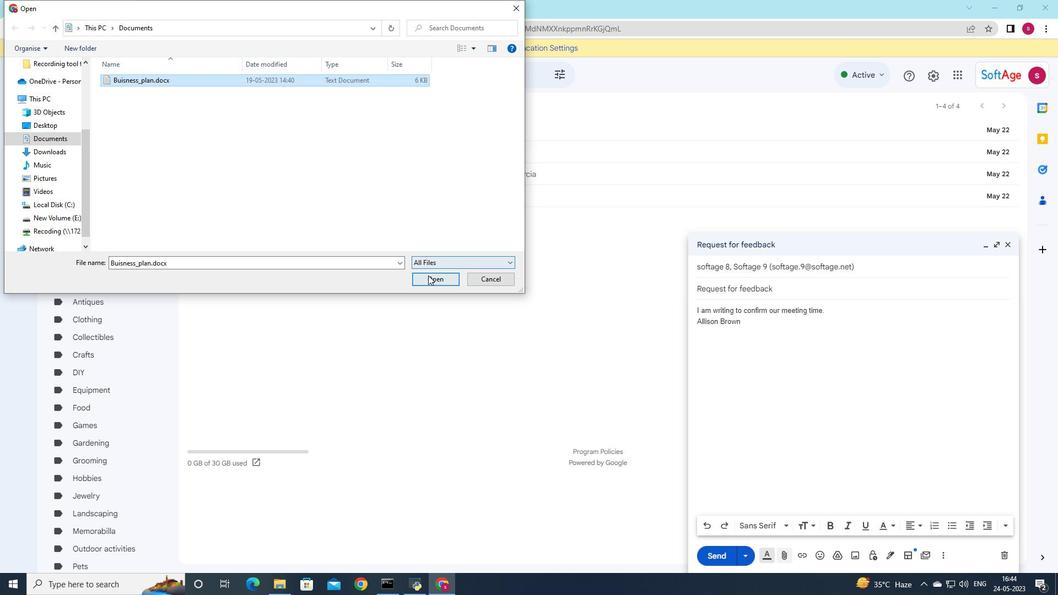 
Action: Mouse pressed left at (428, 281)
Screenshot: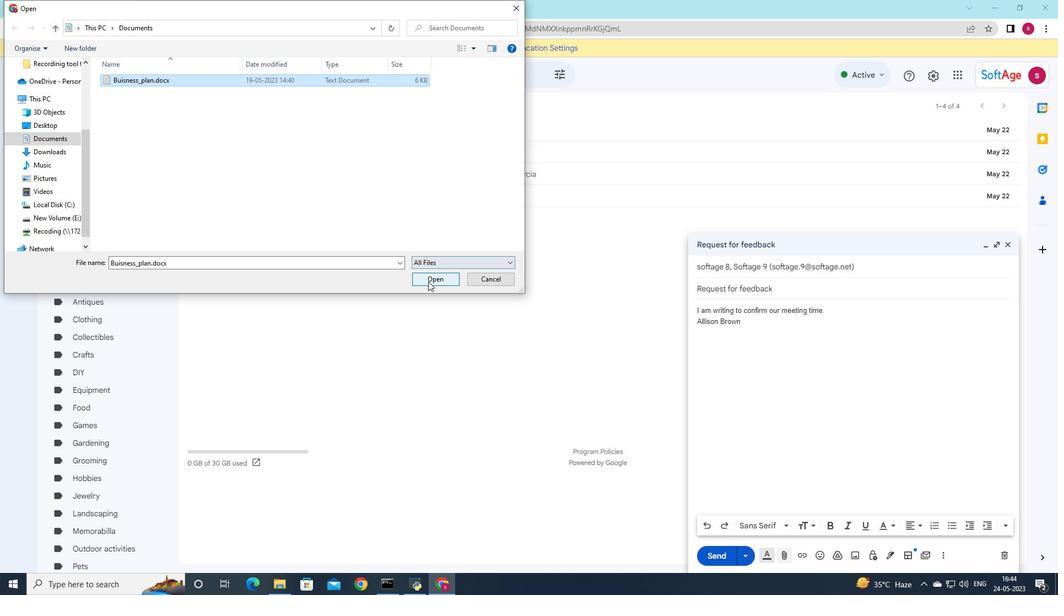 
Action: Mouse moved to (721, 552)
Screenshot: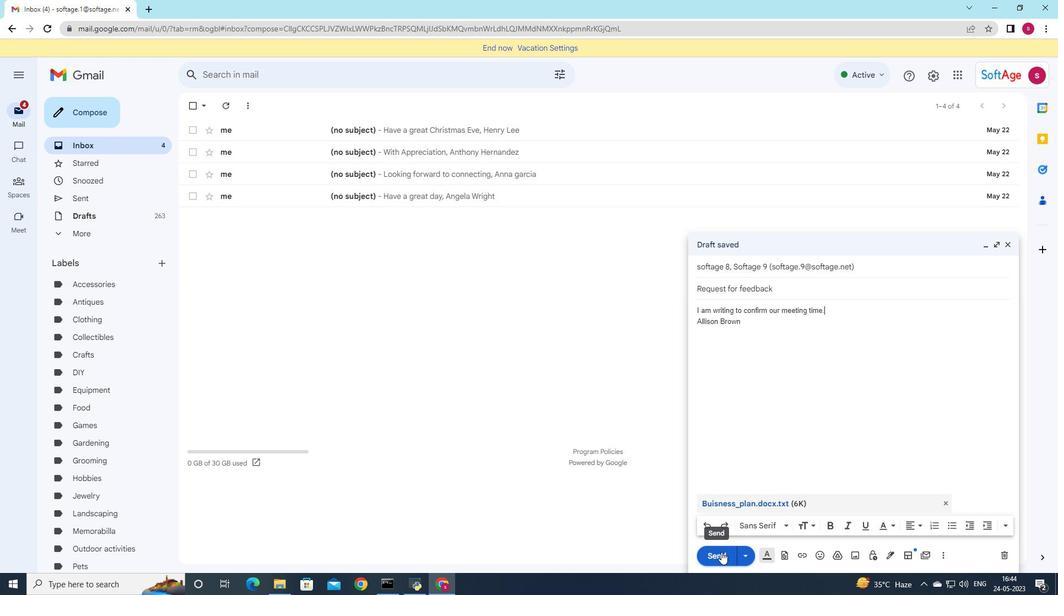 
Action: Mouse pressed left at (721, 552)
Screenshot: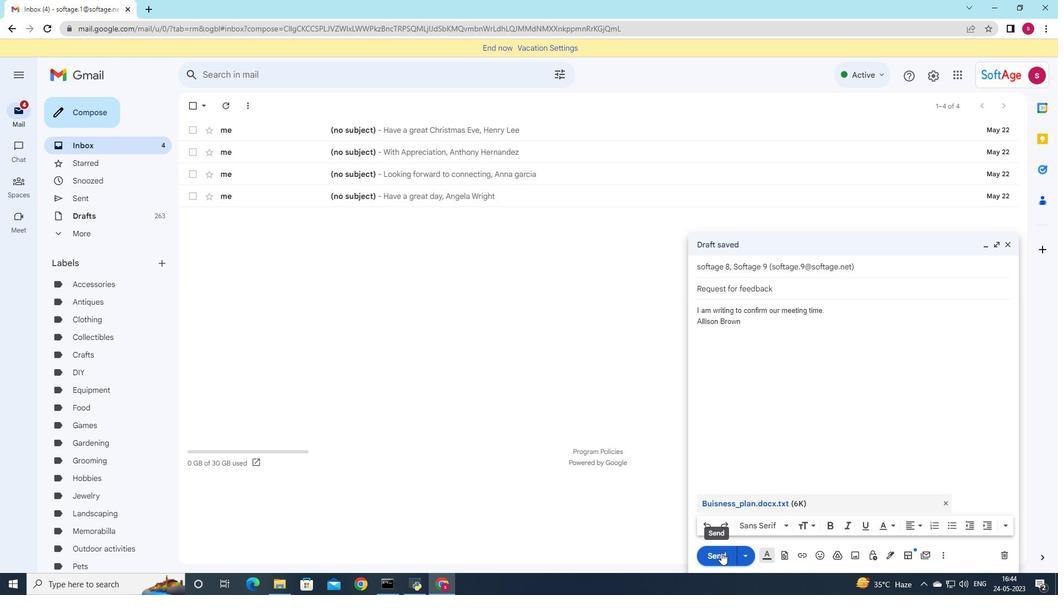 
Action: Mouse moved to (100, 200)
Screenshot: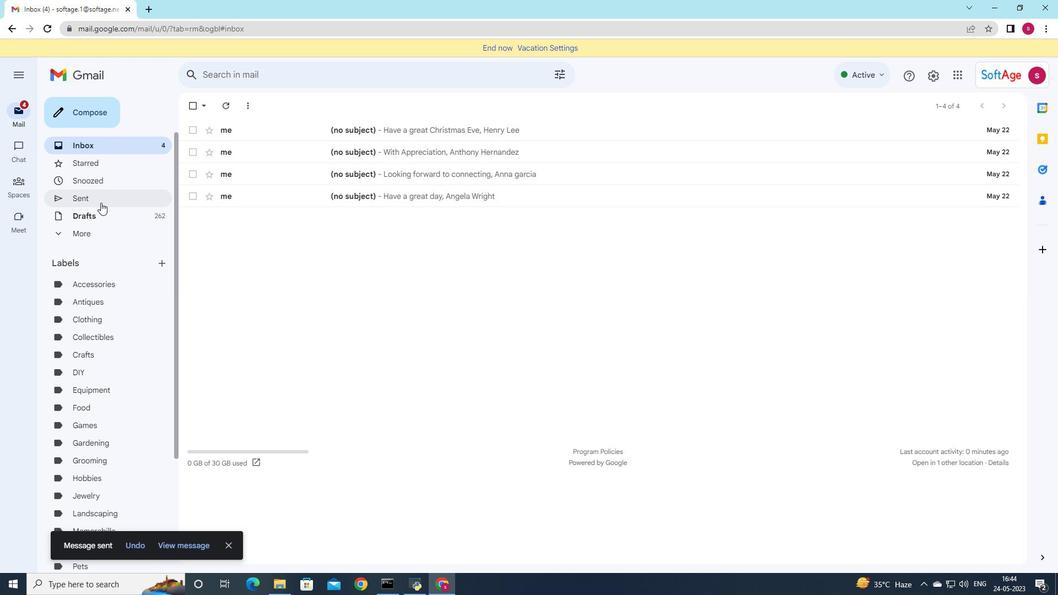 
Action: Mouse pressed left at (100, 200)
Screenshot: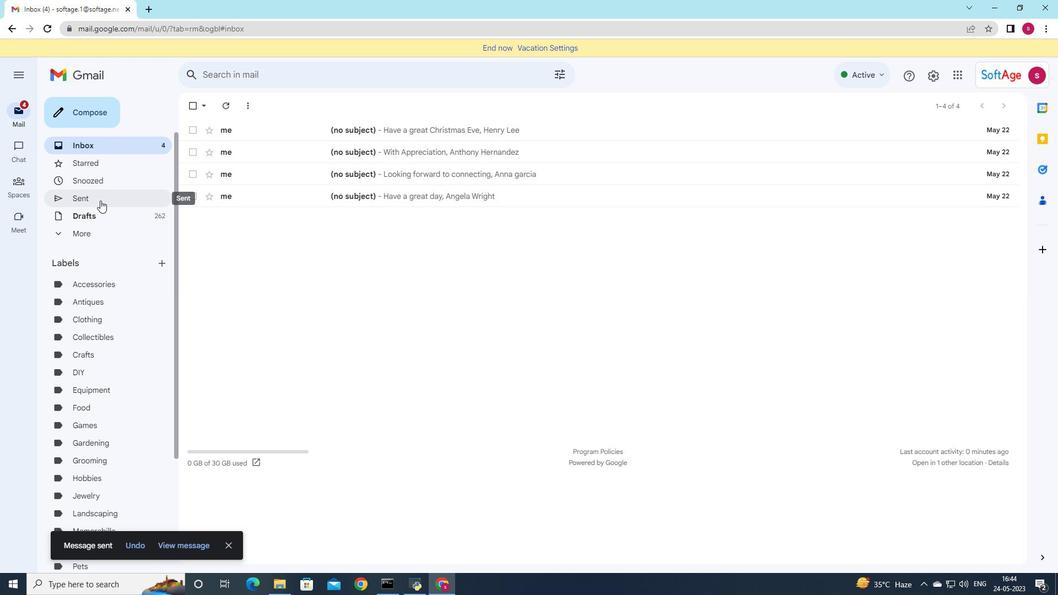 
Action: Mouse moved to (567, 178)
Screenshot: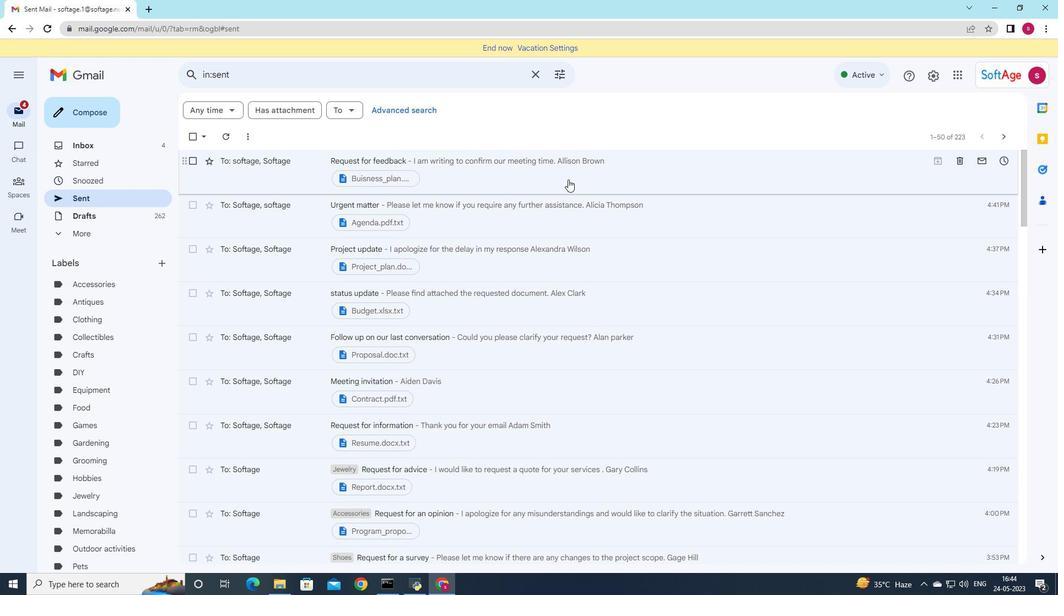 
